 Task: Find connections with filter location Naugachhia with filter topic #Corporationwith filter profile language Potuguese with filter current company Cavista with filter school Jobs in Bangalore with filter industry Public Assistance Programs with filter service category Commercial Insurance with filter keywords title Iron Worker
Action: Mouse moved to (565, 95)
Screenshot: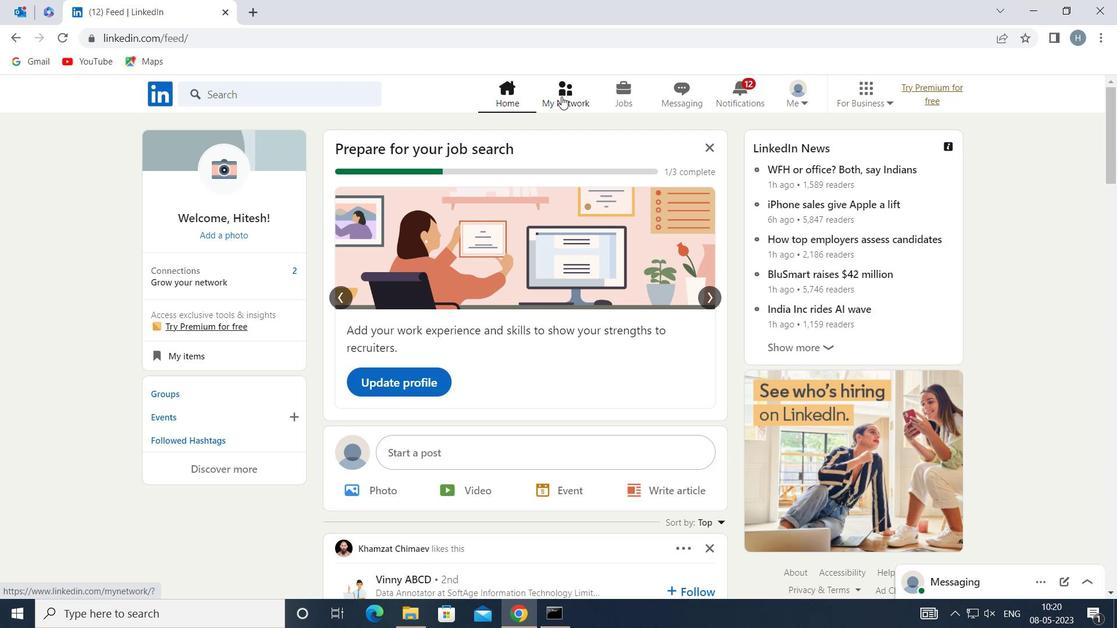 
Action: Mouse pressed left at (565, 95)
Screenshot: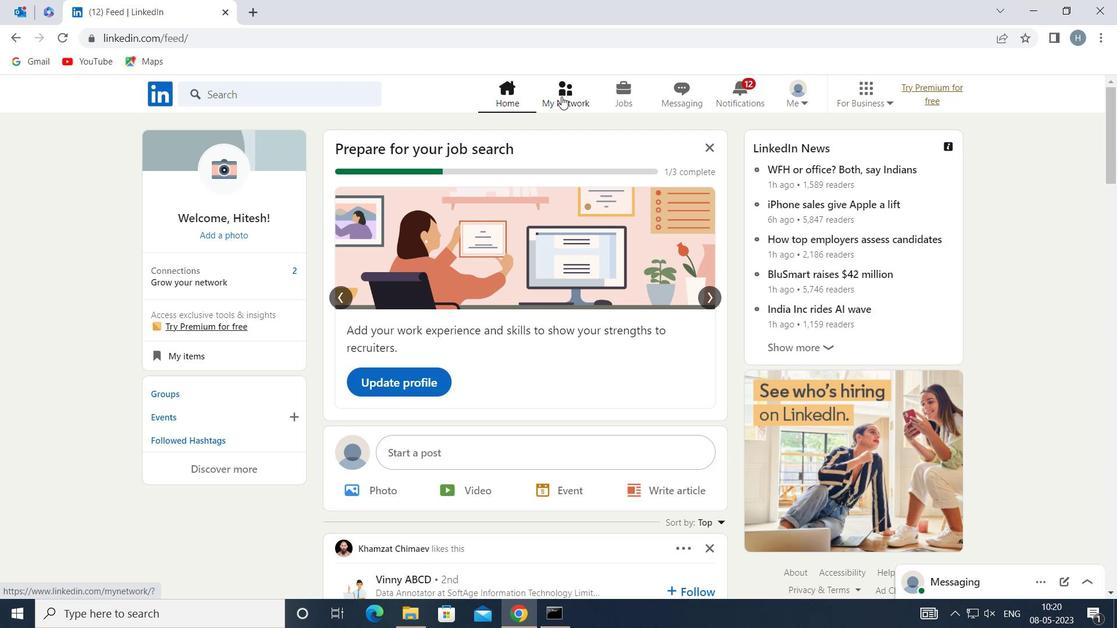 
Action: Mouse moved to (316, 172)
Screenshot: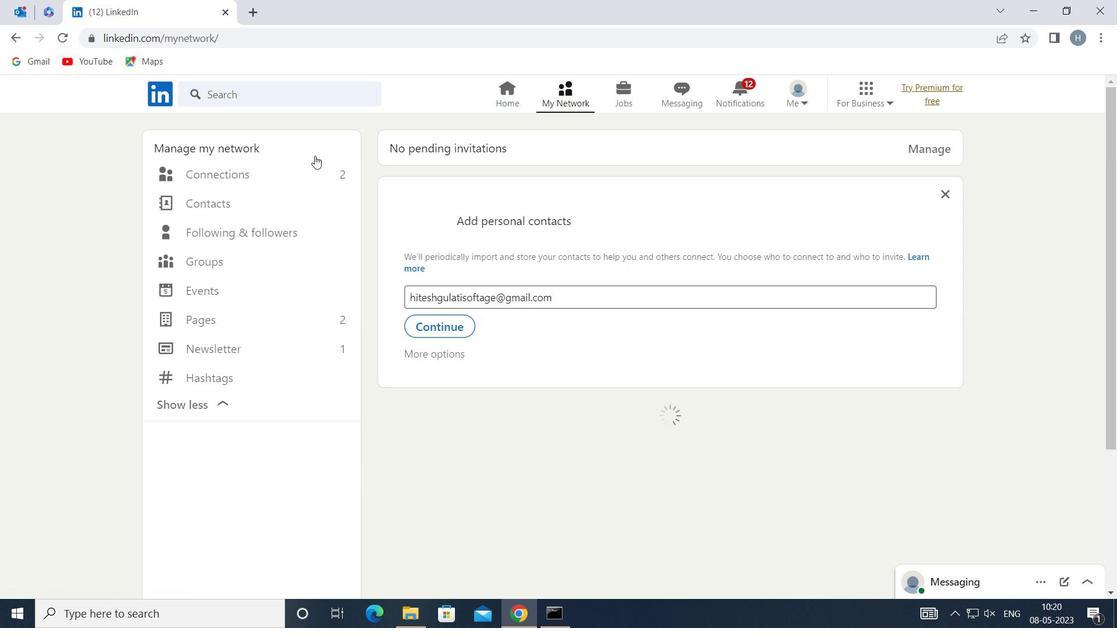 
Action: Mouse pressed left at (316, 172)
Screenshot: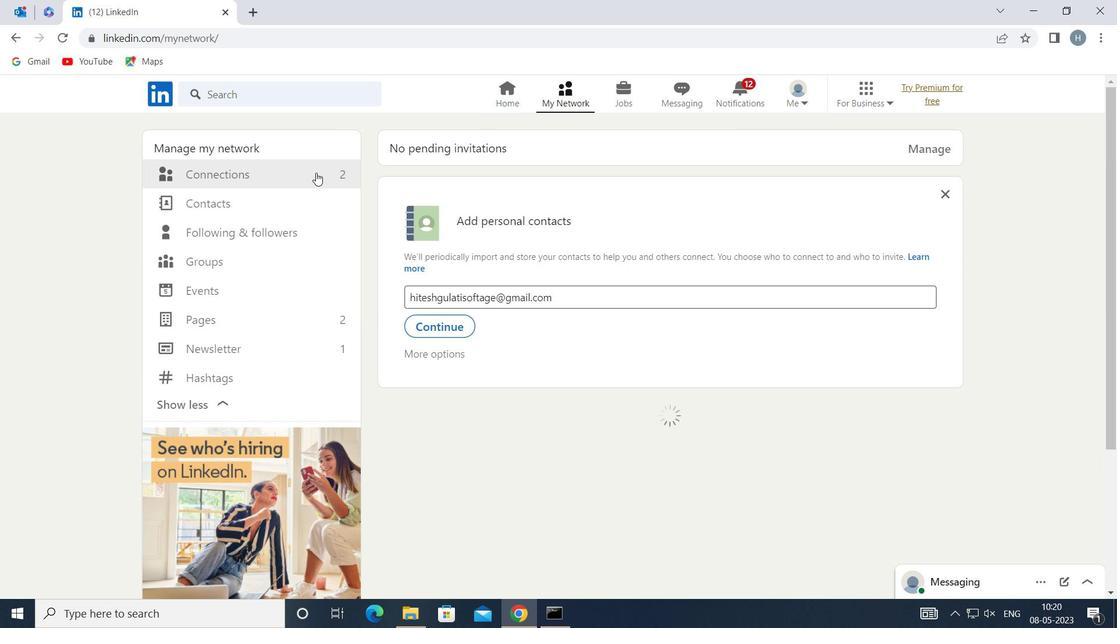 
Action: Mouse moved to (683, 177)
Screenshot: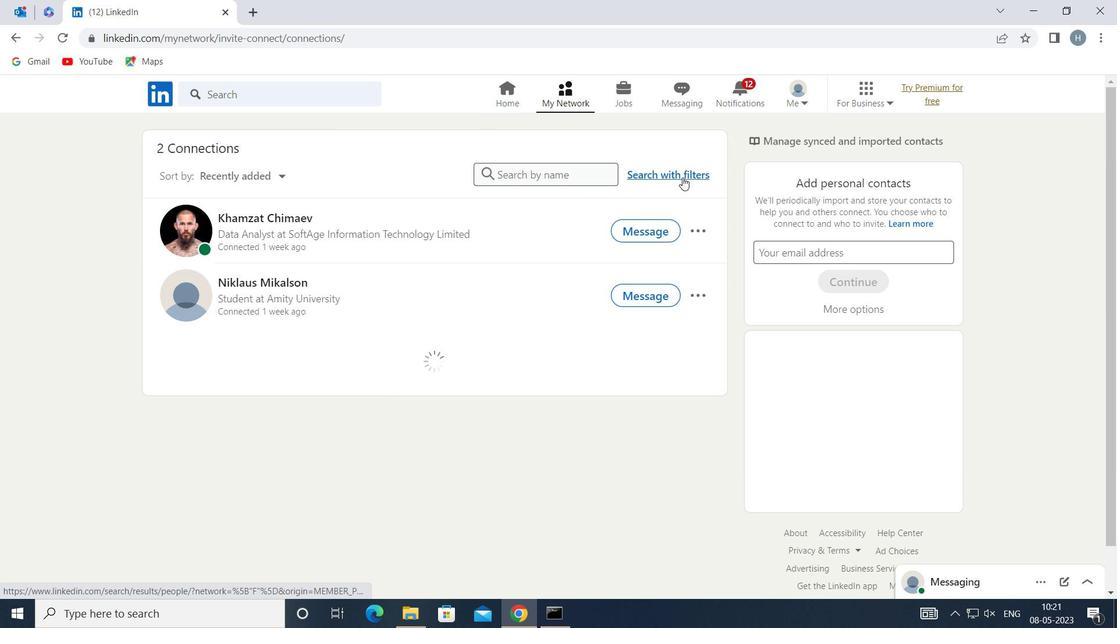 
Action: Mouse pressed left at (683, 177)
Screenshot: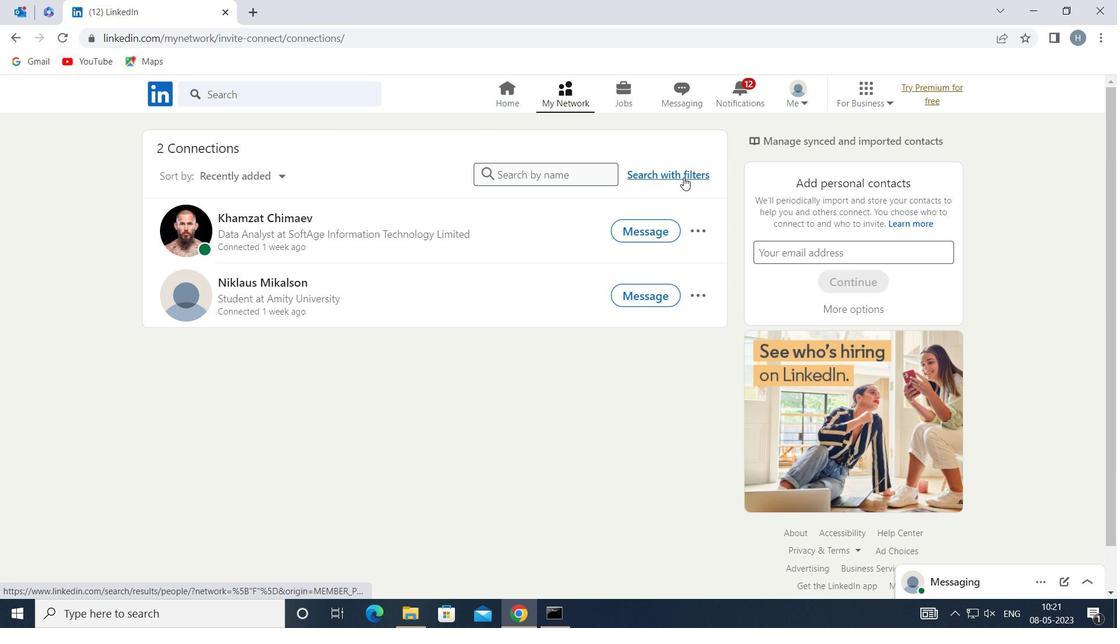 
Action: Mouse moved to (604, 133)
Screenshot: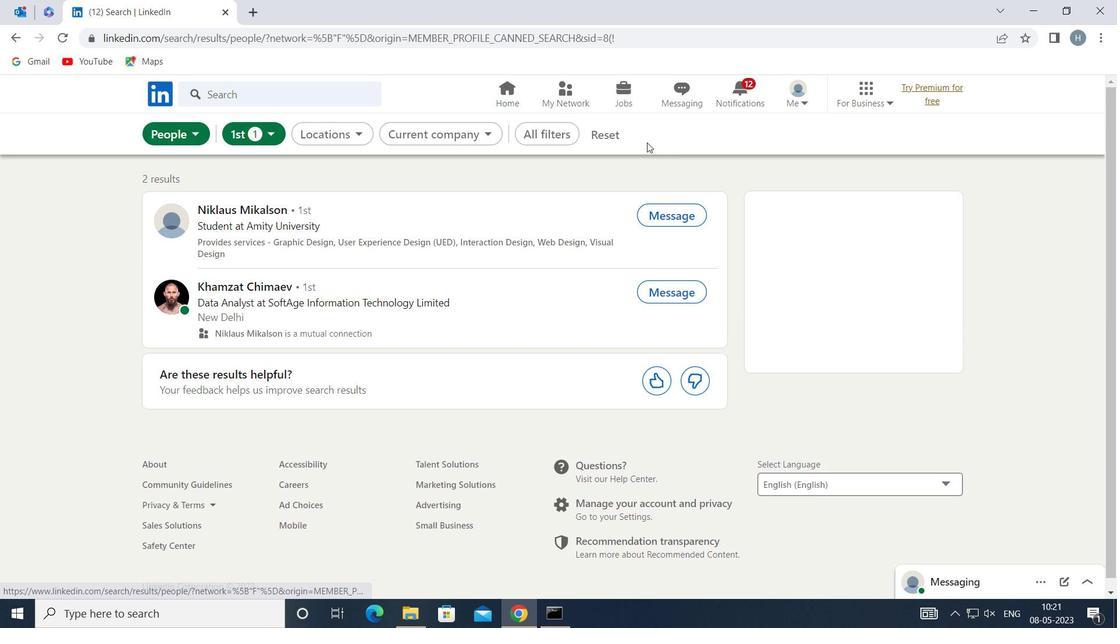 
Action: Mouse pressed left at (604, 133)
Screenshot: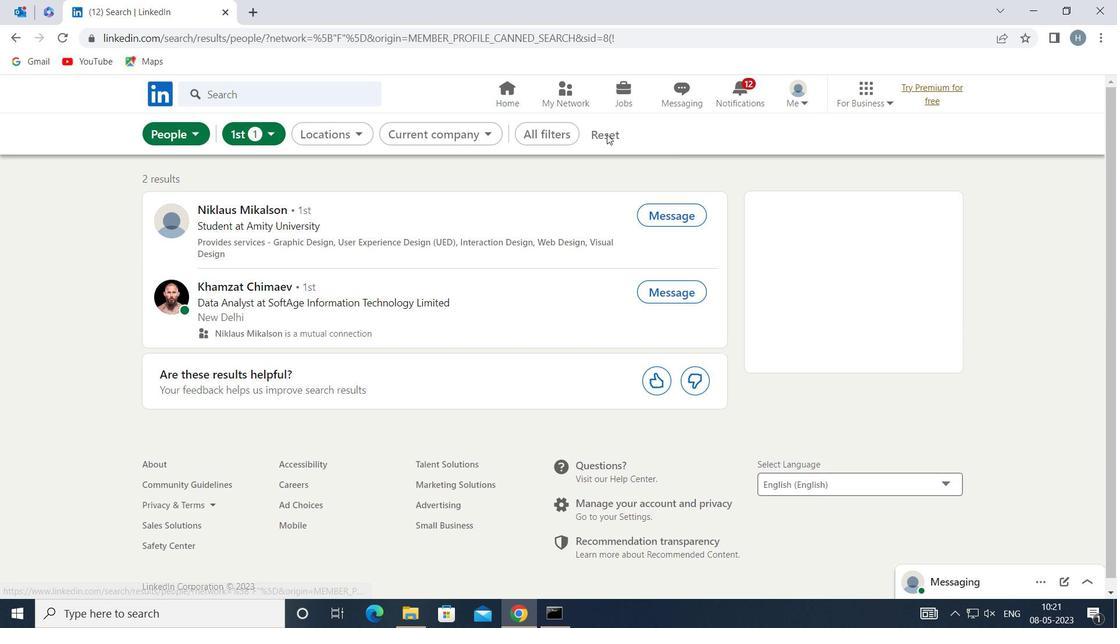 
Action: Mouse moved to (560, 132)
Screenshot: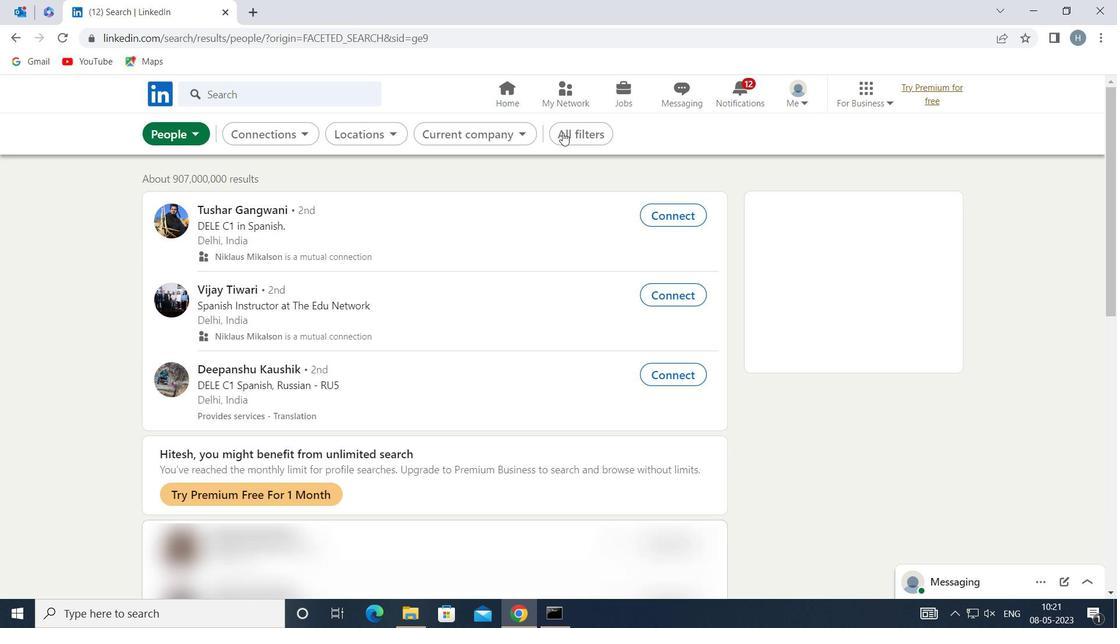 
Action: Mouse pressed left at (560, 132)
Screenshot: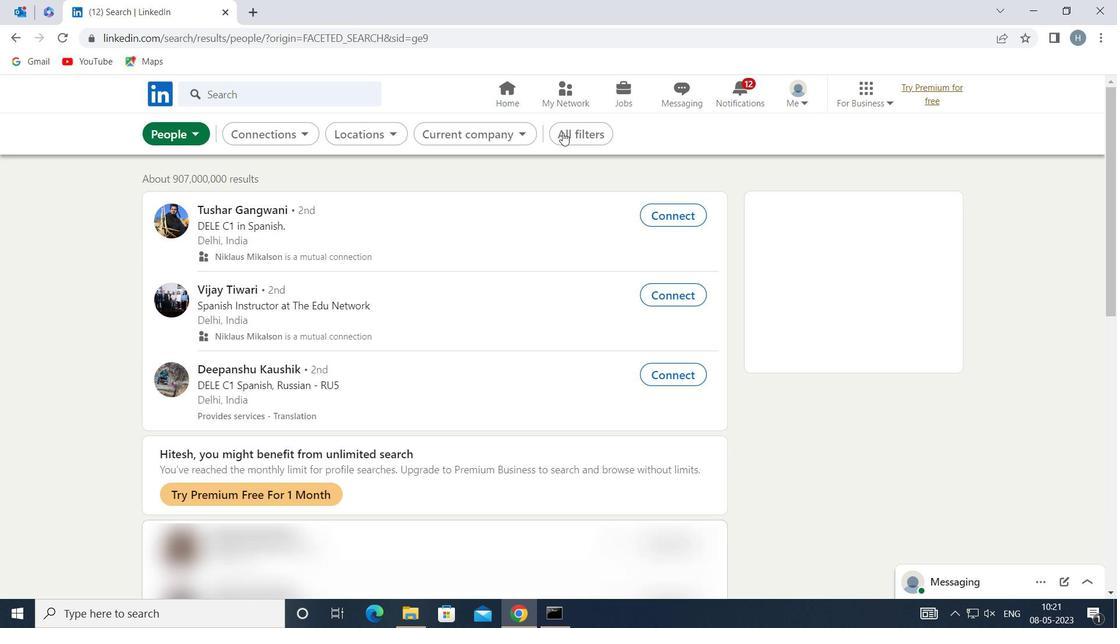 
Action: Mouse moved to (904, 272)
Screenshot: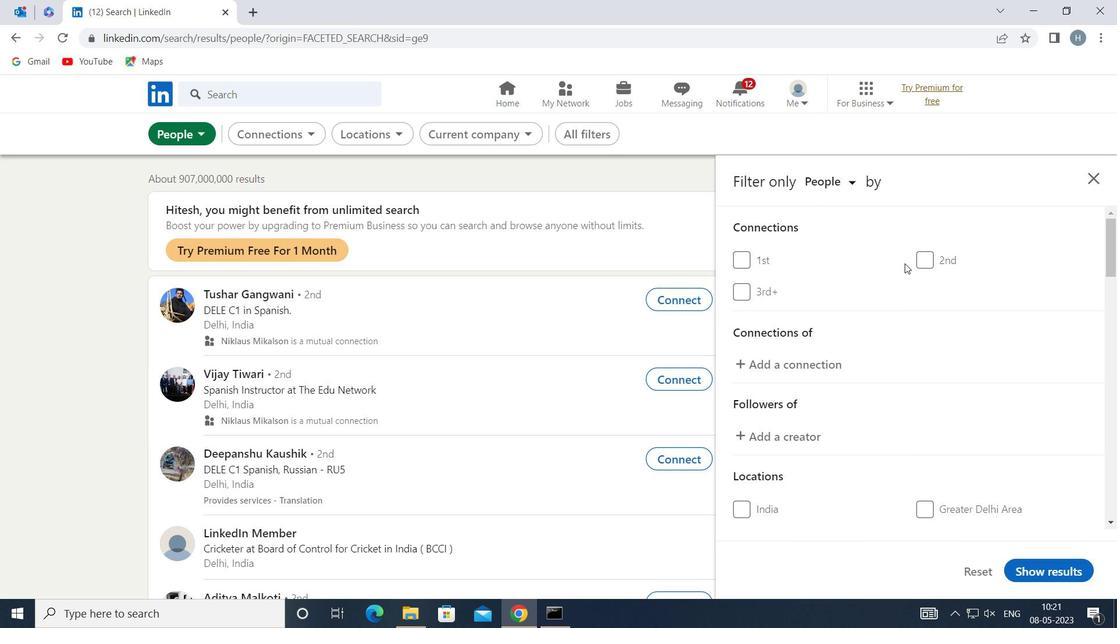 
Action: Mouse scrolled (904, 272) with delta (0, 0)
Screenshot: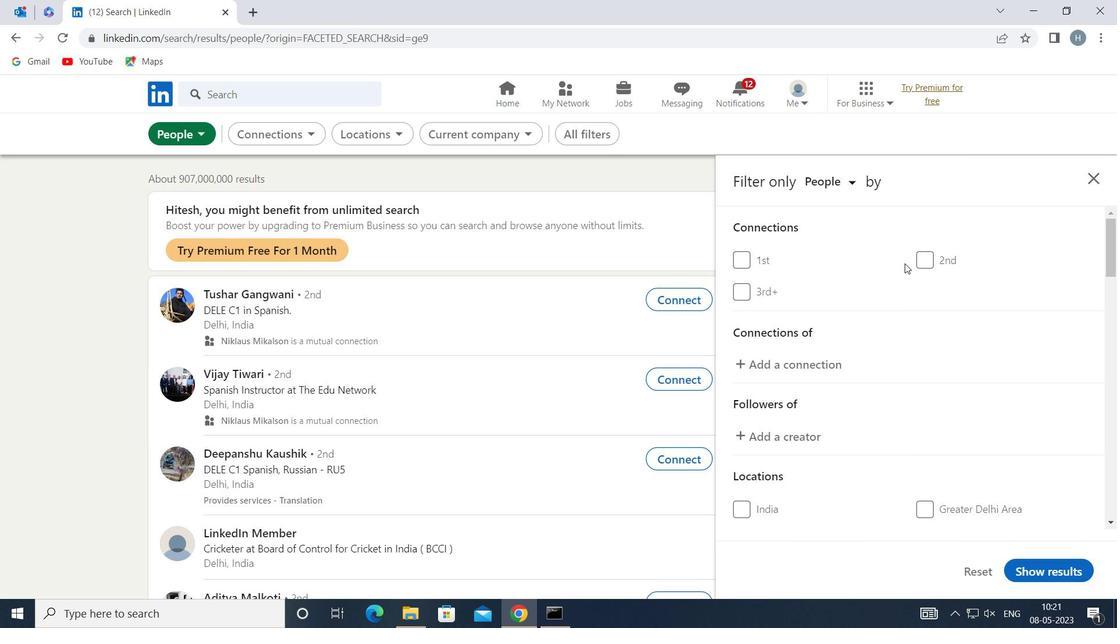 
Action: Mouse scrolled (904, 272) with delta (0, 0)
Screenshot: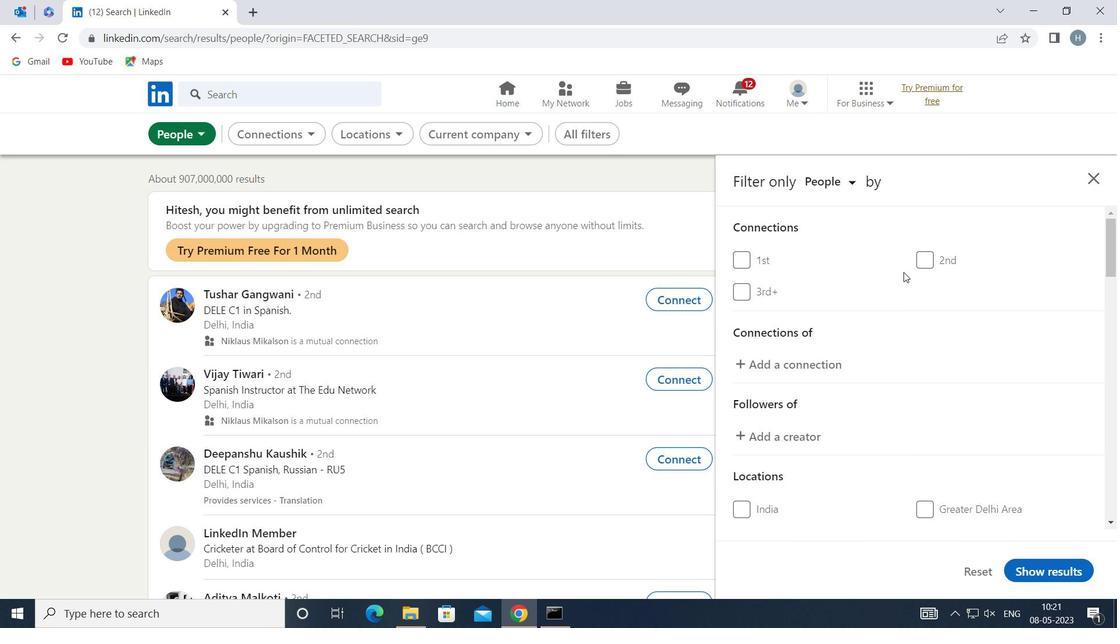 
Action: Mouse scrolled (904, 272) with delta (0, 0)
Screenshot: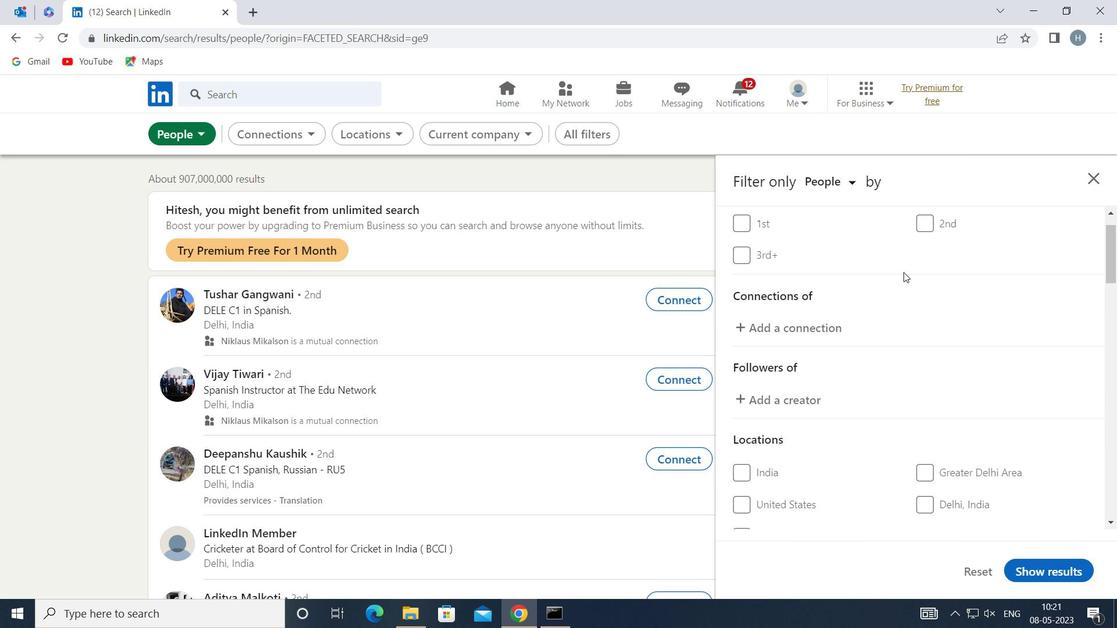 
Action: Mouse scrolled (904, 272) with delta (0, 0)
Screenshot: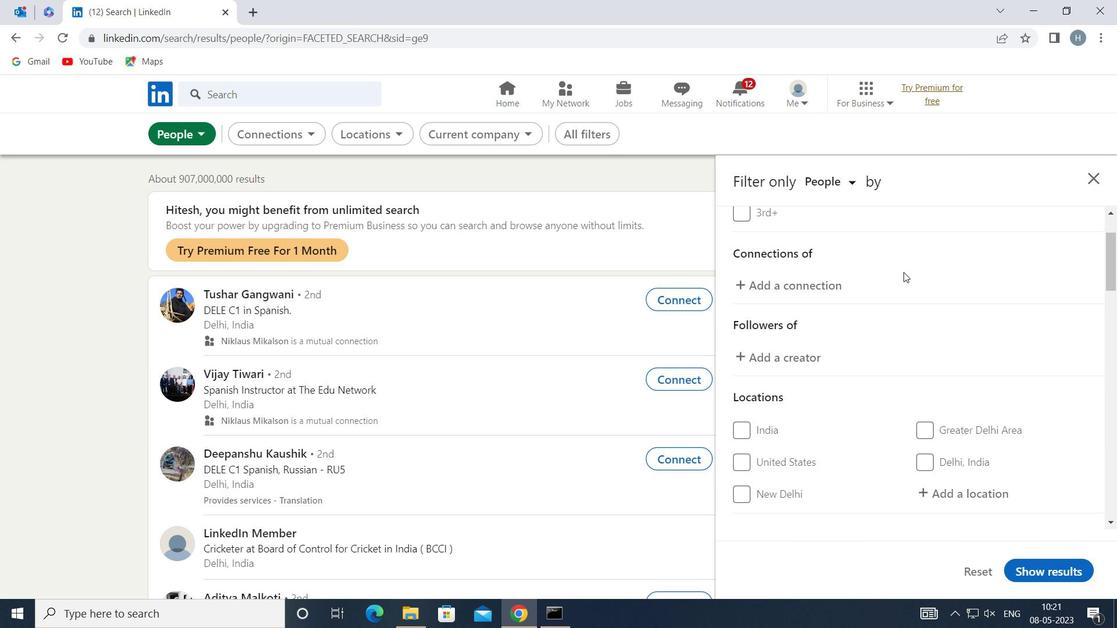 
Action: Mouse moved to (982, 281)
Screenshot: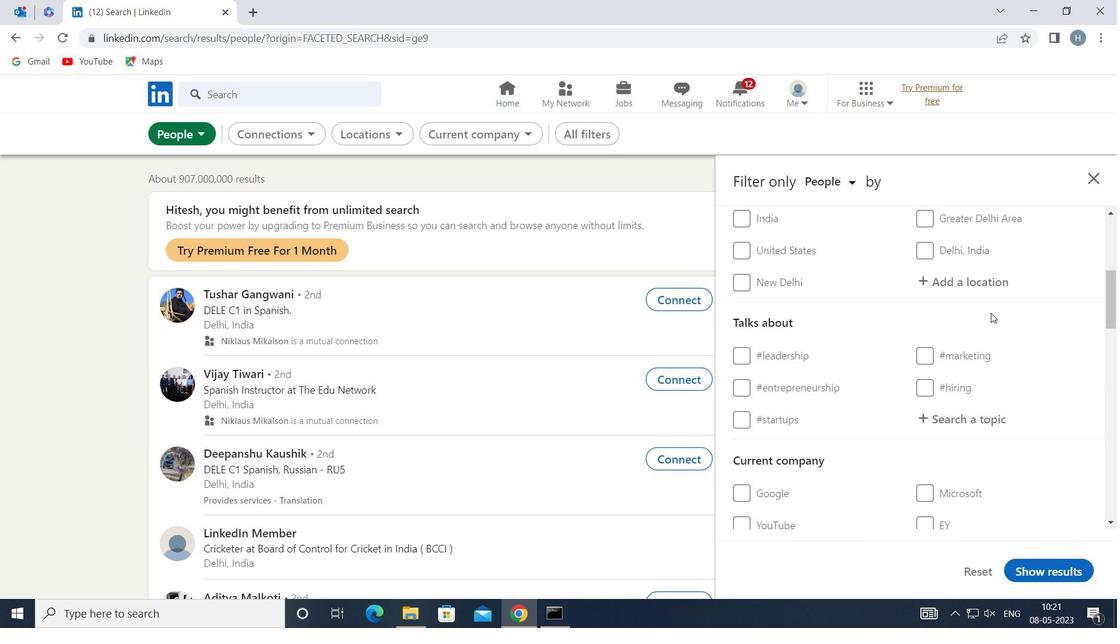
Action: Mouse pressed left at (982, 281)
Screenshot: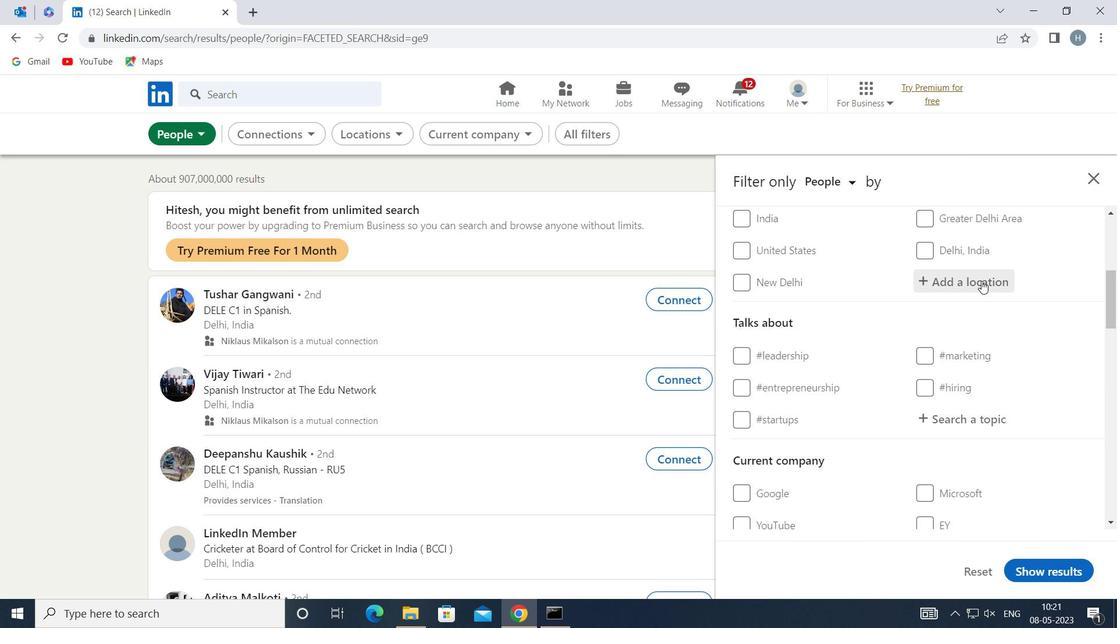 
Action: Mouse moved to (981, 281)
Screenshot: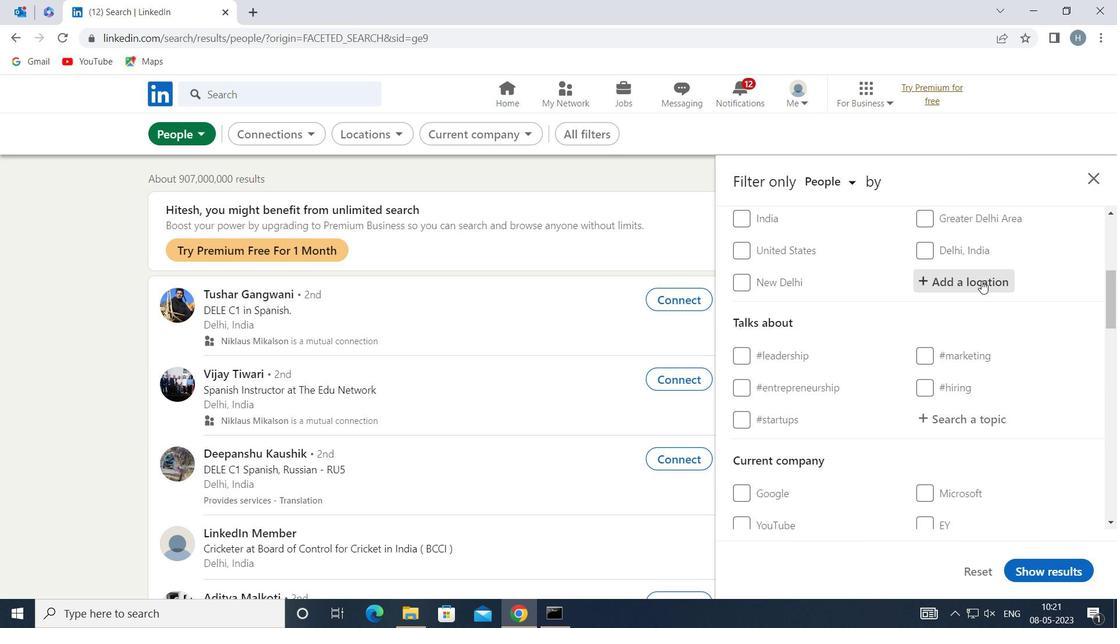 
Action: Key pressed <Key.shift>NAUGACHI<Key.backspace>HIA
Screenshot: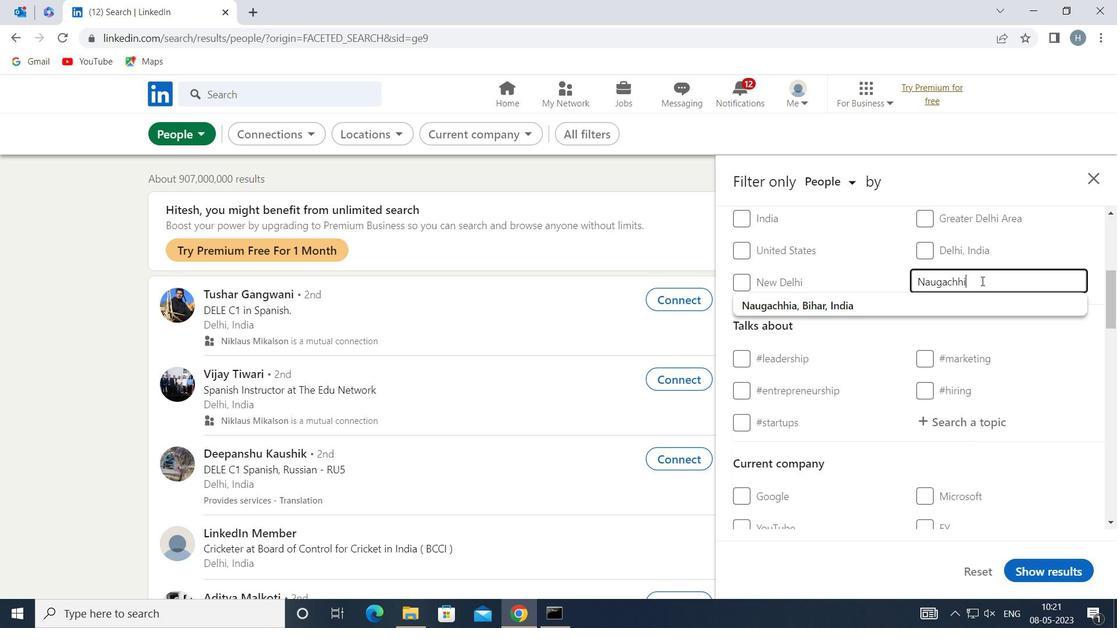 
Action: Mouse moved to (961, 300)
Screenshot: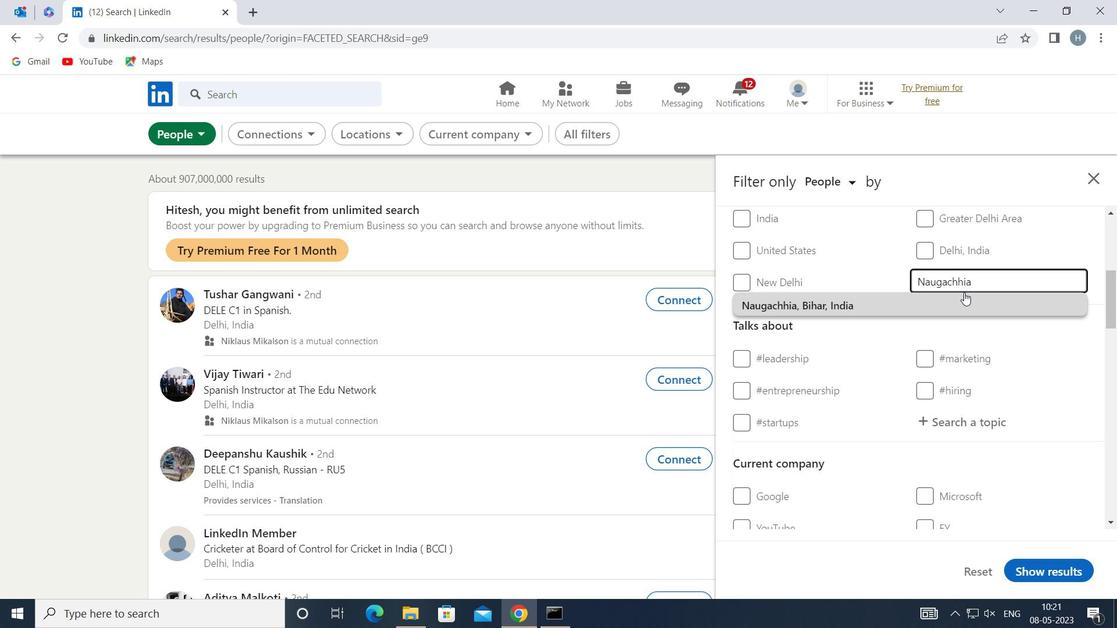 
Action: Mouse pressed left at (961, 300)
Screenshot: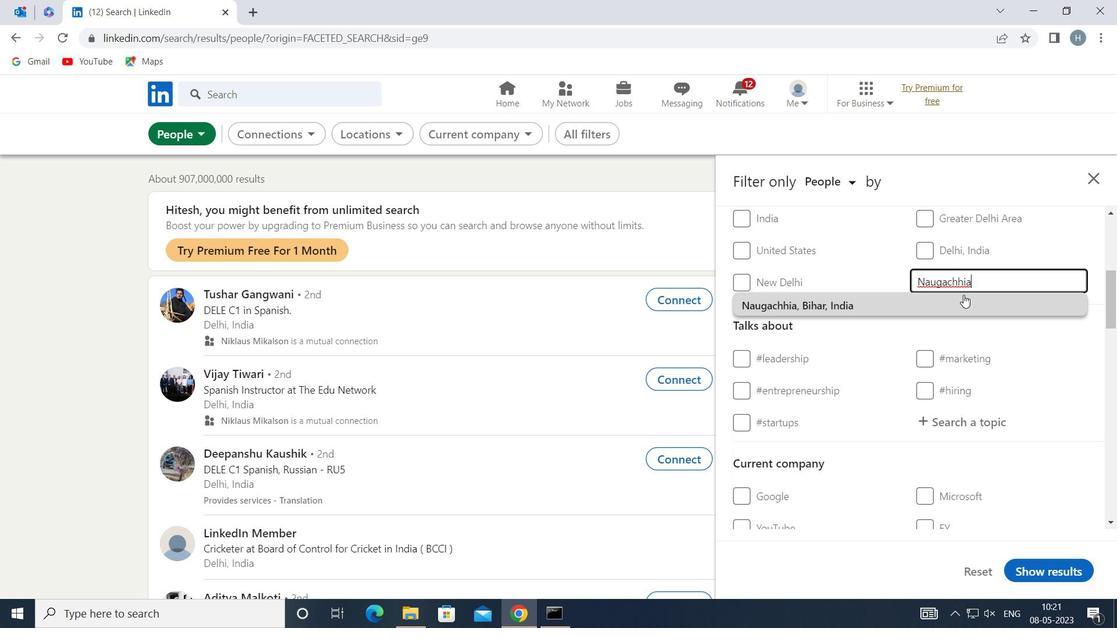 
Action: Mouse moved to (959, 302)
Screenshot: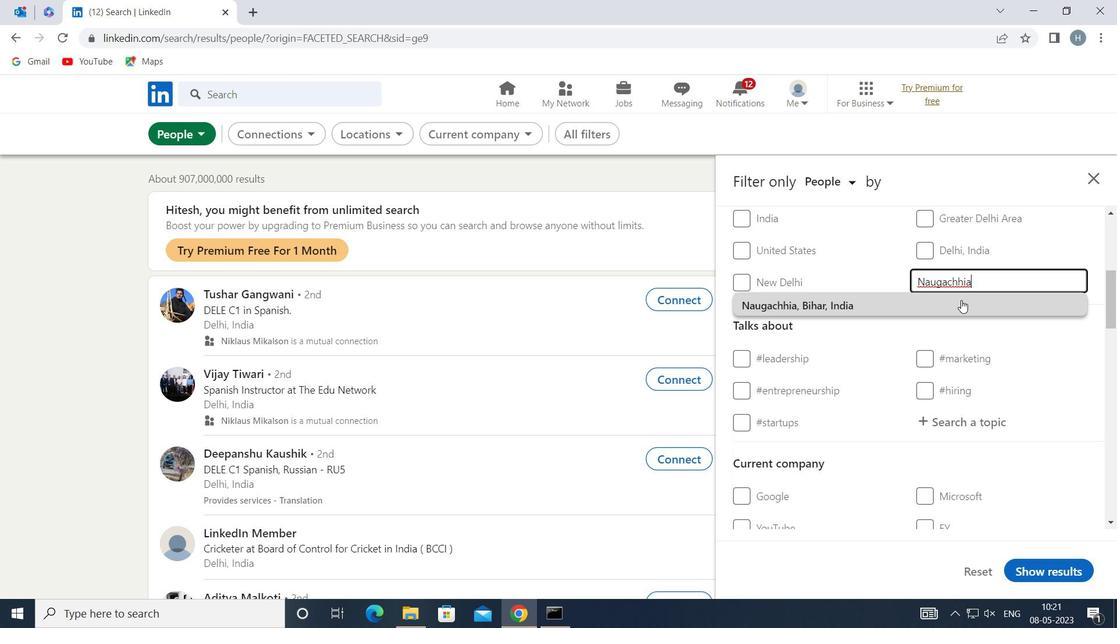 
Action: Mouse scrolled (959, 301) with delta (0, 0)
Screenshot: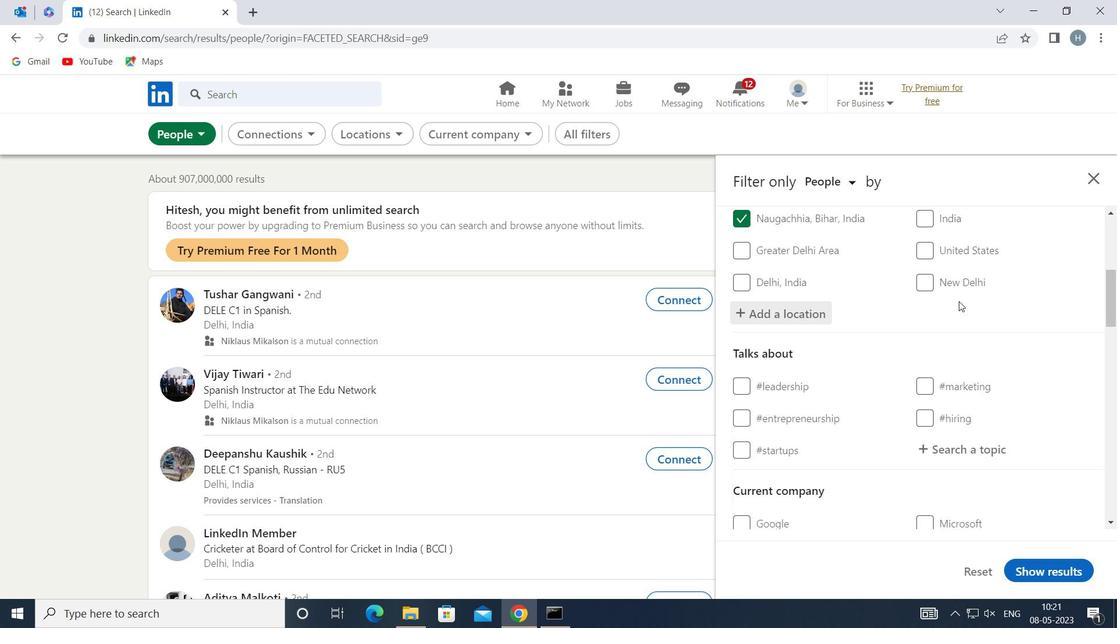
Action: Mouse scrolled (959, 301) with delta (0, 0)
Screenshot: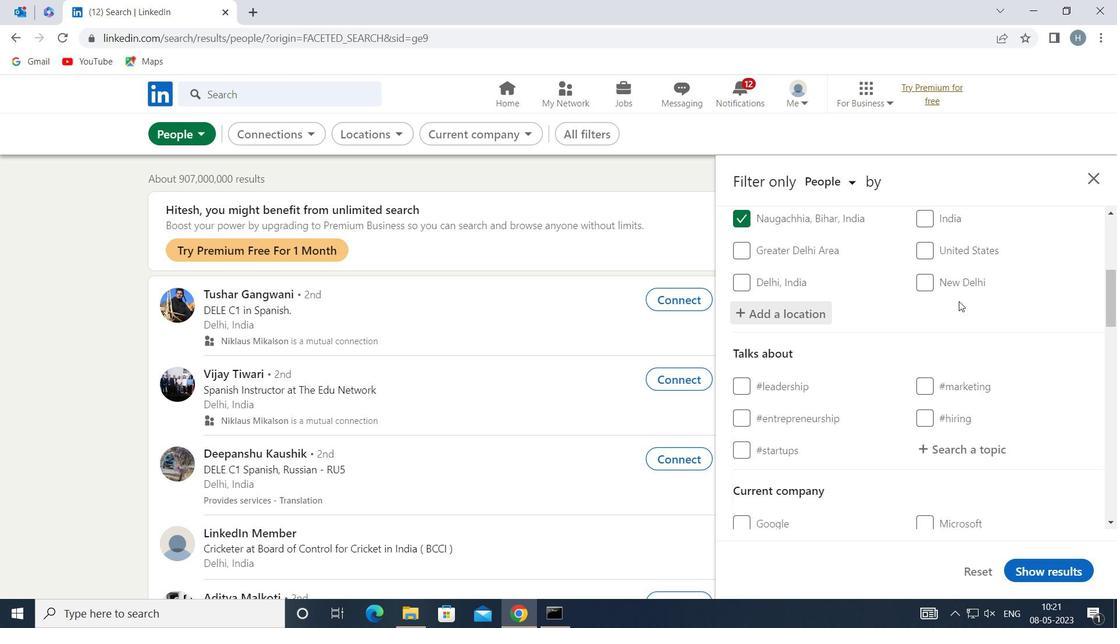 
Action: Mouse moved to (976, 303)
Screenshot: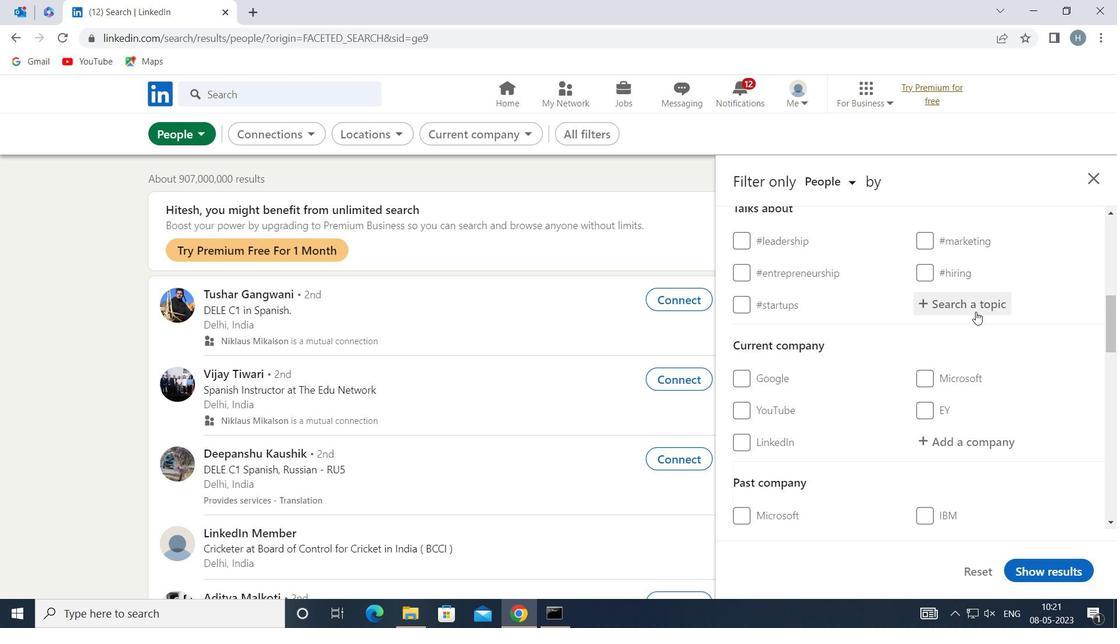 
Action: Mouse pressed left at (976, 303)
Screenshot: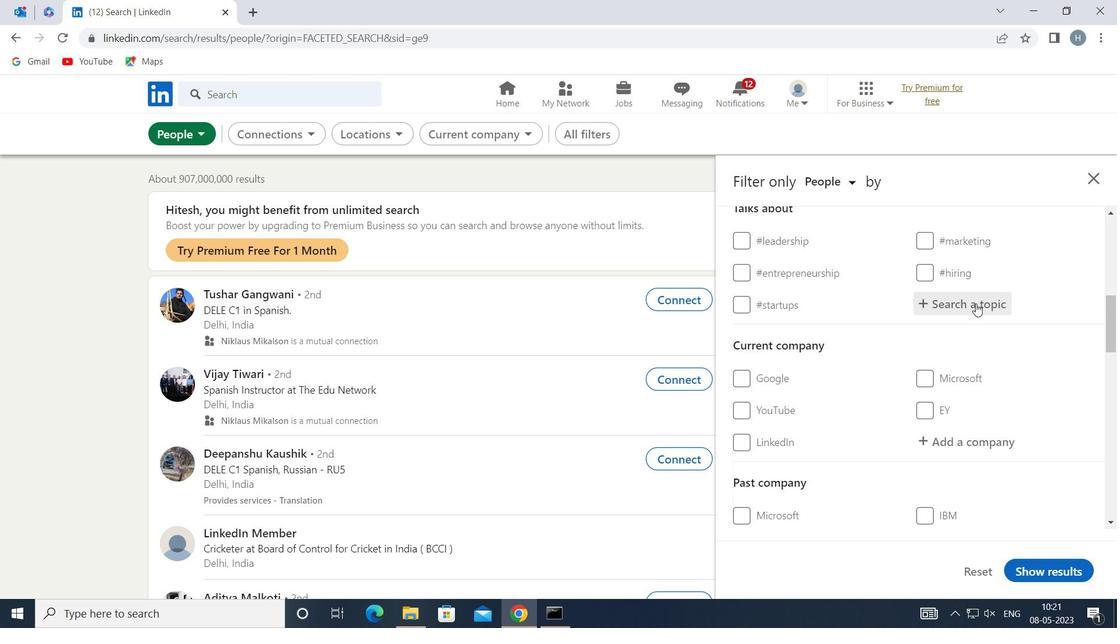 
Action: Key pressed <Key.shift>CORPORATION
Screenshot: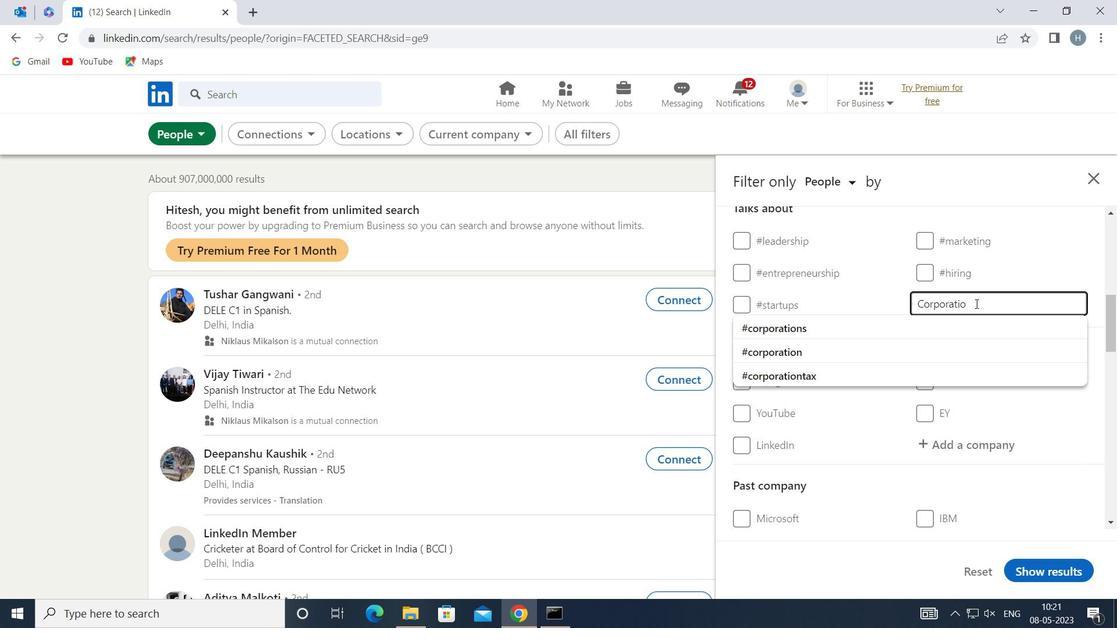 
Action: Mouse moved to (890, 347)
Screenshot: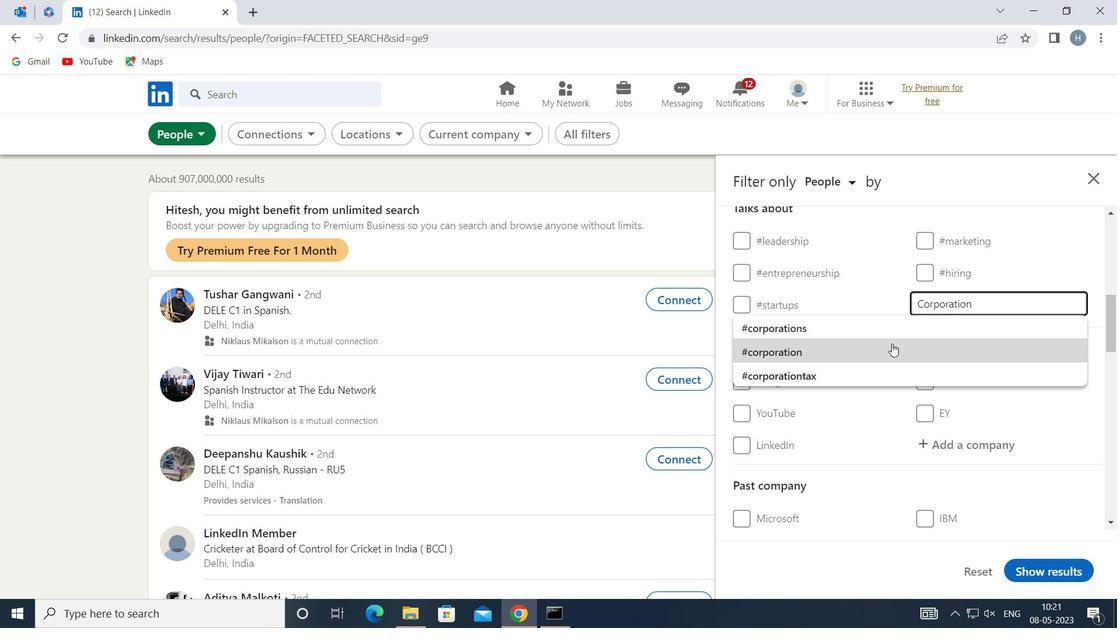 
Action: Mouse pressed left at (890, 347)
Screenshot: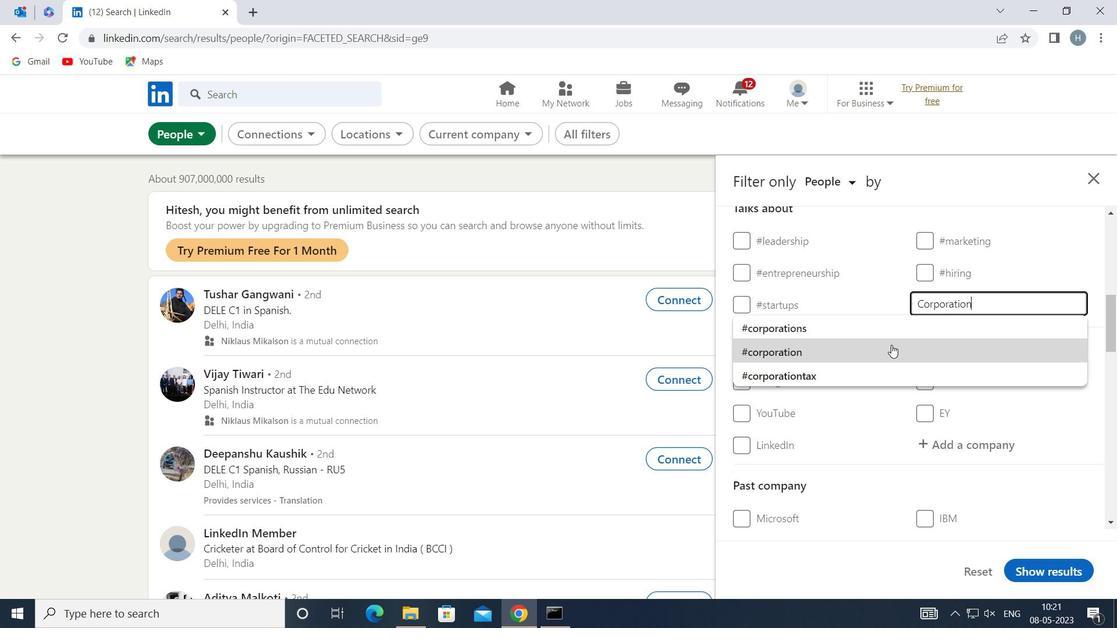 
Action: Mouse moved to (881, 332)
Screenshot: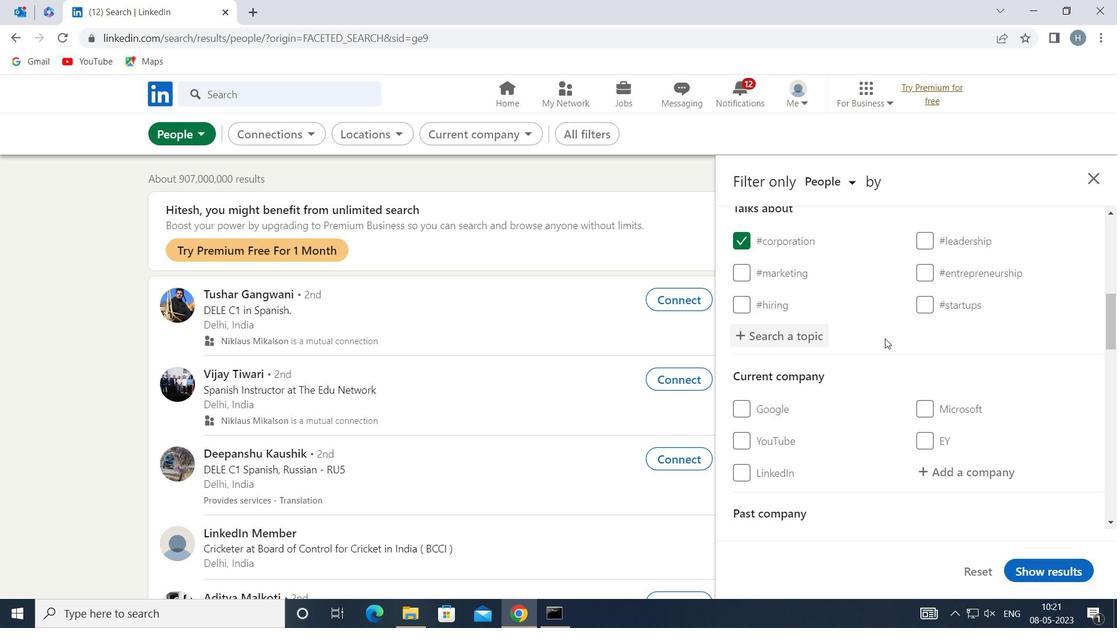 
Action: Mouse scrolled (881, 331) with delta (0, 0)
Screenshot: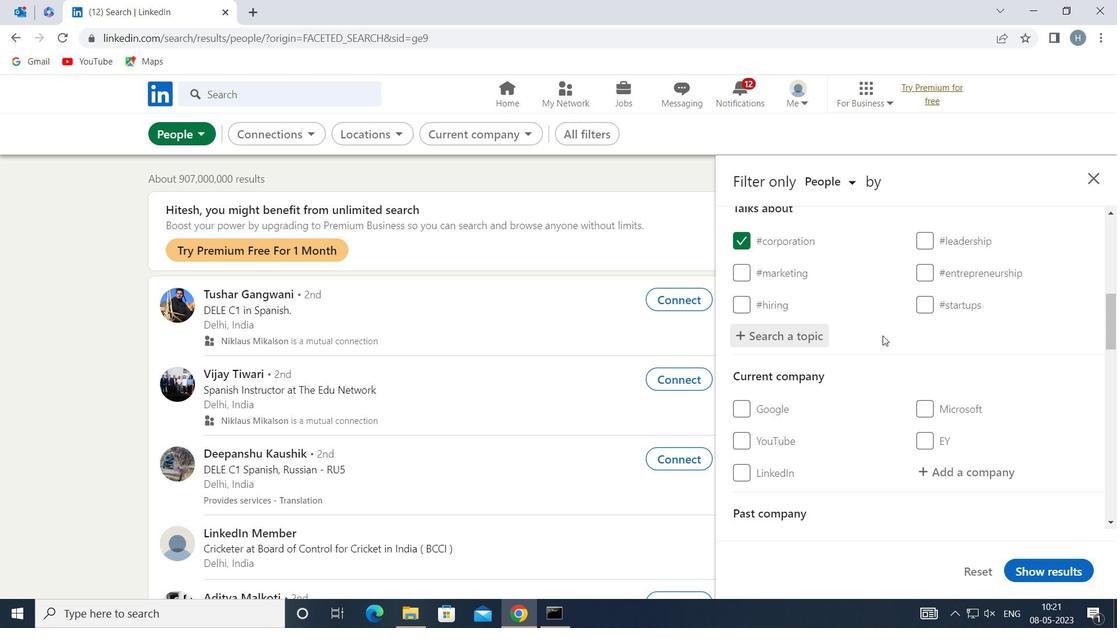 
Action: Mouse scrolled (881, 331) with delta (0, 0)
Screenshot: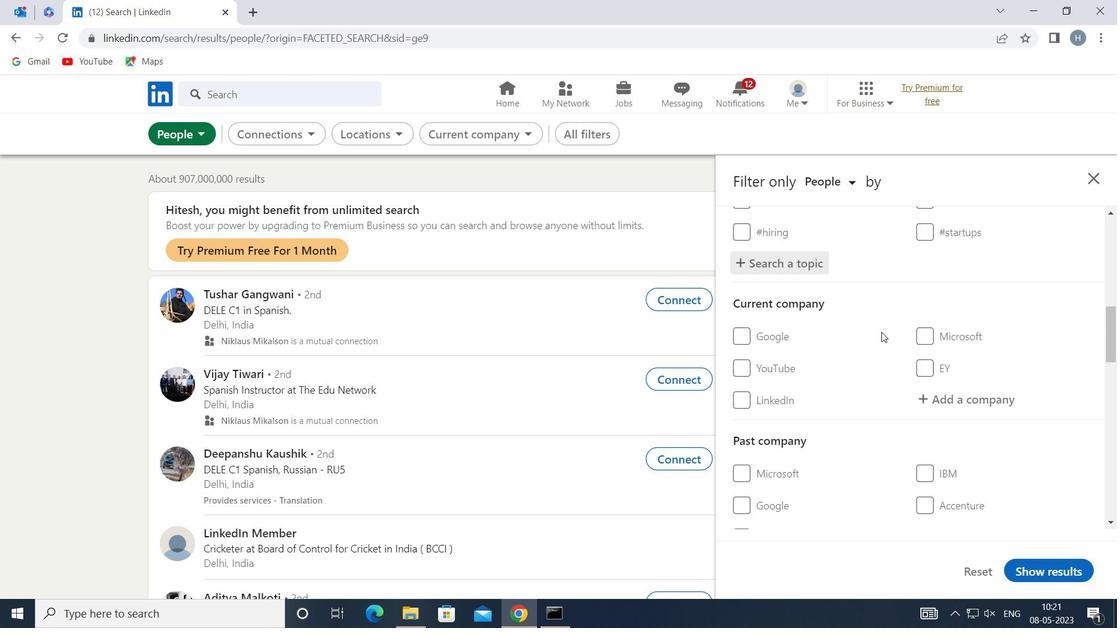
Action: Mouse scrolled (881, 331) with delta (0, 0)
Screenshot: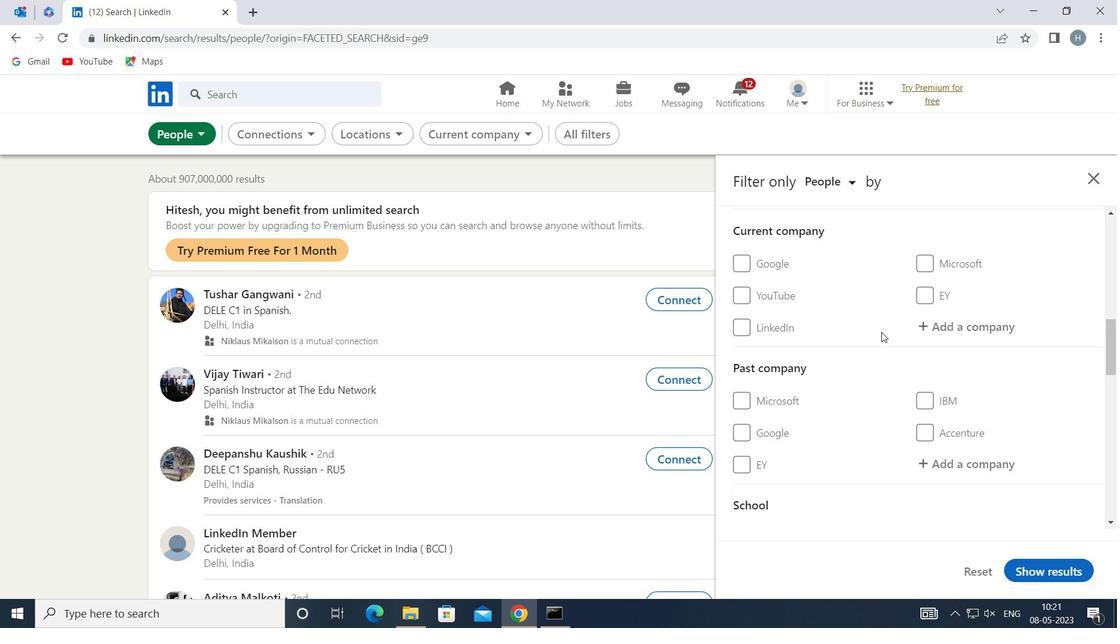 
Action: Mouse scrolled (881, 331) with delta (0, 0)
Screenshot: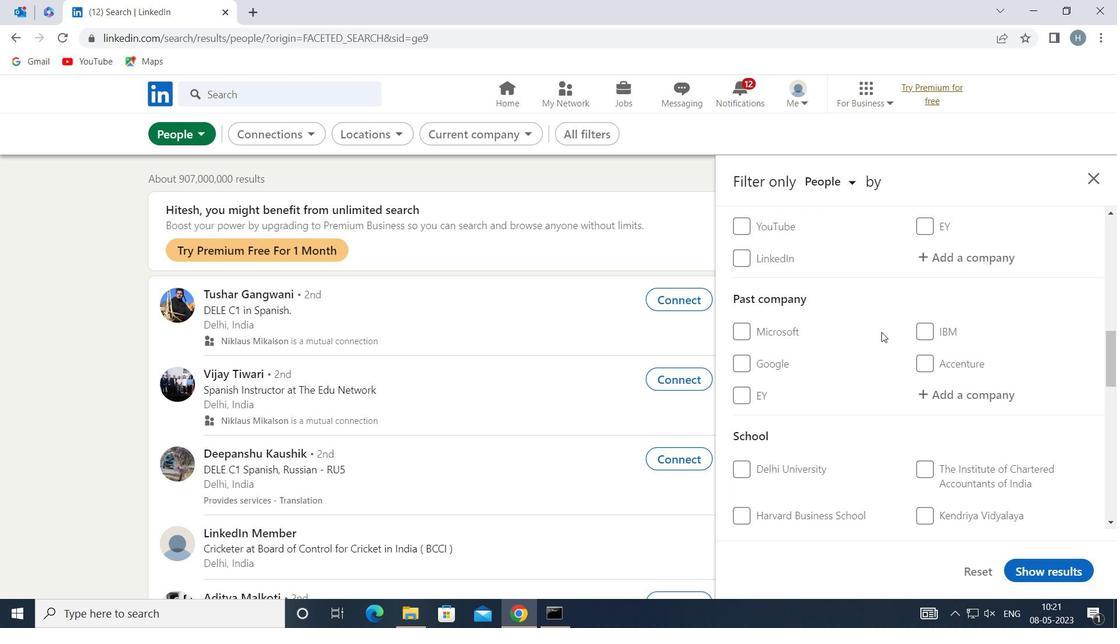 
Action: Mouse scrolled (881, 331) with delta (0, 0)
Screenshot: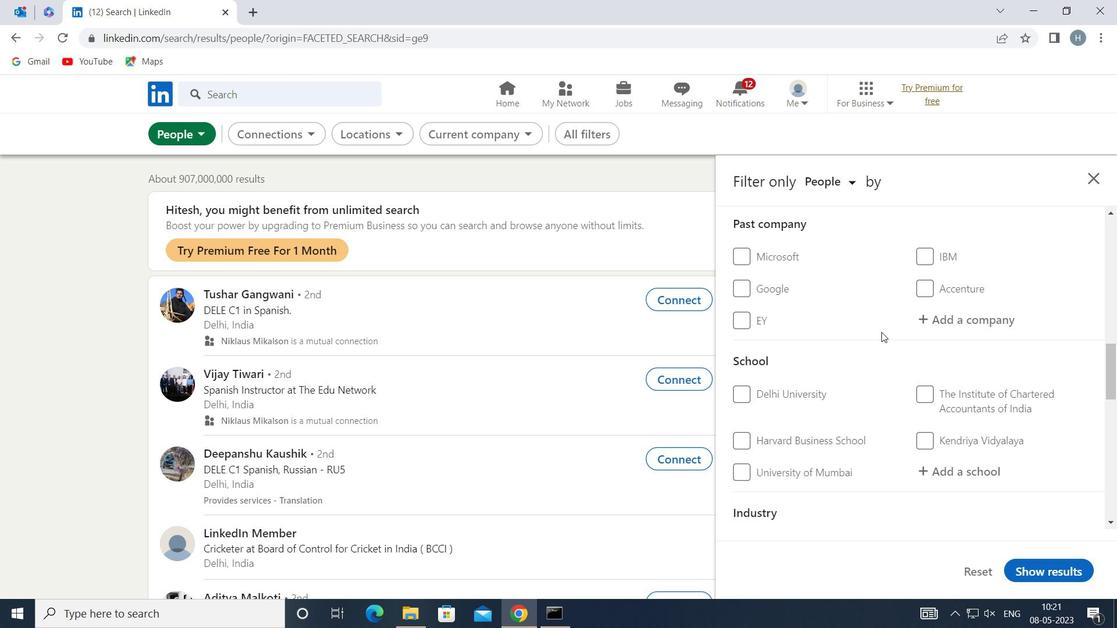 
Action: Mouse scrolled (881, 331) with delta (0, 0)
Screenshot: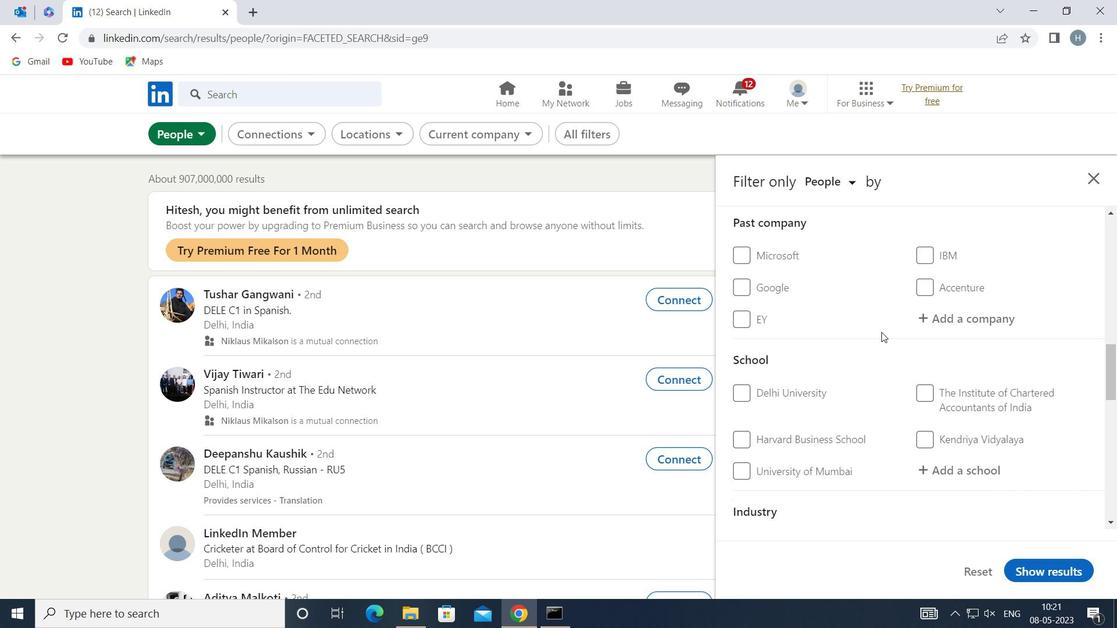 
Action: Mouse scrolled (881, 331) with delta (0, 0)
Screenshot: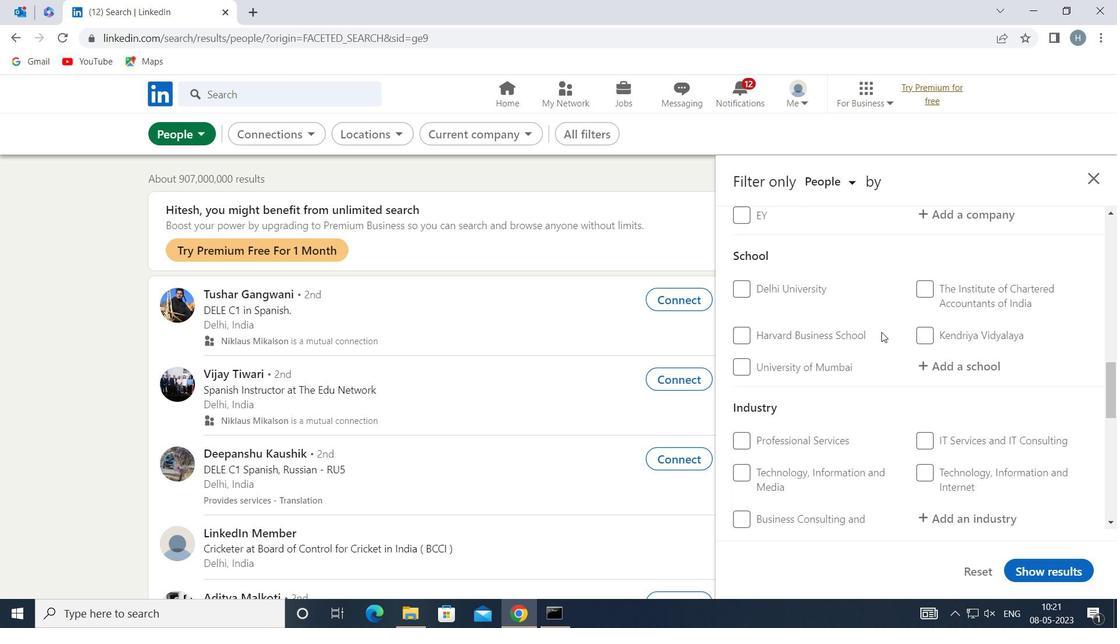 
Action: Mouse scrolled (881, 331) with delta (0, 0)
Screenshot: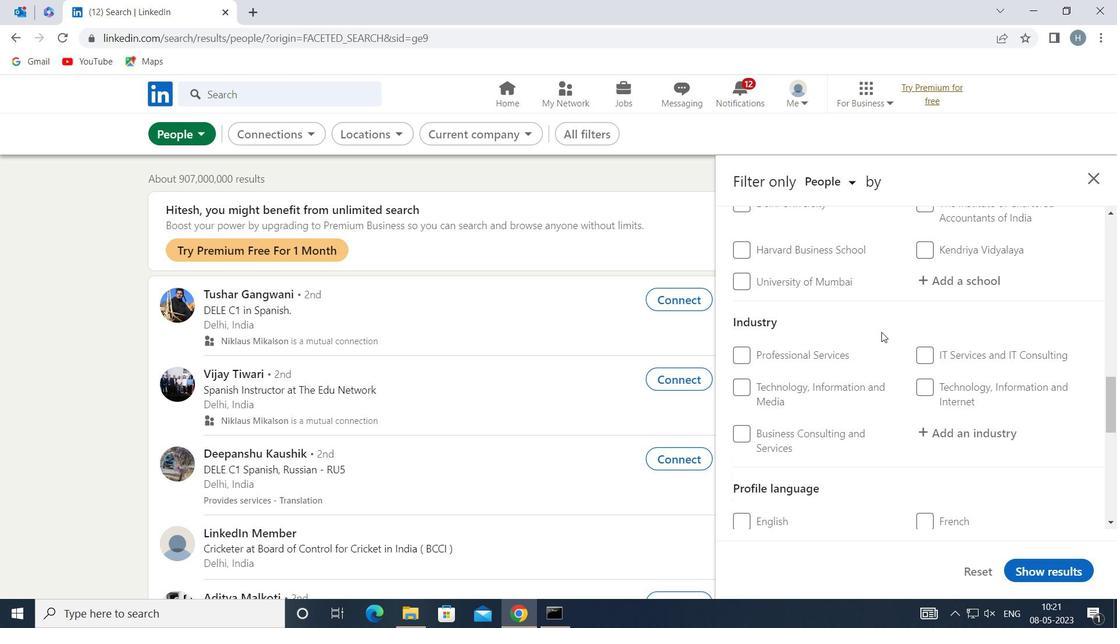 
Action: Mouse scrolled (881, 331) with delta (0, 0)
Screenshot: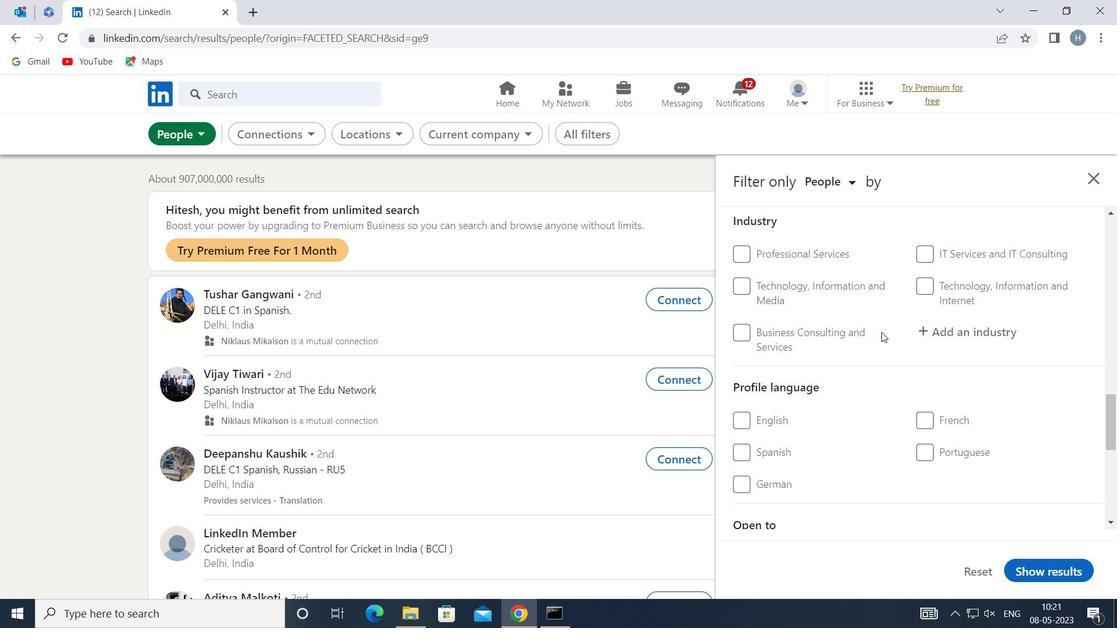 
Action: Mouse moved to (927, 386)
Screenshot: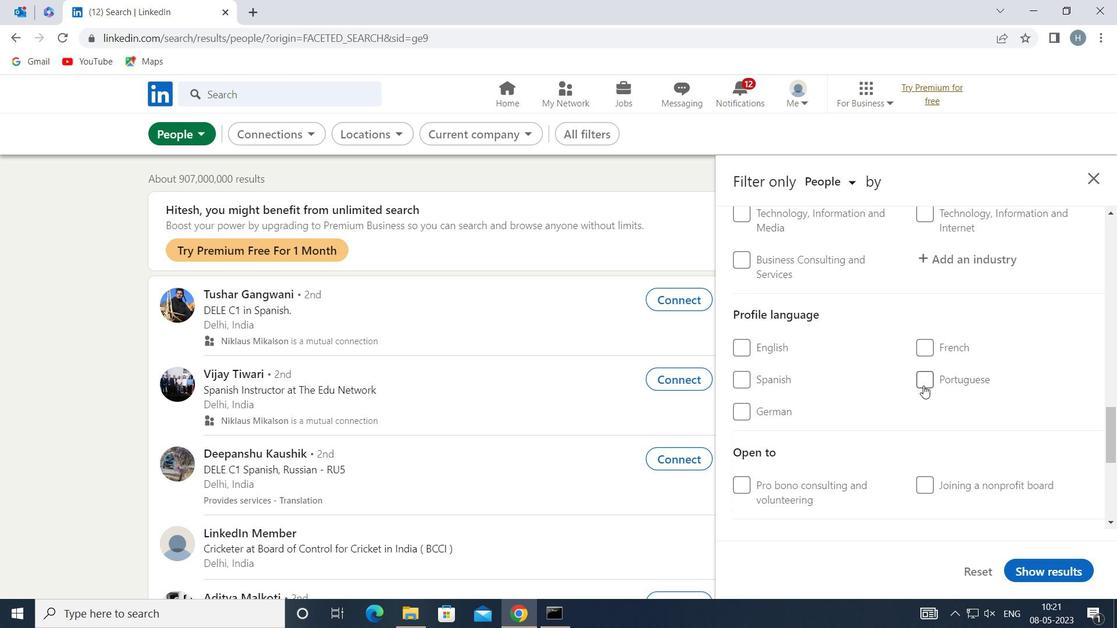 
Action: Mouse pressed left at (927, 386)
Screenshot: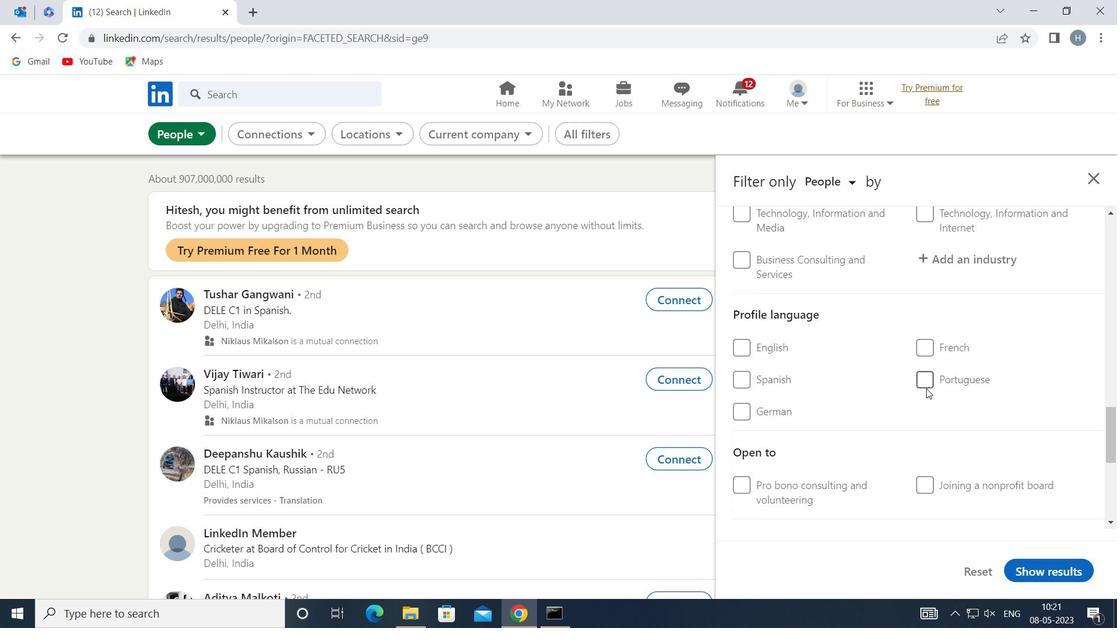 
Action: Mouse moved to (874, 368)
Screenshot: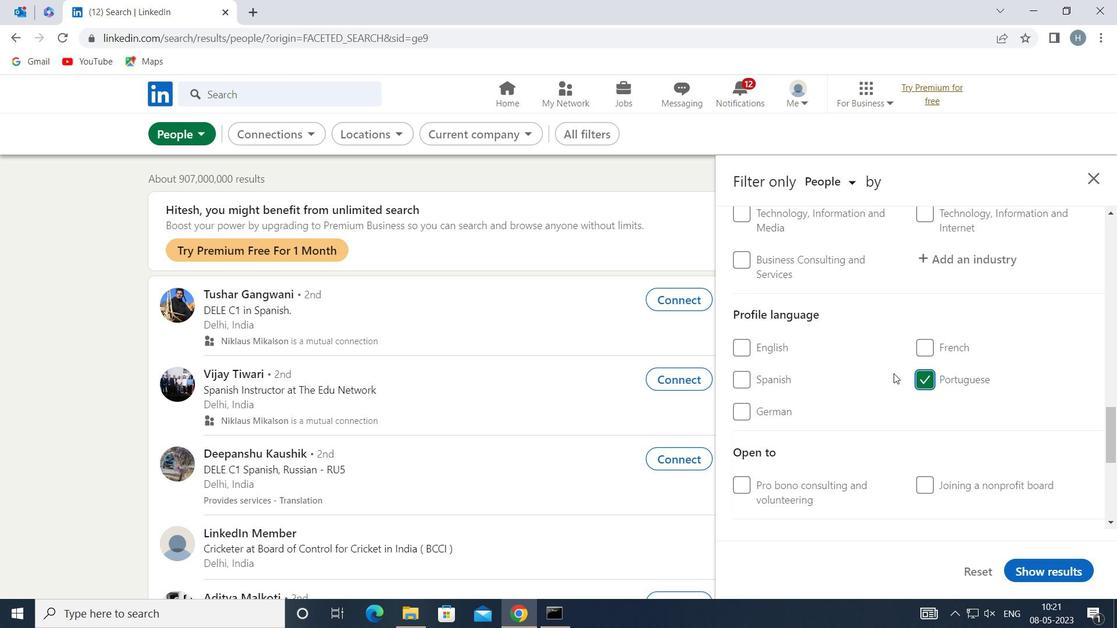 
Action: Mouse scrolled (874, 369) with delta (0, 0)
Screenshot: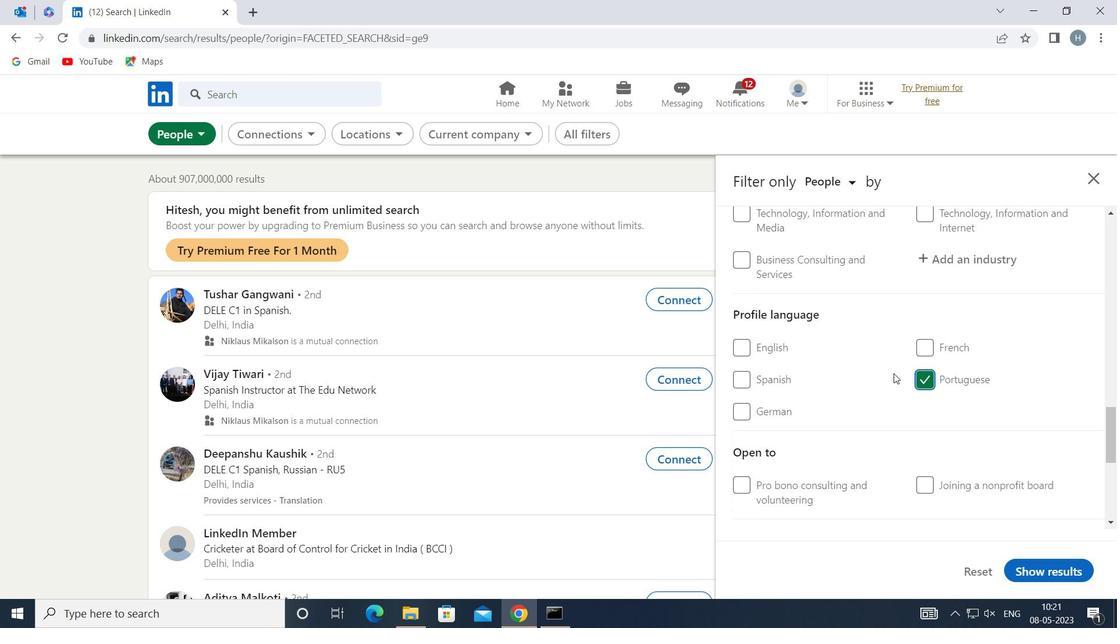 
Action: Mouse moved to (874, 367)
Screenshot: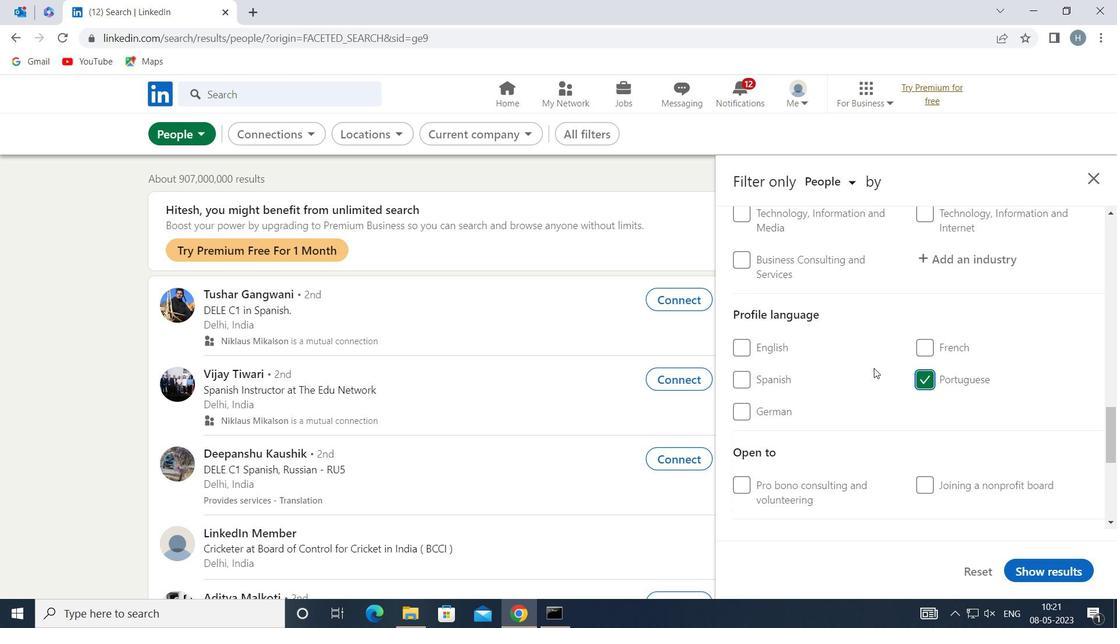 
Action: Mouse scrolled (874, 367) with delta (0, 0)
Screenshot: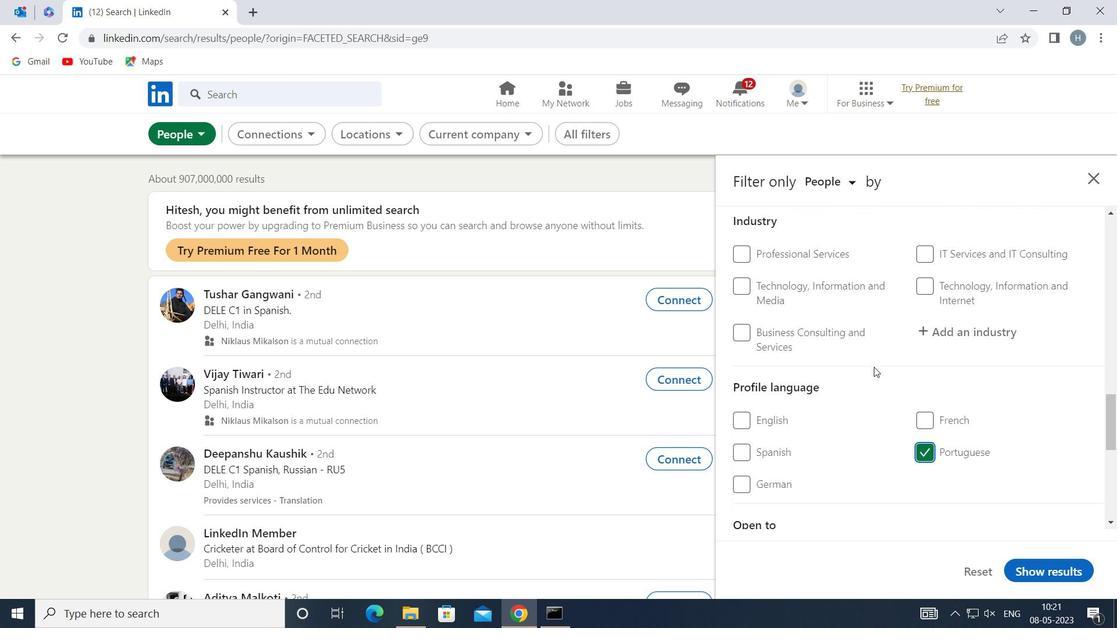 
Action: Mouse scrolled (874, 367) with delta (0, 0)
Screenshot: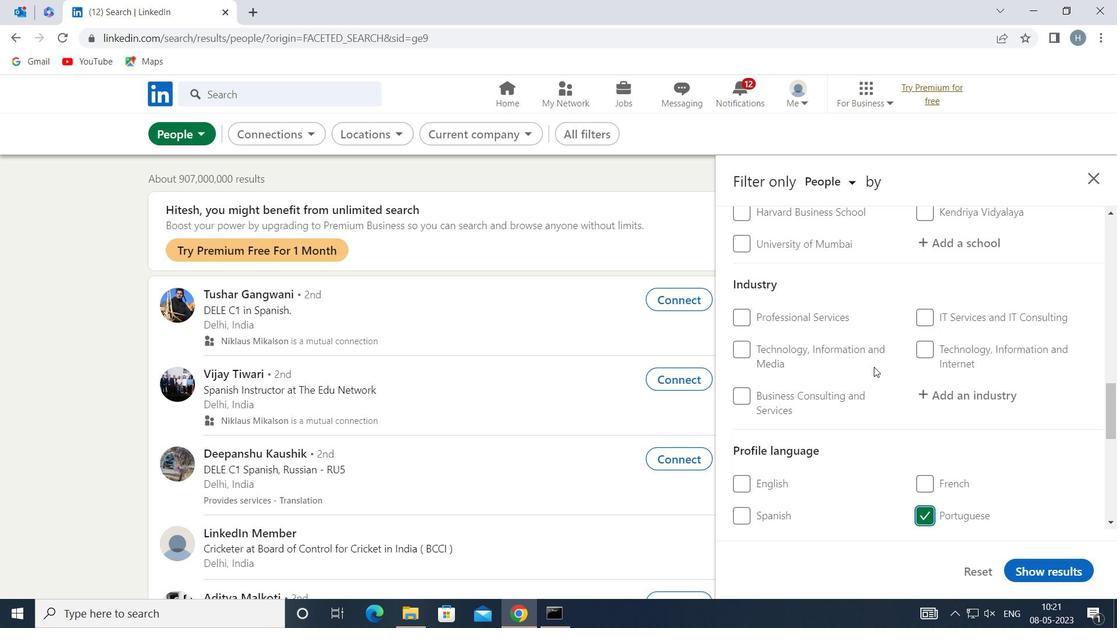 
Action: Mouse scrolled (874, 367) with delta (0, 0)
Screenshot: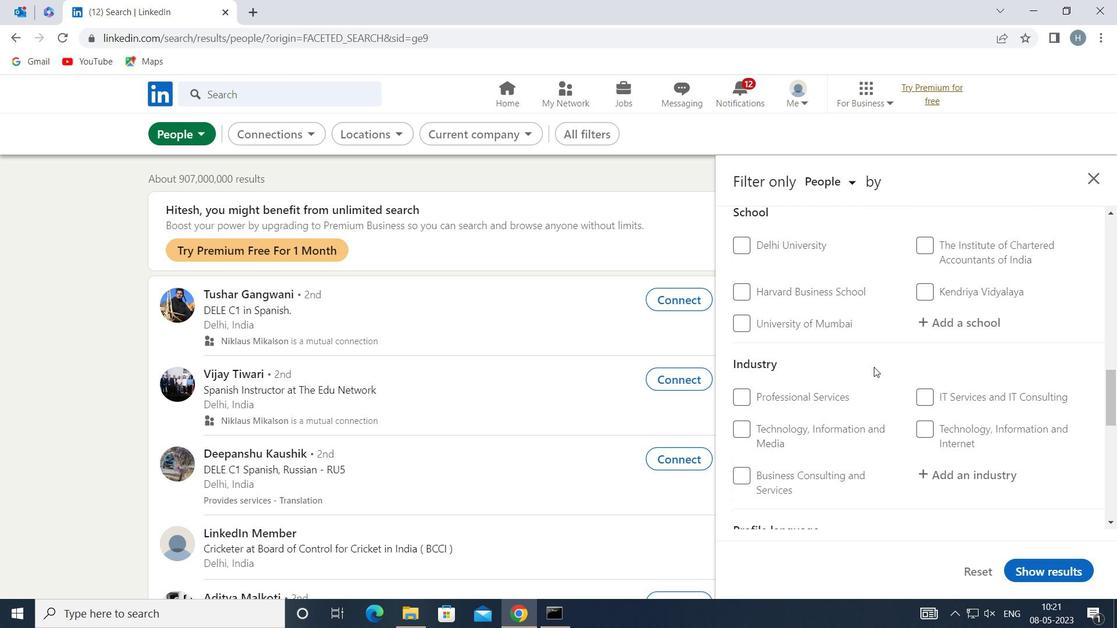 
Action: Mouse scrolled (874, 367) with delta (0, 0)
Screenshot: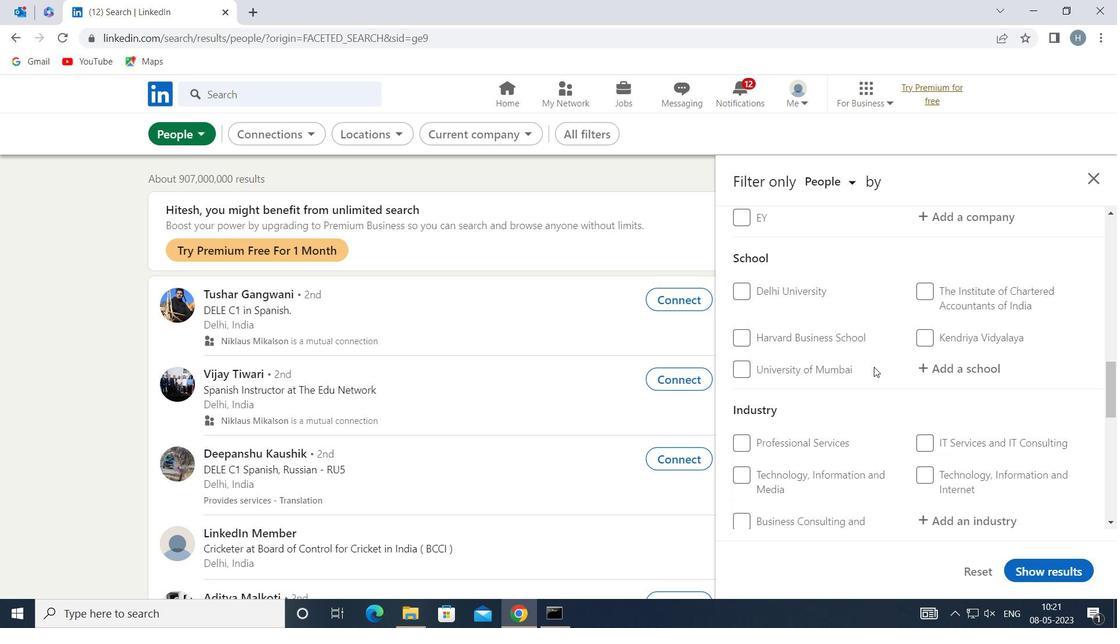 
Action: Mouse moved to (874, 367)
Screenshot: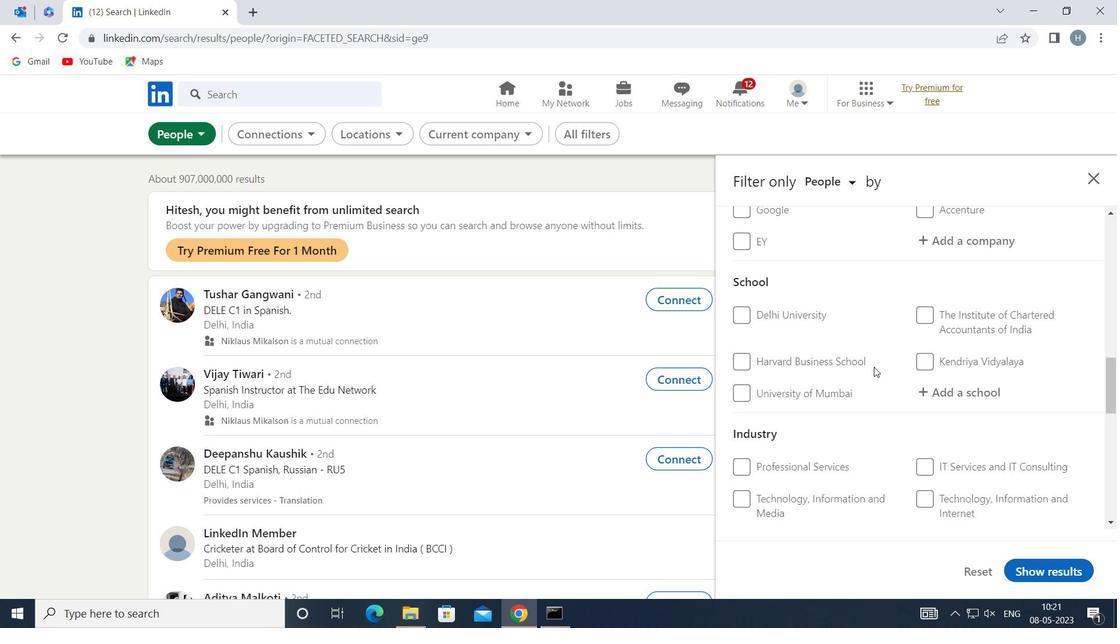 
Action: Mouse scrolled (874, 367) with delta (0, 0)
Screenshot: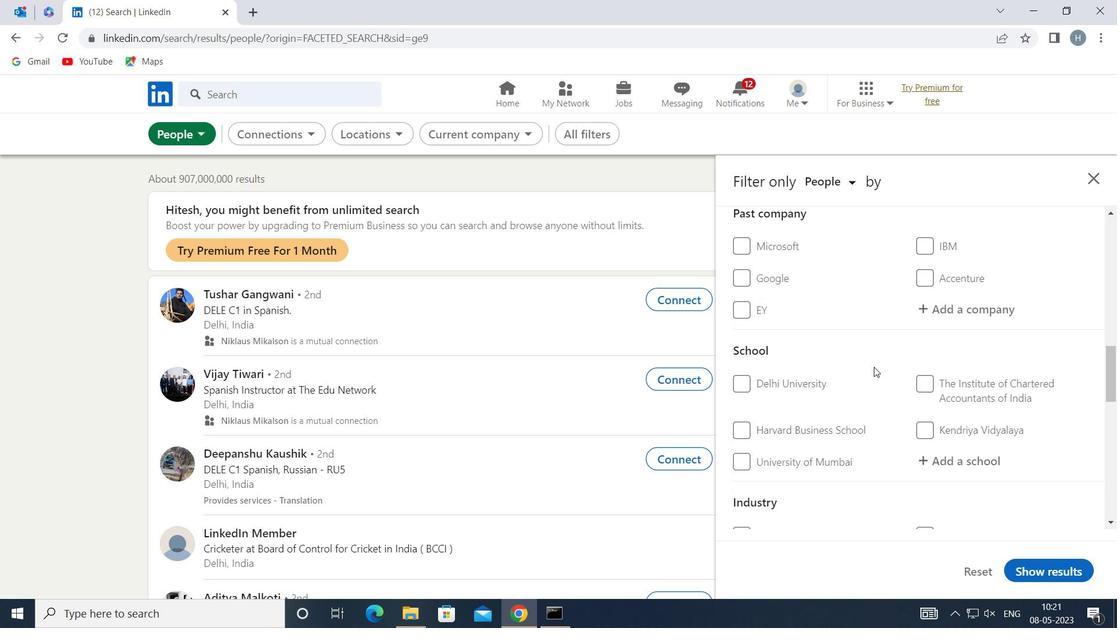 
Action: Mouse moved to (874, 367)
Screenshot: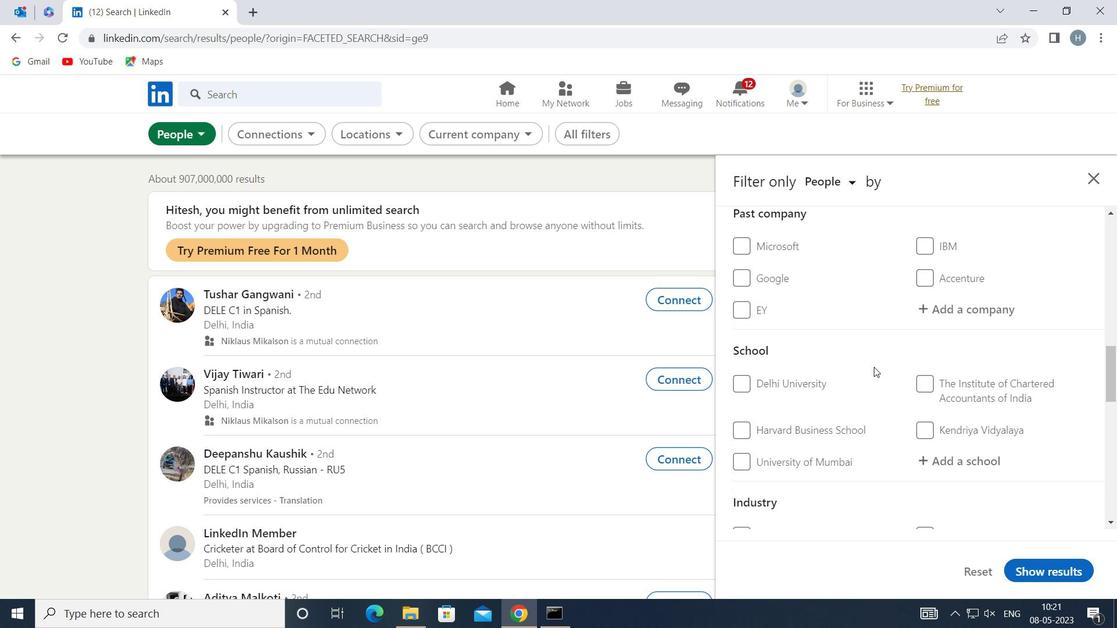 
Action: Mouse scrolled (874, 368) with delta (0, 0)
Screenshot: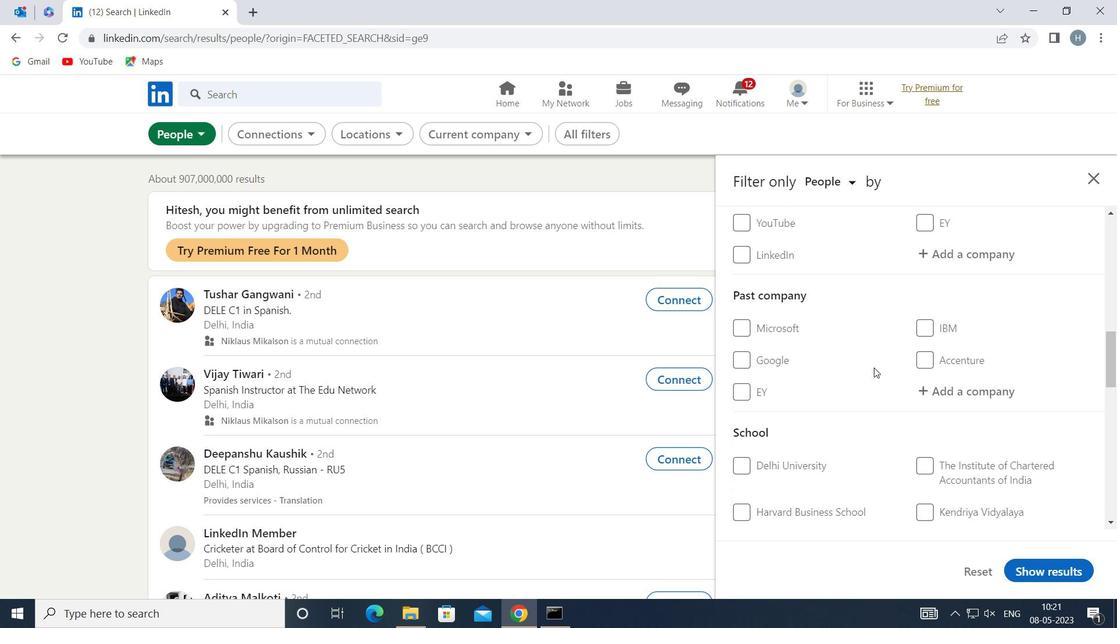 
Action: Mouse moved to (967, 327)
Screenshot: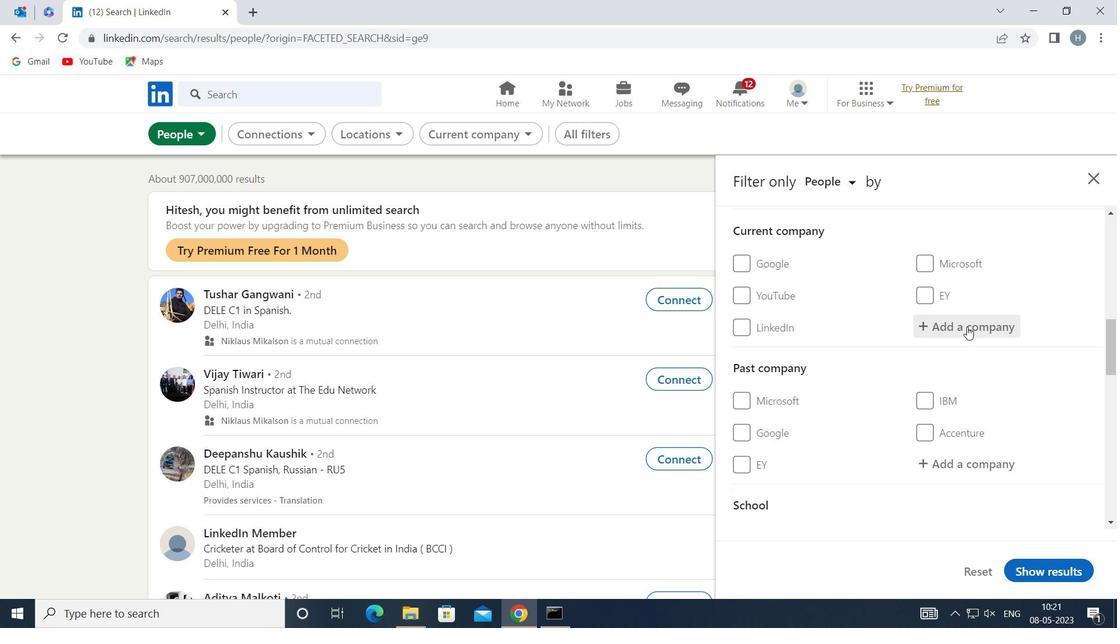 
Action: Mouse pressed left at (967, 327)
Screenshot: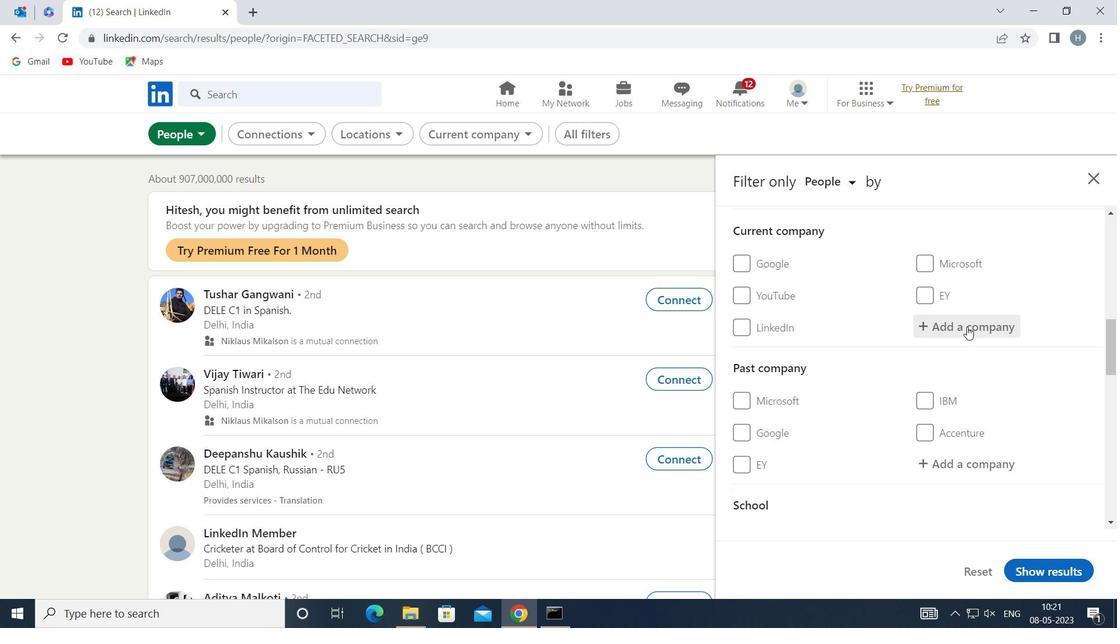 
Action: Mouse moved to (967, 326)
Screenshot: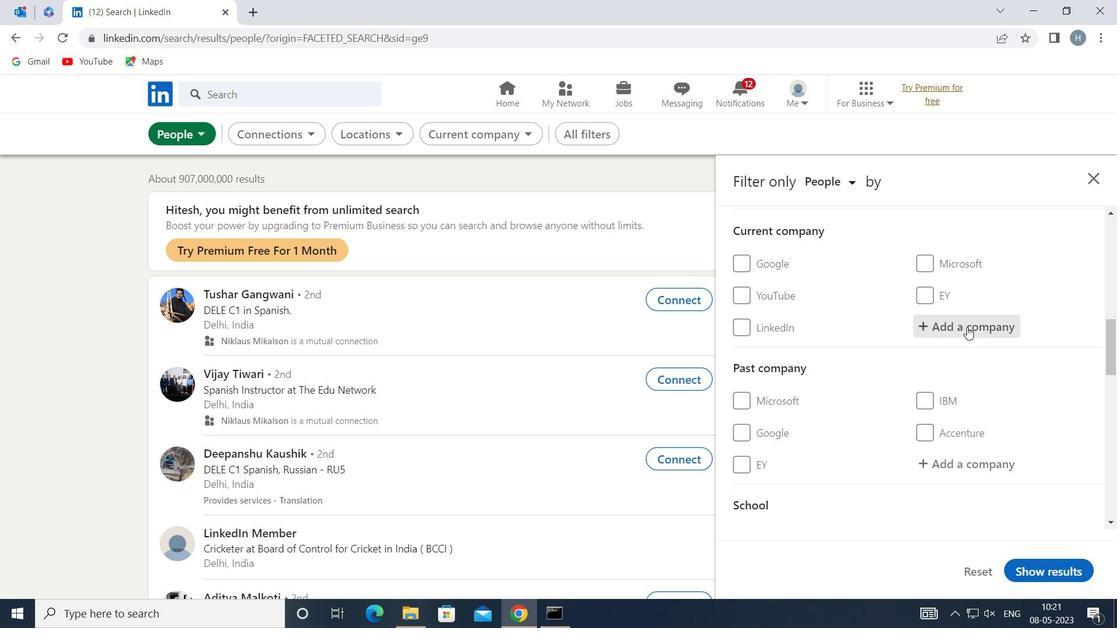 
Action: Key pressed <Key.shift>CAVISTA
Screenshot: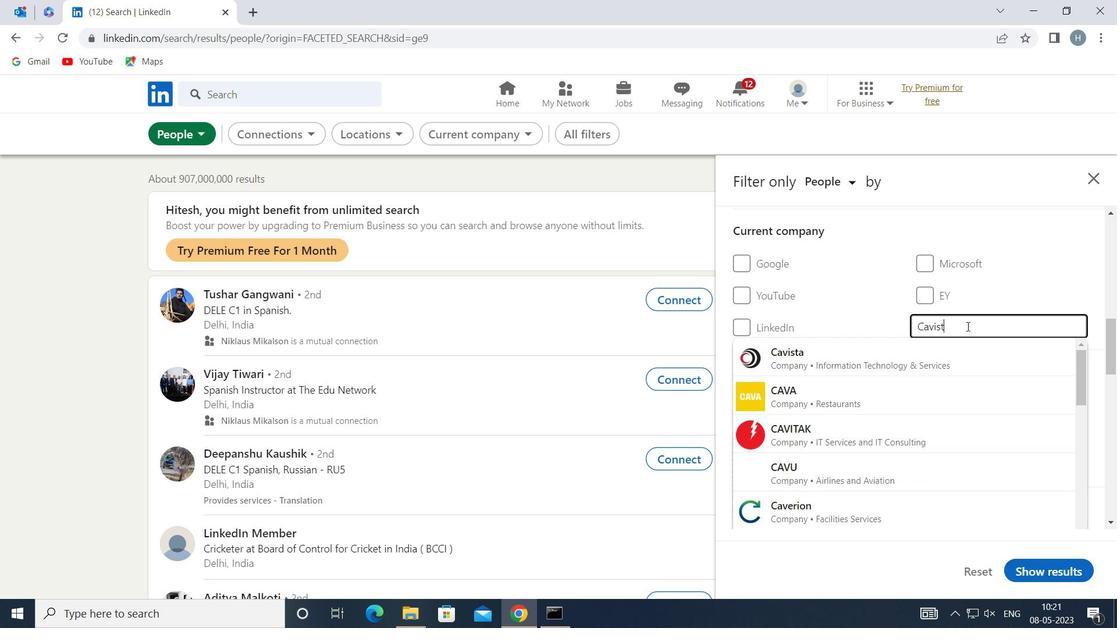 
Action: Mouse moved to (894, 360)
Screenshot: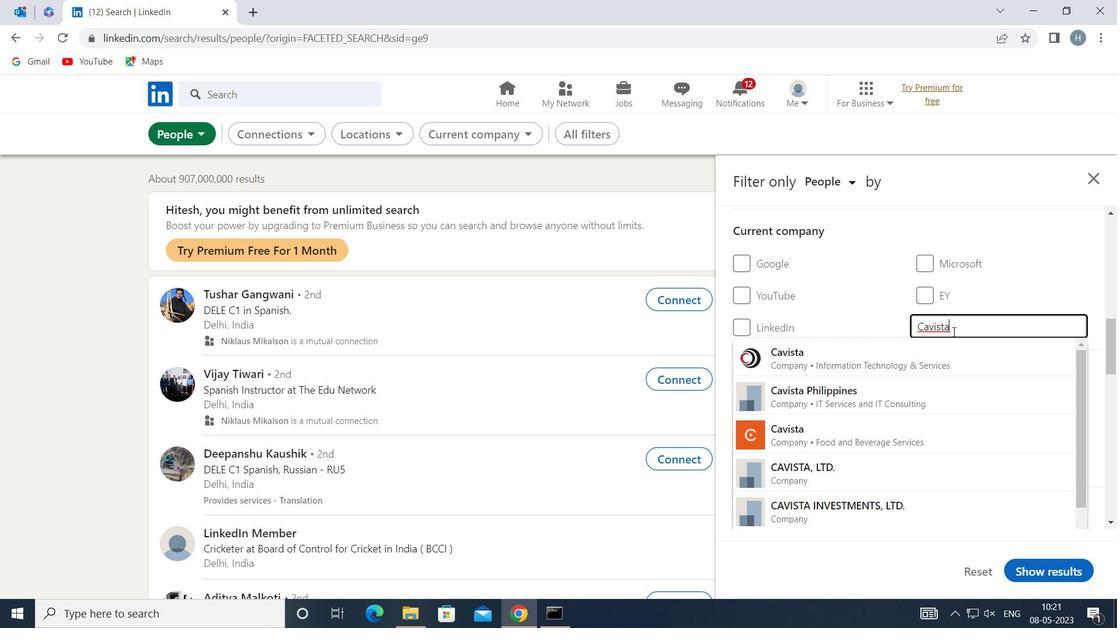 
Action: Mouse pressed left at (894, 360)
Screenshot: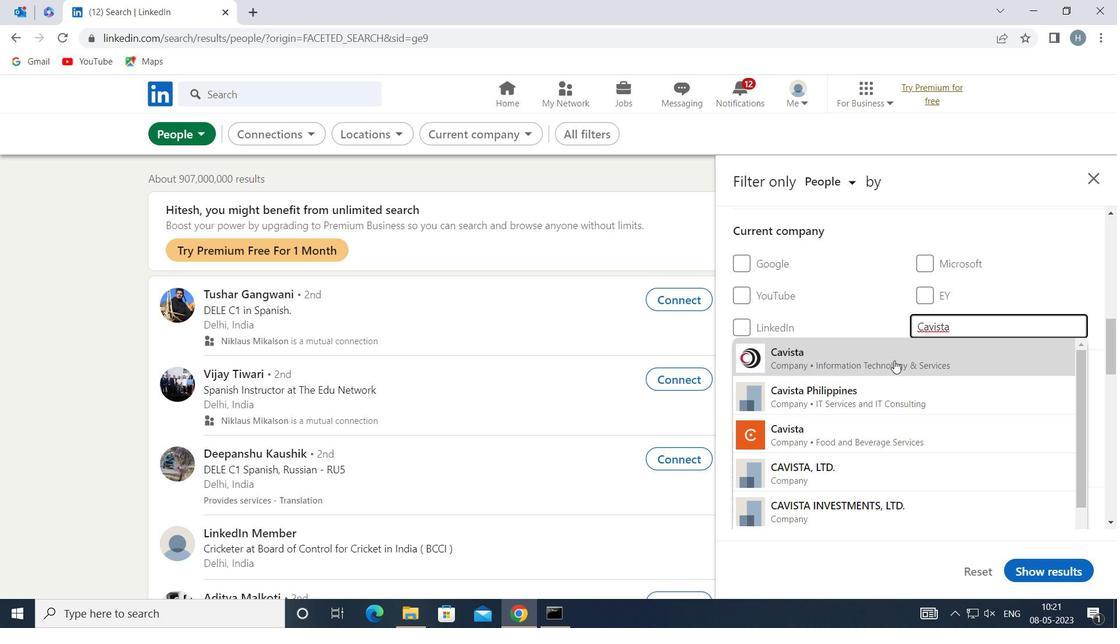 
Action: Mouse moved to (903, 338)
Screenshot: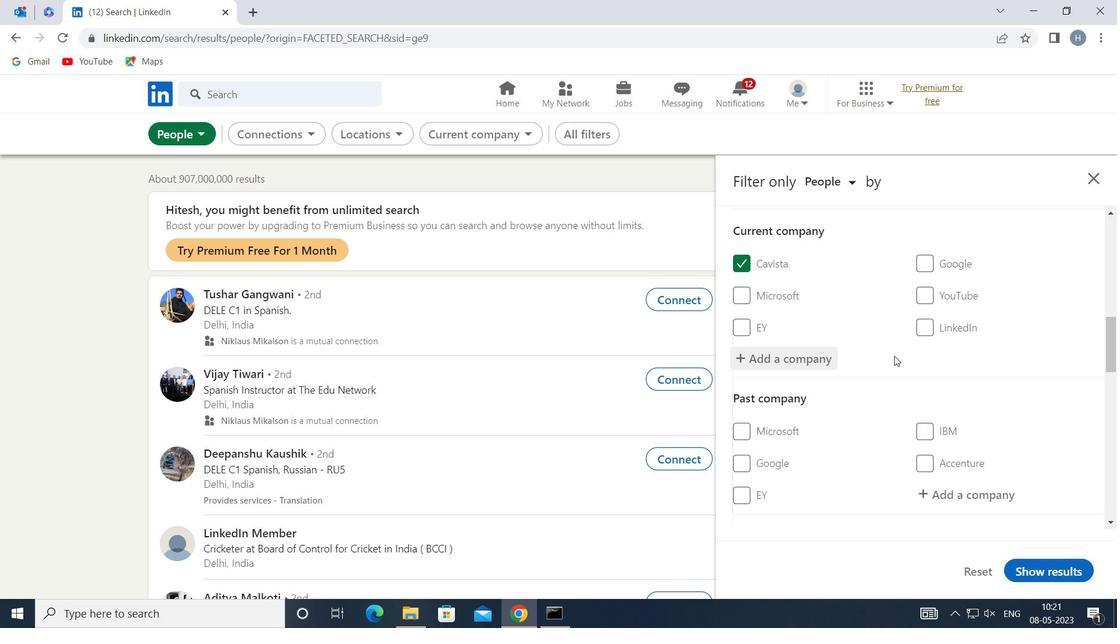 
Action: Mouse scrolled (903, 337) with delta (0, 0)
Screenshot: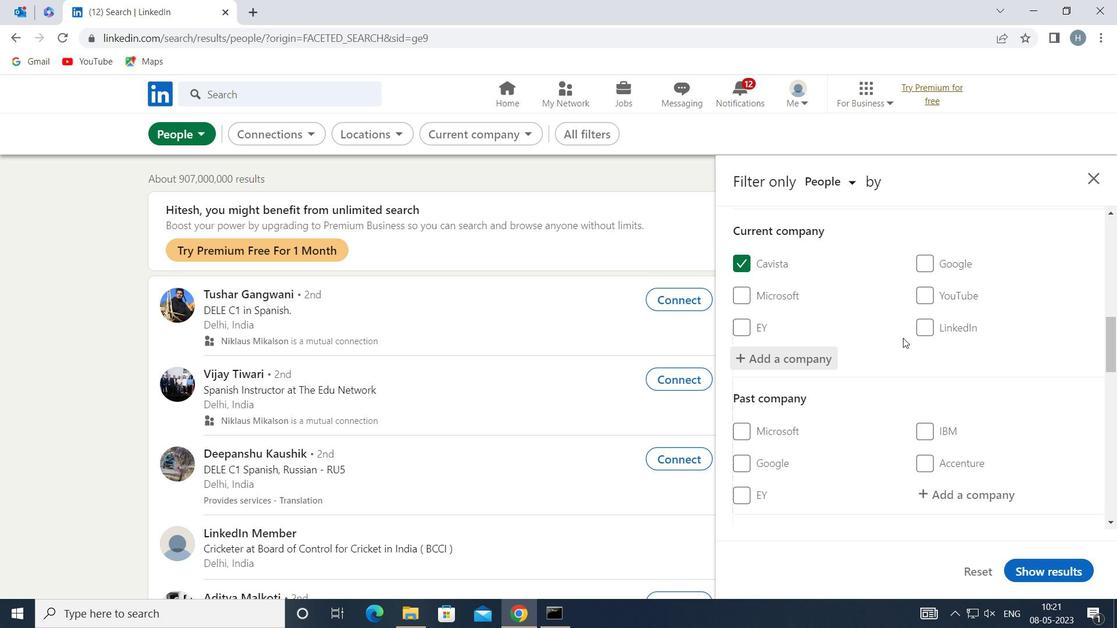 
Action: Mouse scrolled (903, 337) with delta (0, 0)
Screenshot: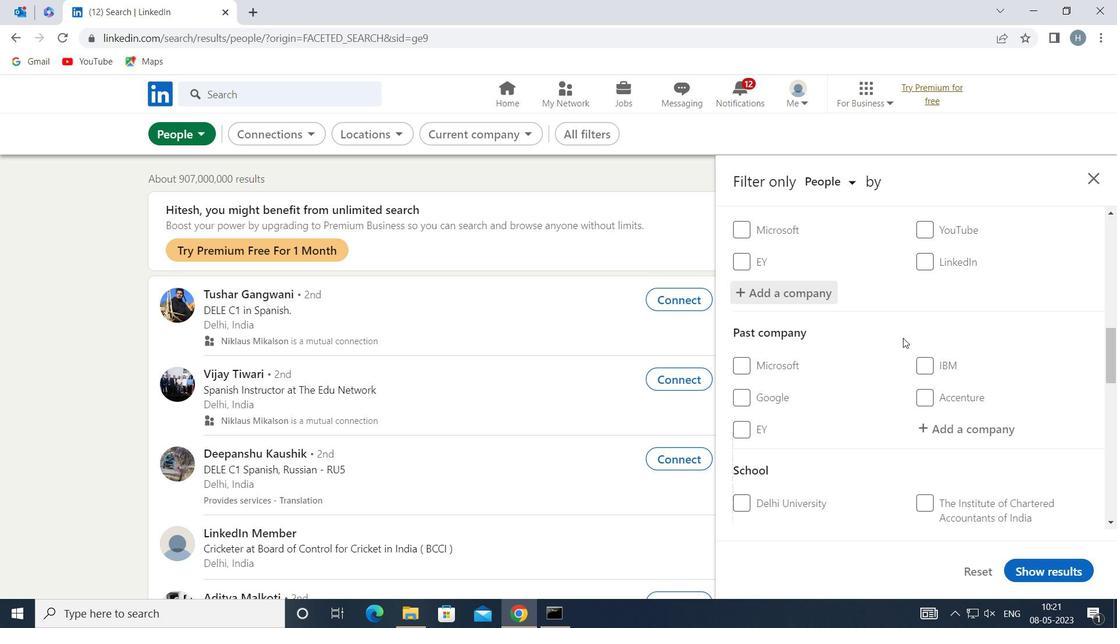 
Action: Mouse scrolled (903, 337) with delta (0, 0)
Screenshot: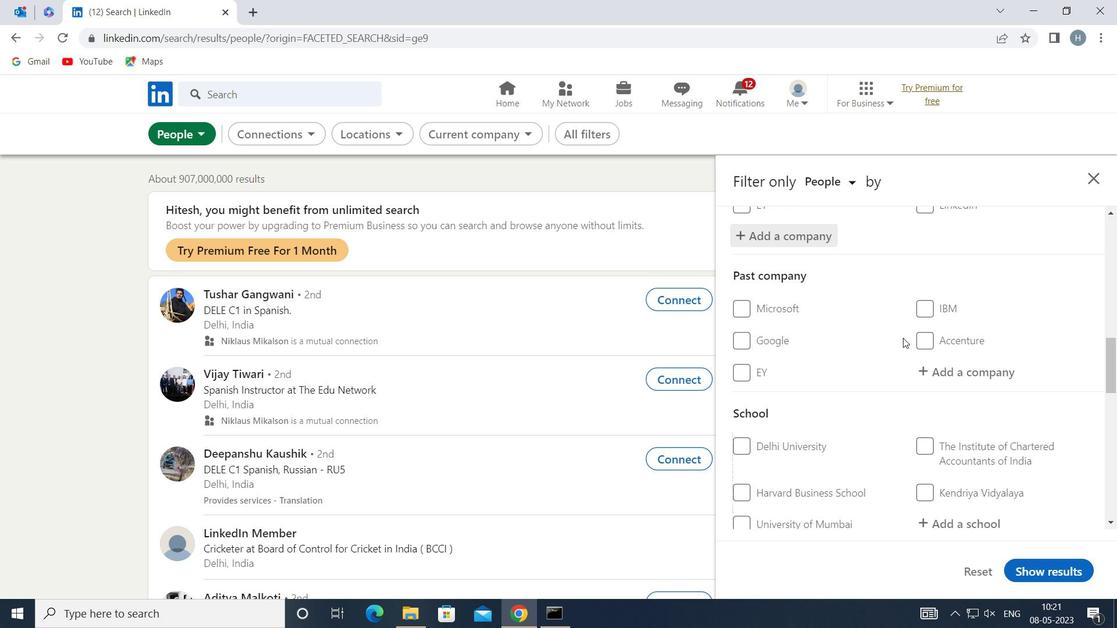 
Action: Mouse moved to (965, 419)
Screenshot: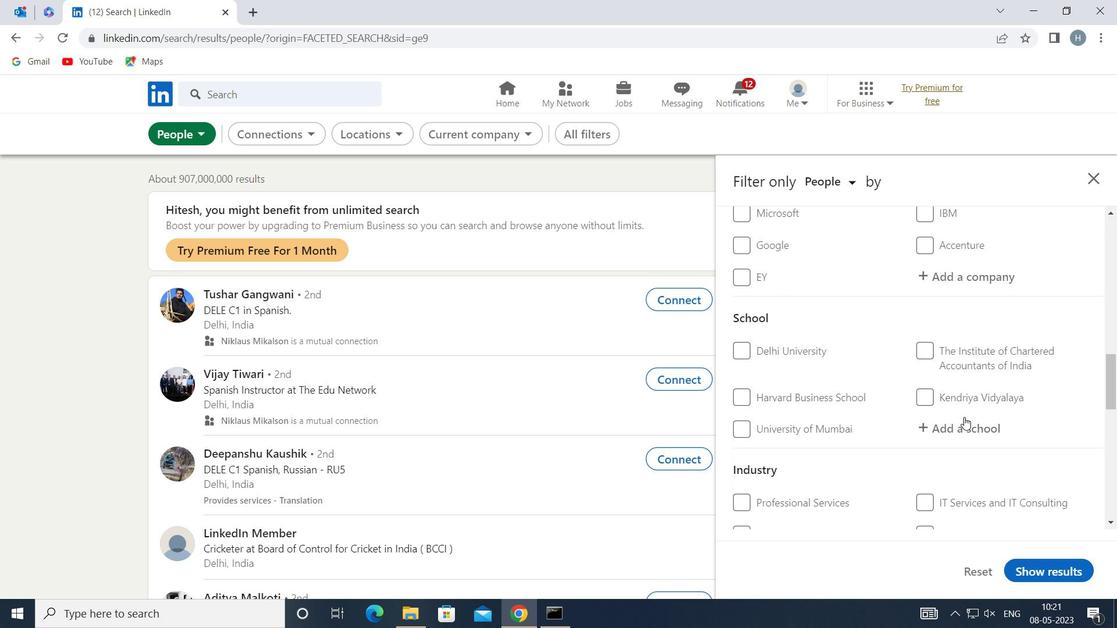 
Action: Mouse pressed left at (965, 419)
Screenshot: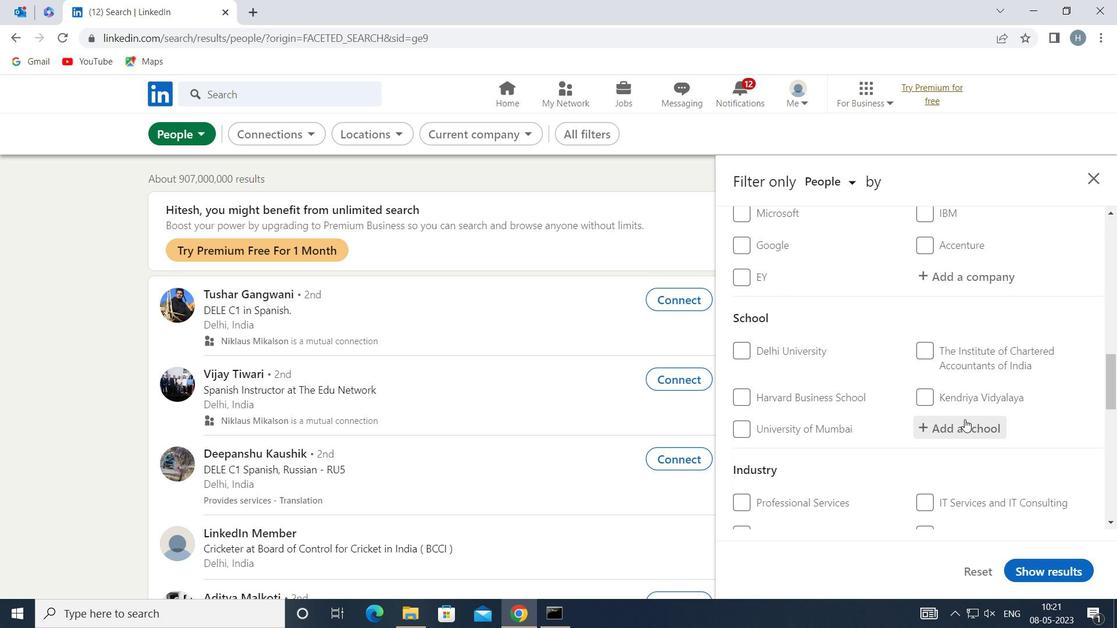 
Action: Mouse moved to (966, 419)
Screenshot: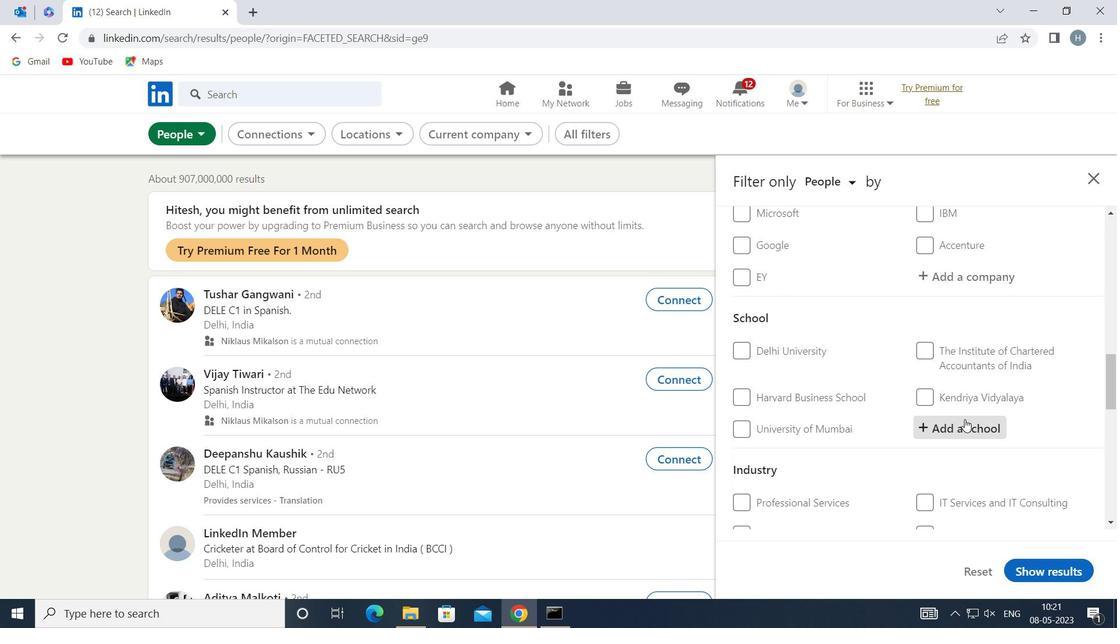 
Action: Key pressed <Key.shift><Key.shift><Key.shift><Key.shift>JOBS<Key.space><Key.shift>IN<Key.space>BA
Screenshot: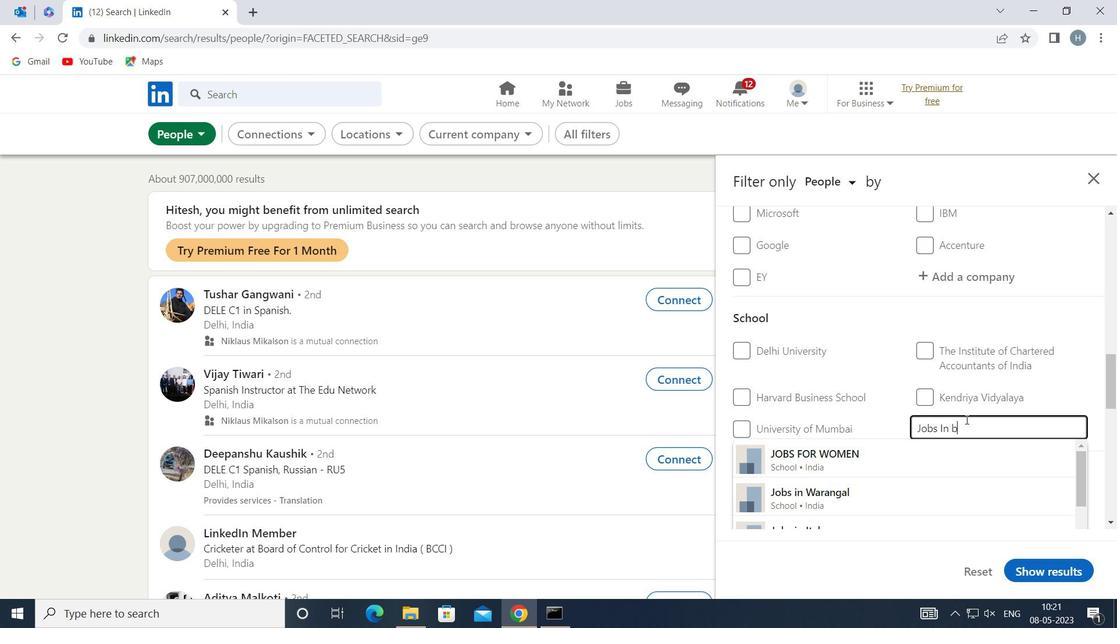 
Action: Mouse moved to (906, 448)
Screenshot: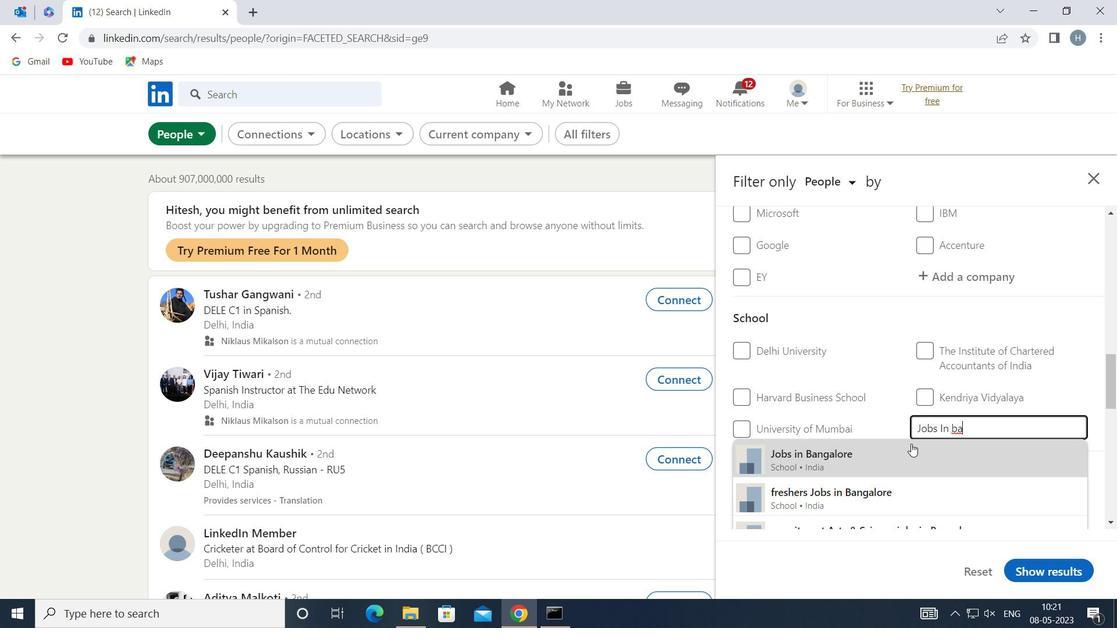 
Action: Mouse pressed left at (906, 448)
Screenshot: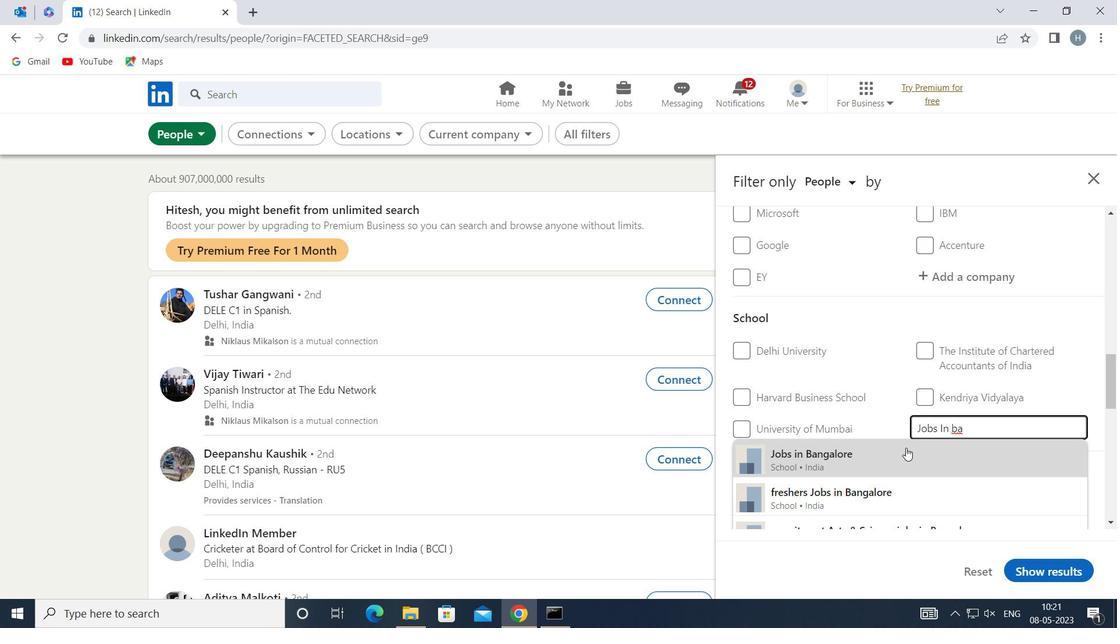 
Action: Mouse moved to (887, 386)
Screenshot: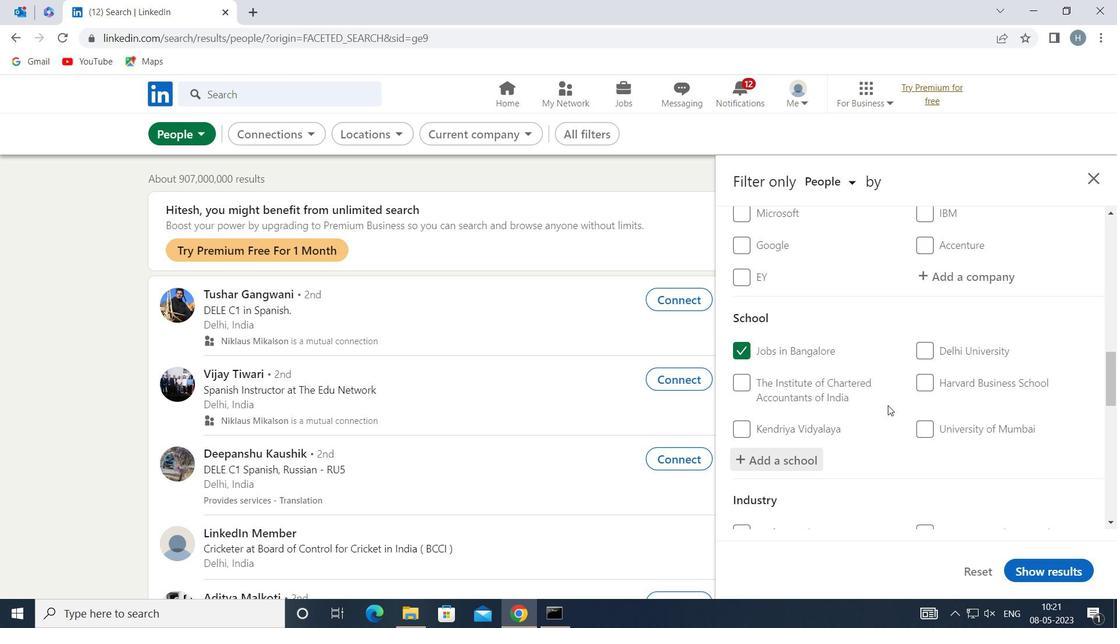 
Action: Mouse scrolled (887, 386) with delta (0, 0)
Screenshot: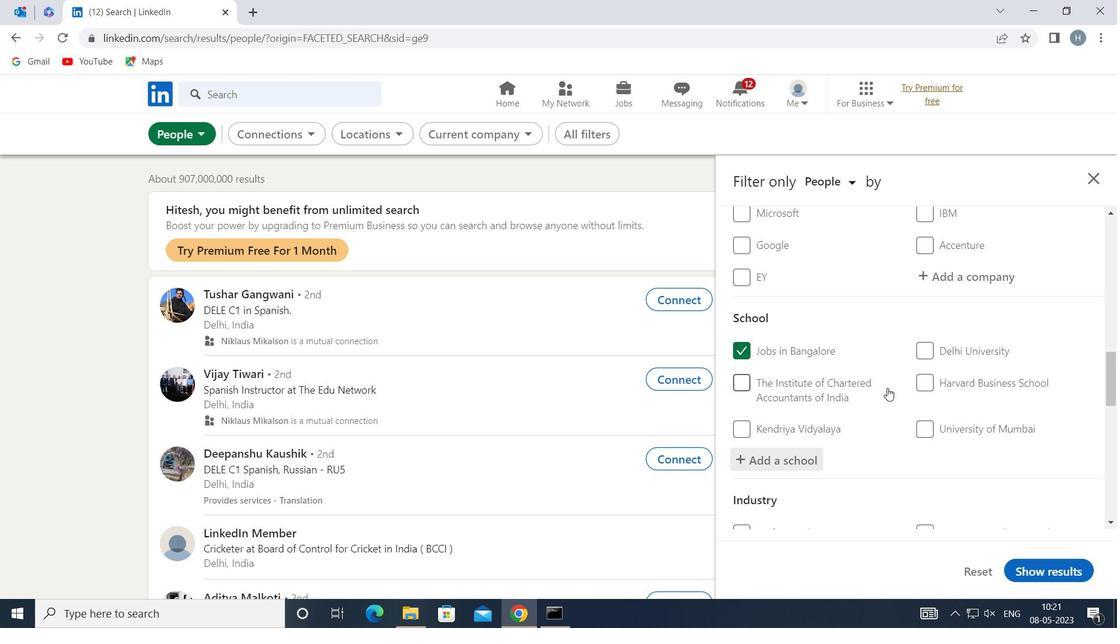 
Action: Mouse scrolled (887, 386) with delta (0, 0)
Screenshot: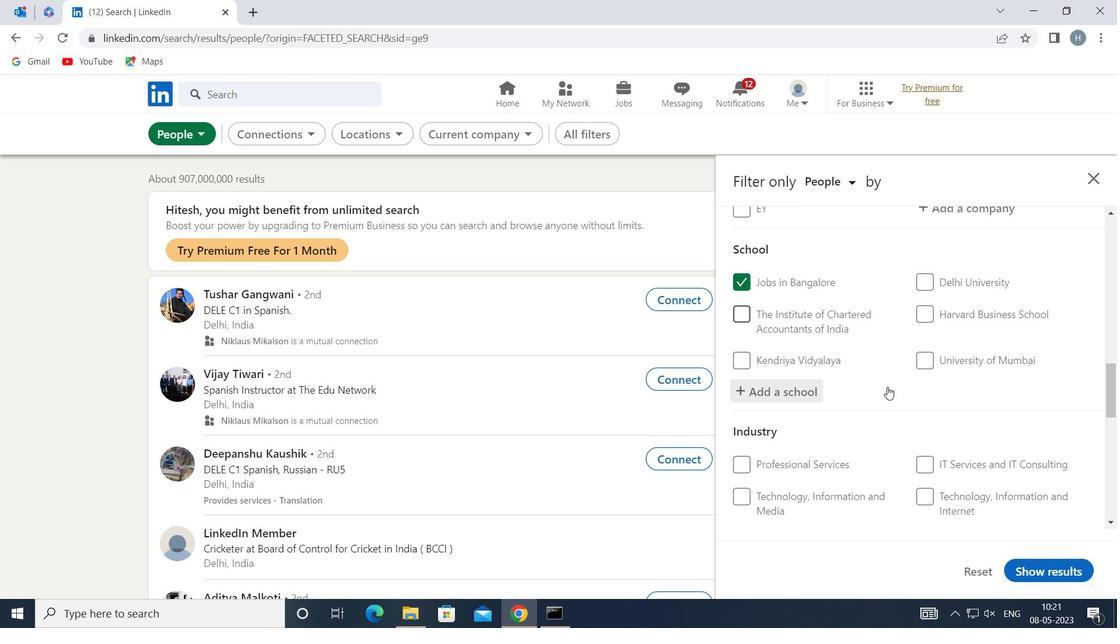 
Action: Mouse scrolled (887, 386) with delta (0, 0)
Screenshot: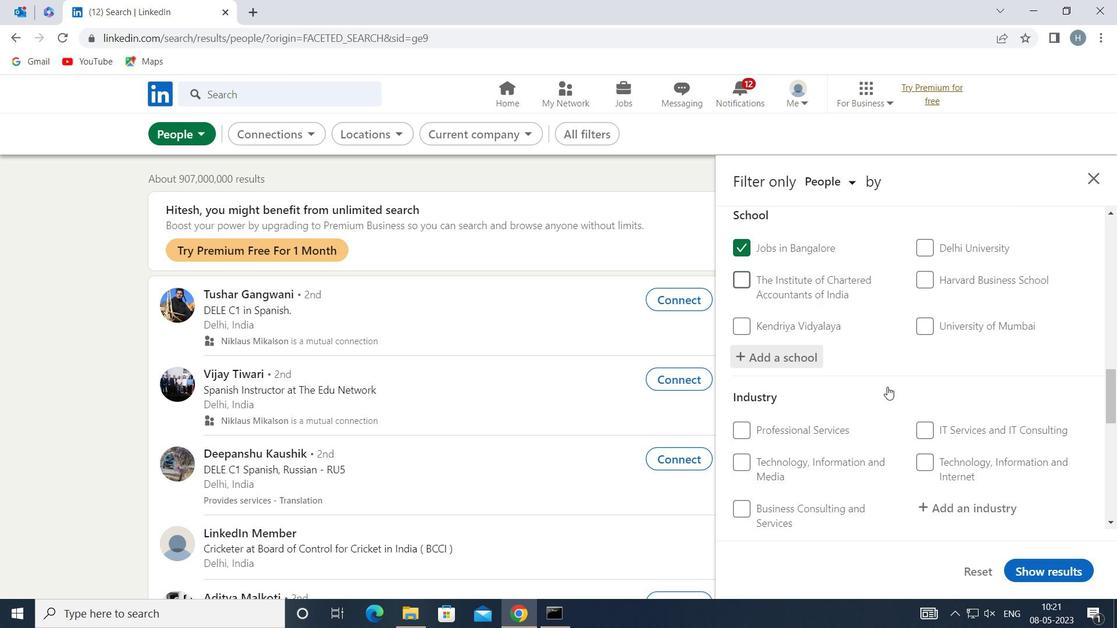 
Action: Mouse moved to (971, 395)
Screenshot: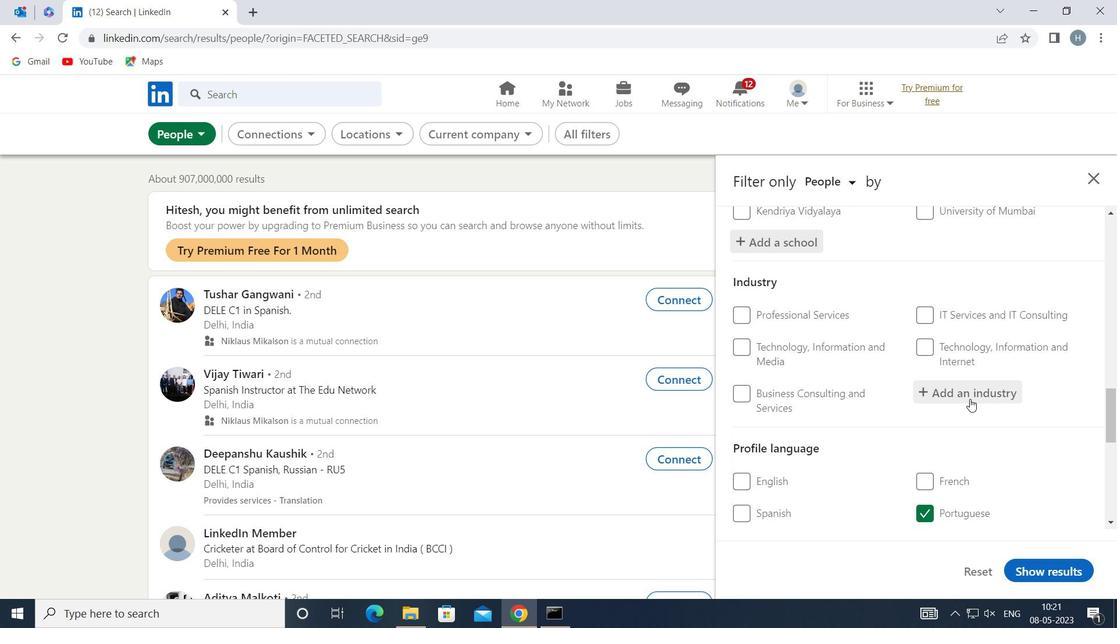 
Action: Mouse pressed left at (971, 395)
Screenshot: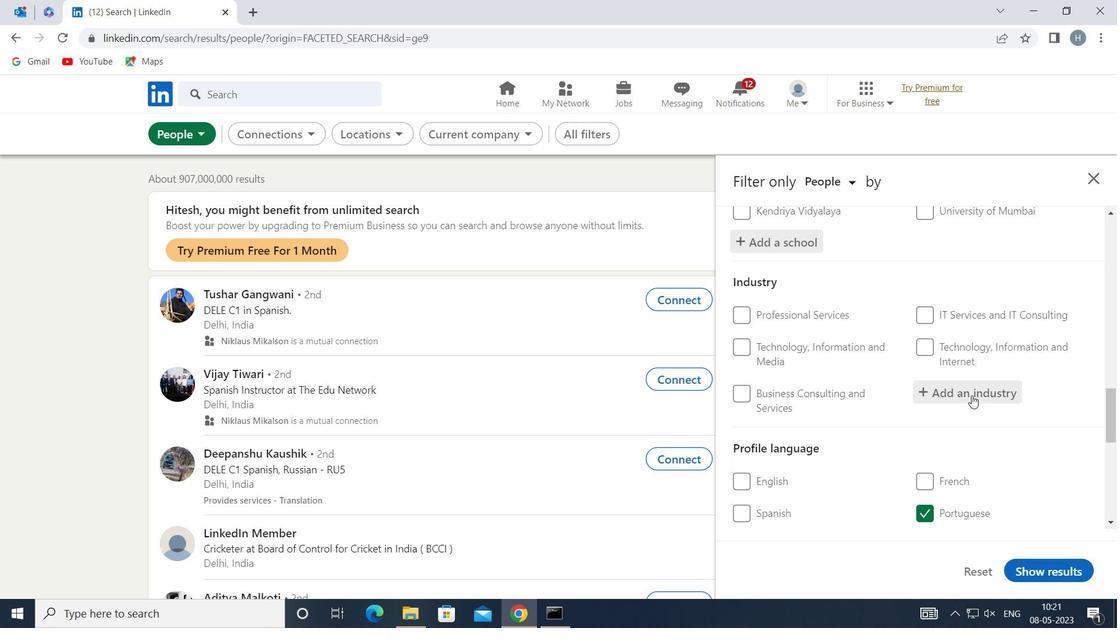 
Action: Key pressed <Key.shift>PUBLIC<Key.space><Key.shift>ASS
Screenshot: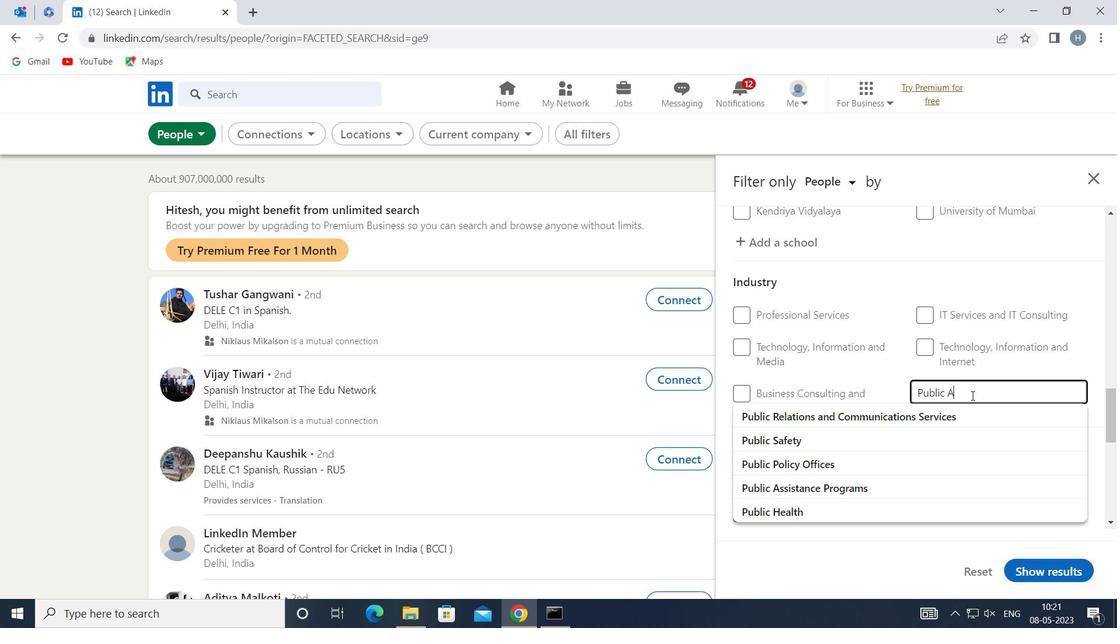 
Action: Mouse moved to (924, 411)
Screenshot: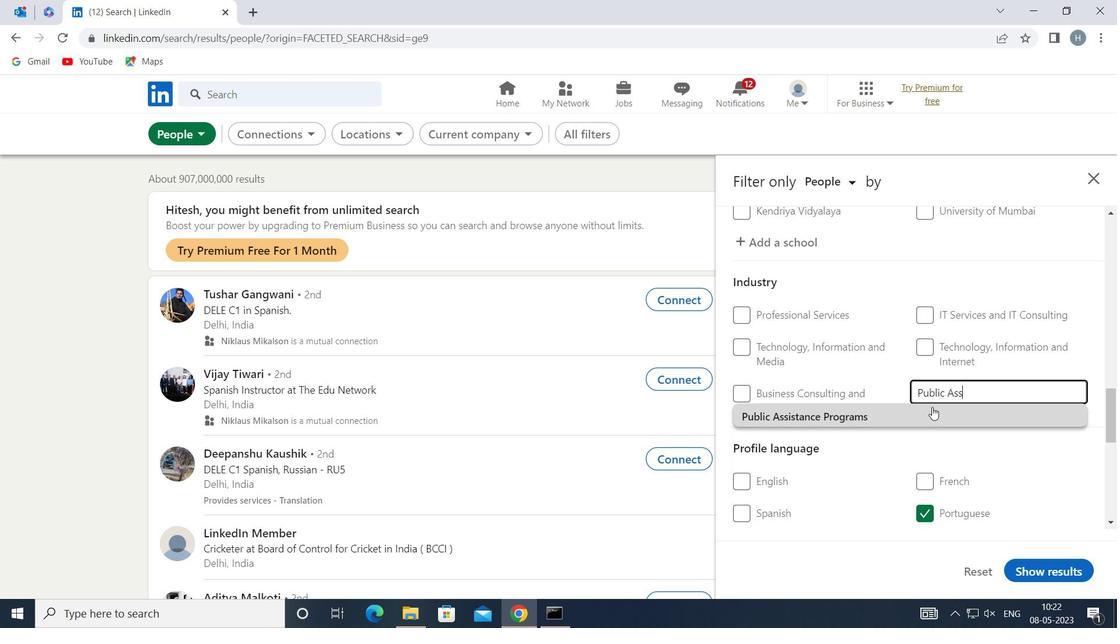
Action: Mouse pressed left at (924, 411)
Screenshot: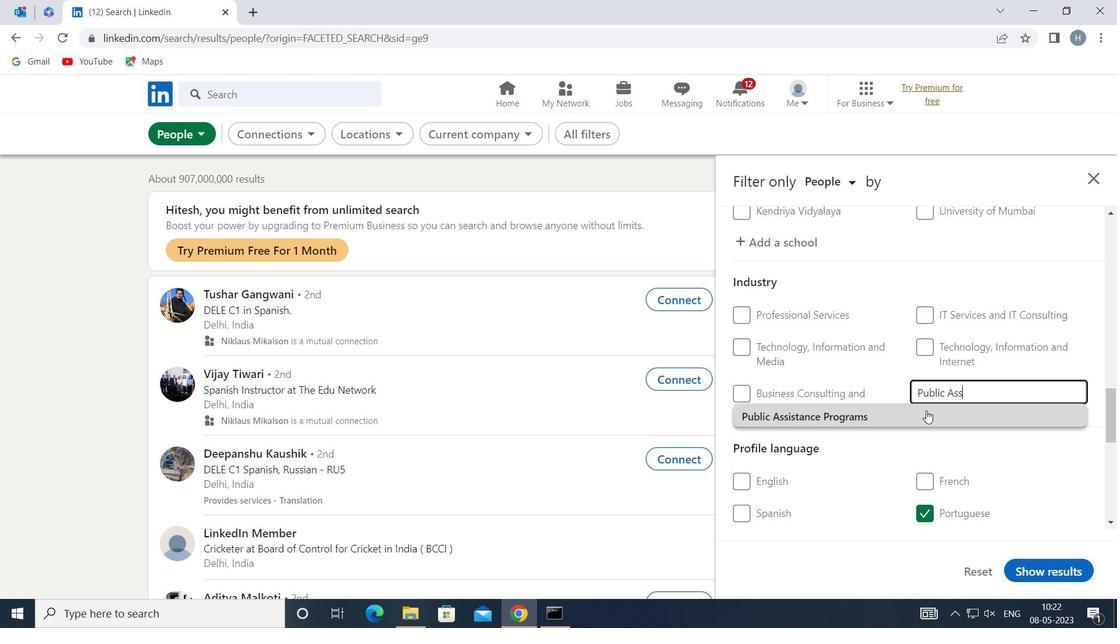 
Action: Mouse moved to (914, 408)
Screenshot: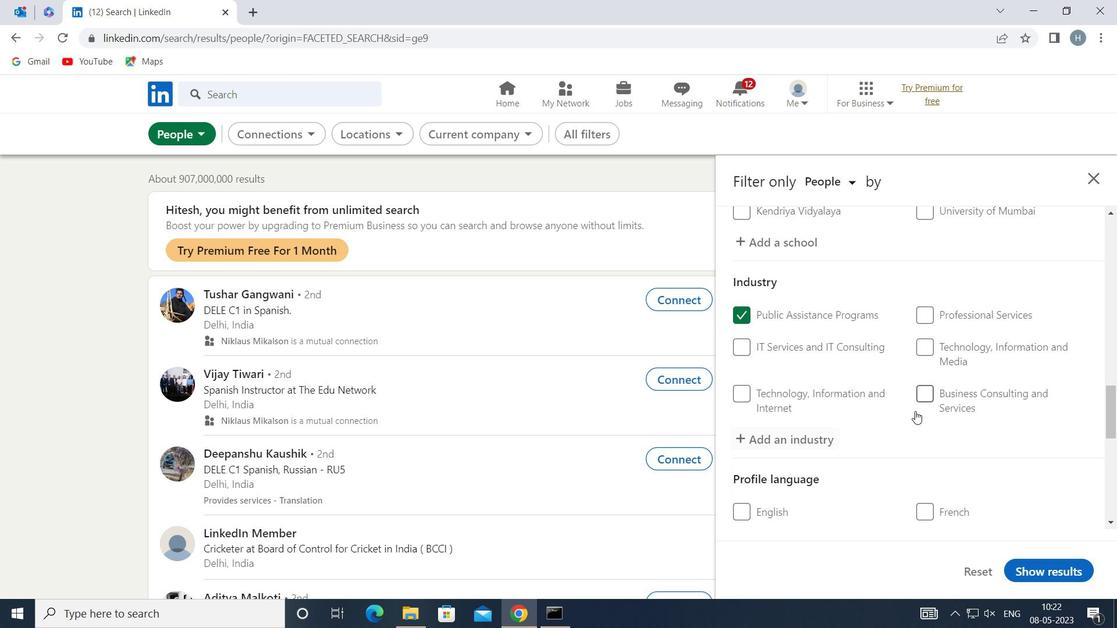 
Action: Mouse scrolled (914, 407) with delta (0, 0)
Screenshot: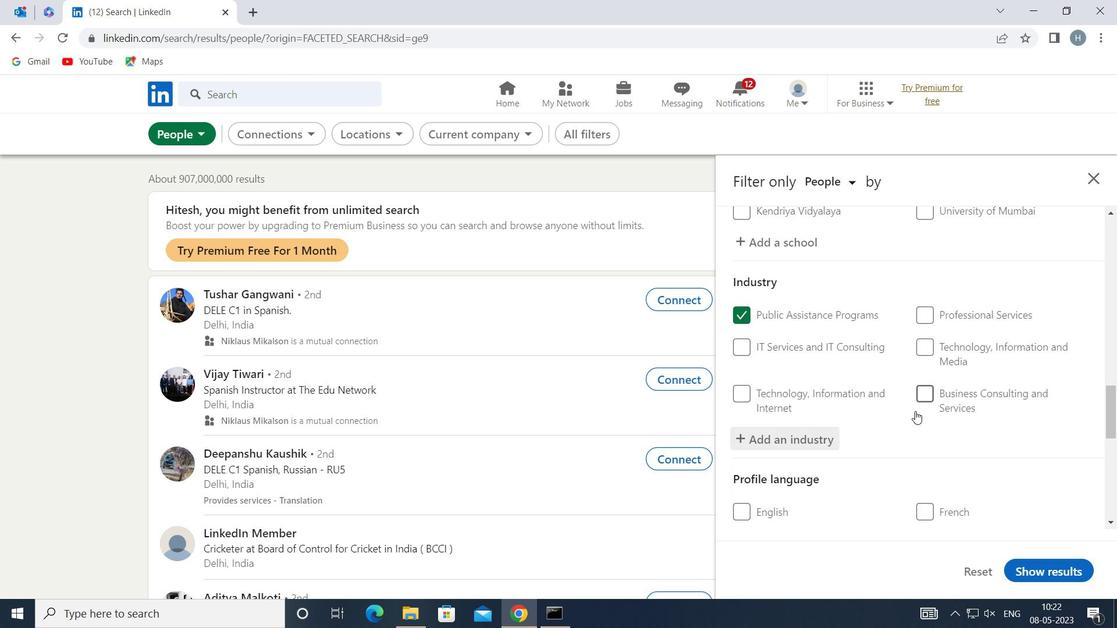 
Action: Mouse scrolled (914, 407) with delta (0, 0)
Screenshot: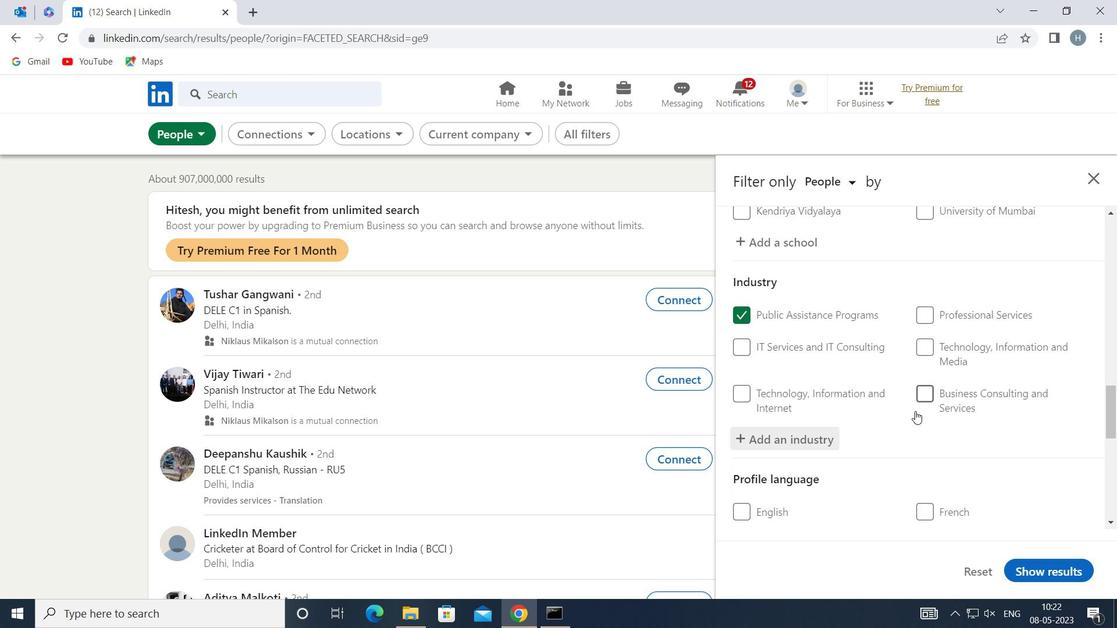 
Action: Mouse moved to (914, 406)
Screenshot: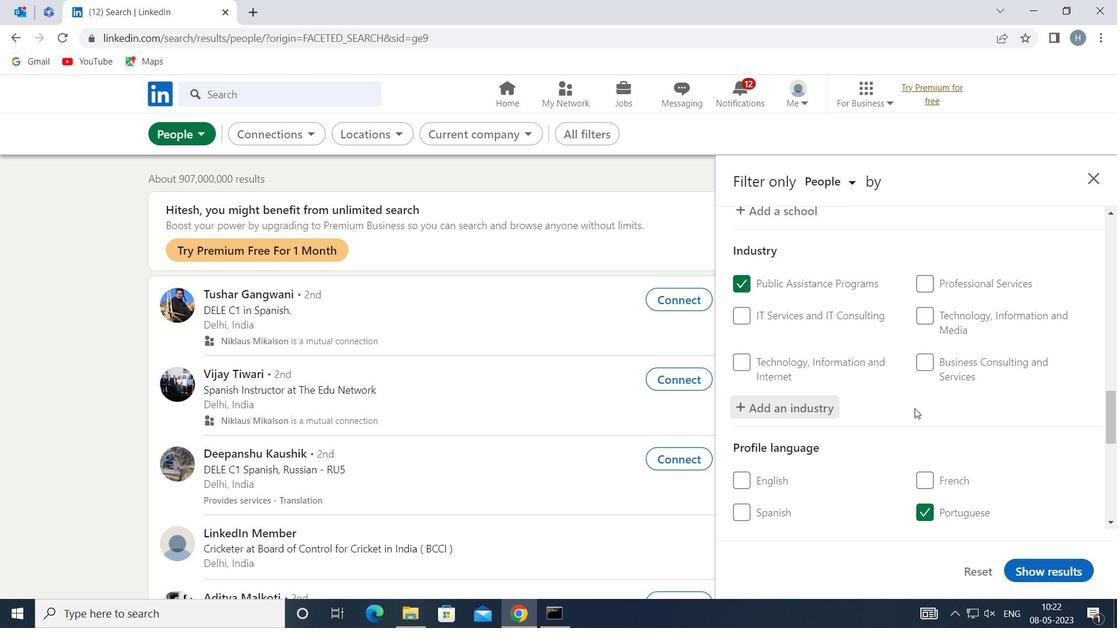 
Action: Mouse scrolled (914, 405) with delta (0, 0)
Screenshot: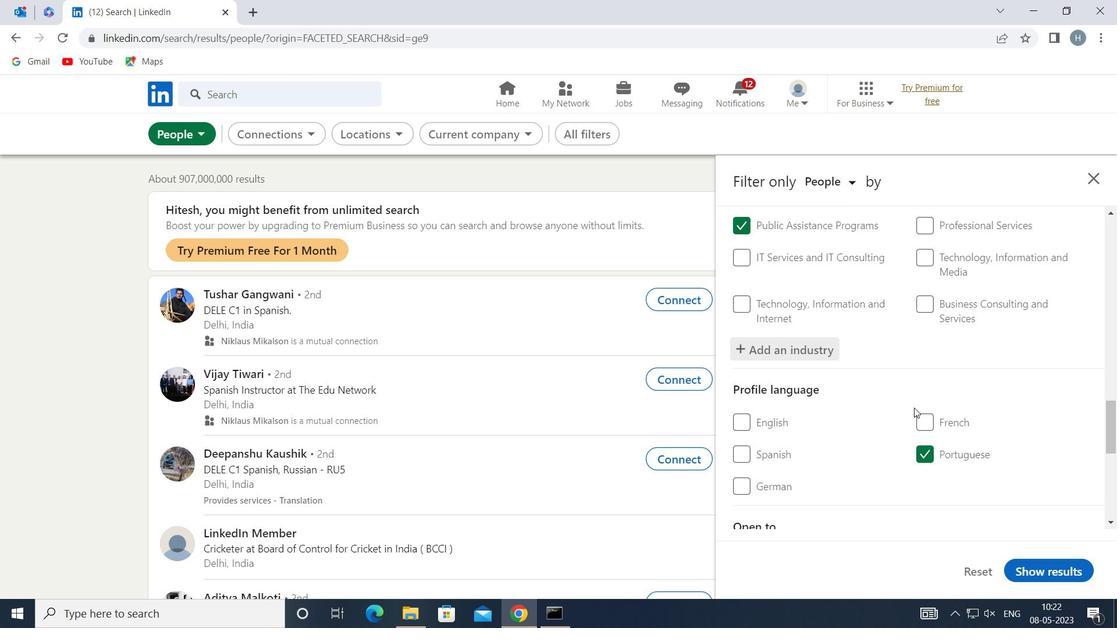 
Action: Mouse scrolled (914, 405) with delta (0, 0)
Screenshot: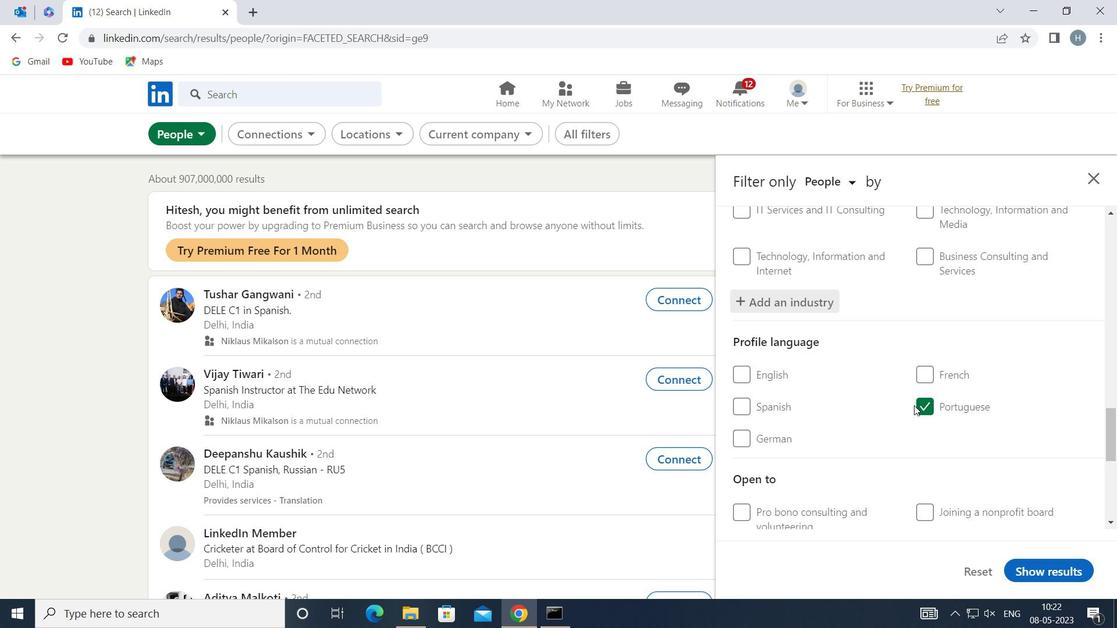 
Action: Mouse scrolled (914, 405) with delta (0, 0)
Screenshot: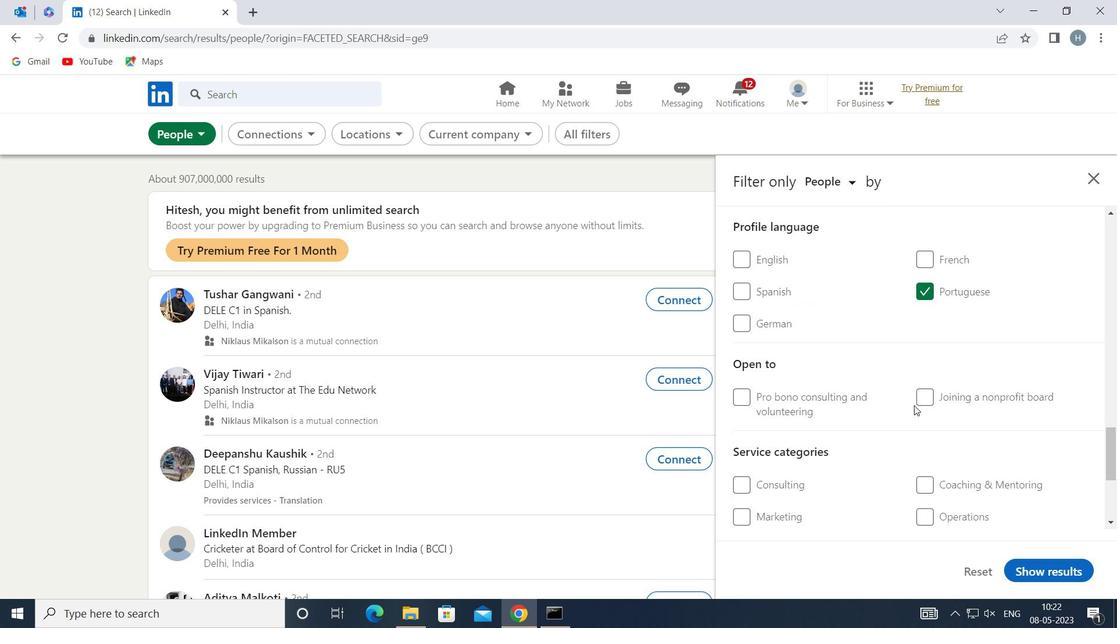 
Action: Mouse moved to (963, 431)
Screenshot: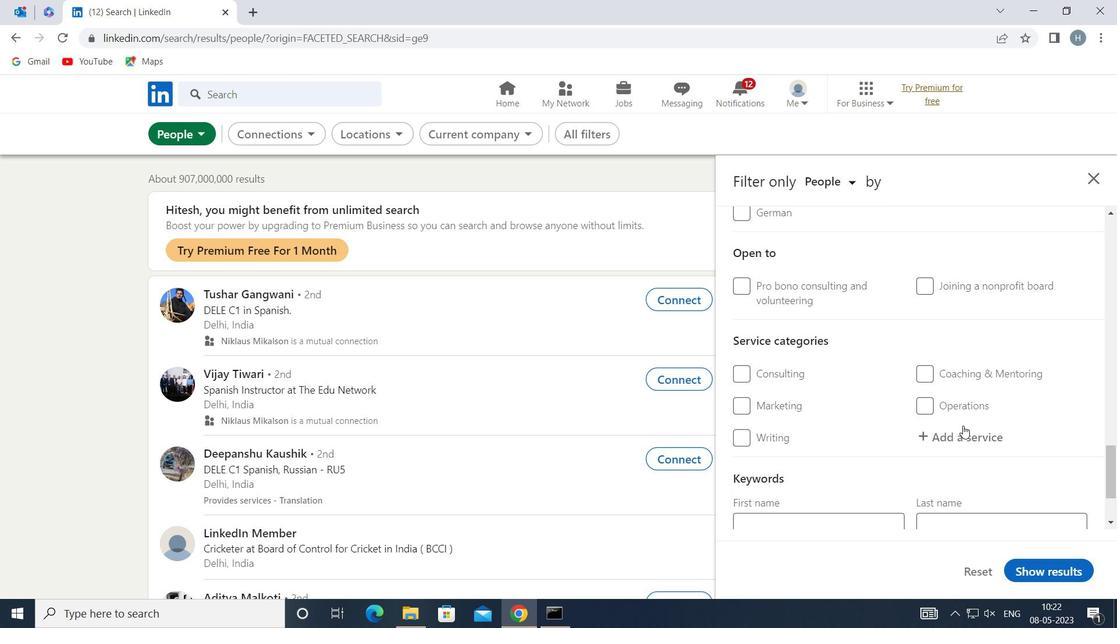 
Action: Mouse pressed left at (963, 431)
Screenshot: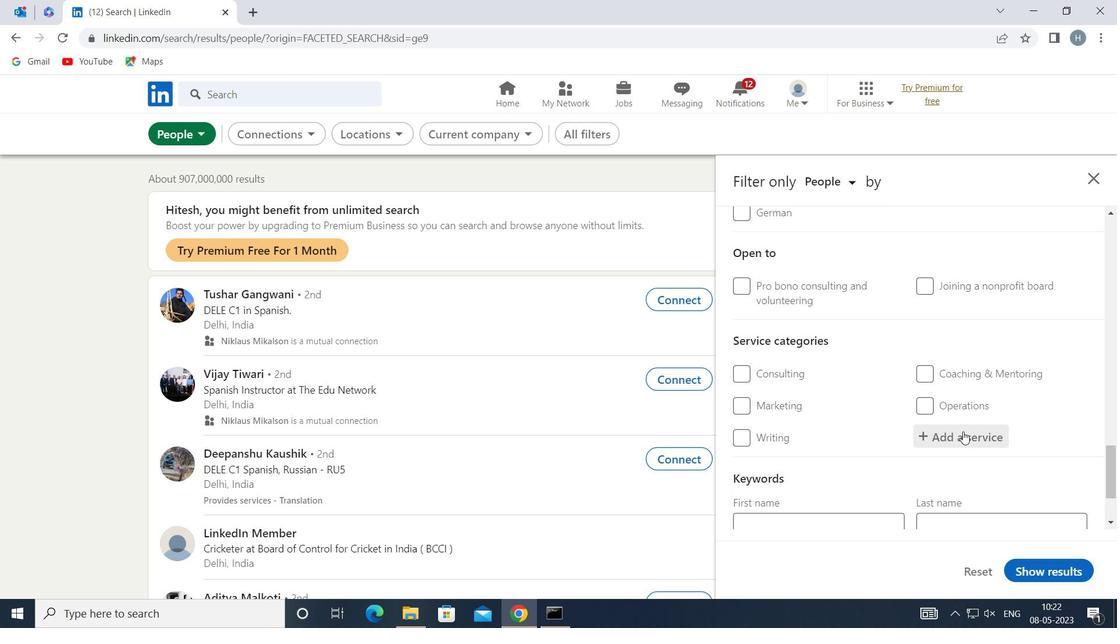 
Action: Key pressed <Key.shift>COMMERCIAL<Key.space><Key.shift>IN
Screenshot: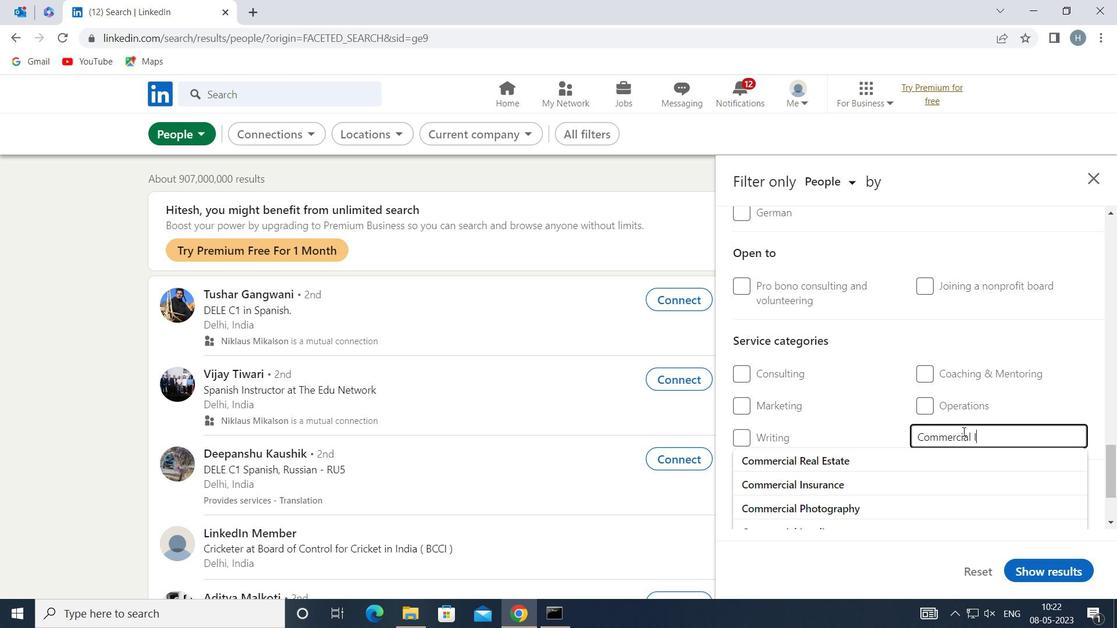 
Action: Mouse moved to (871, 459)
Screenshot: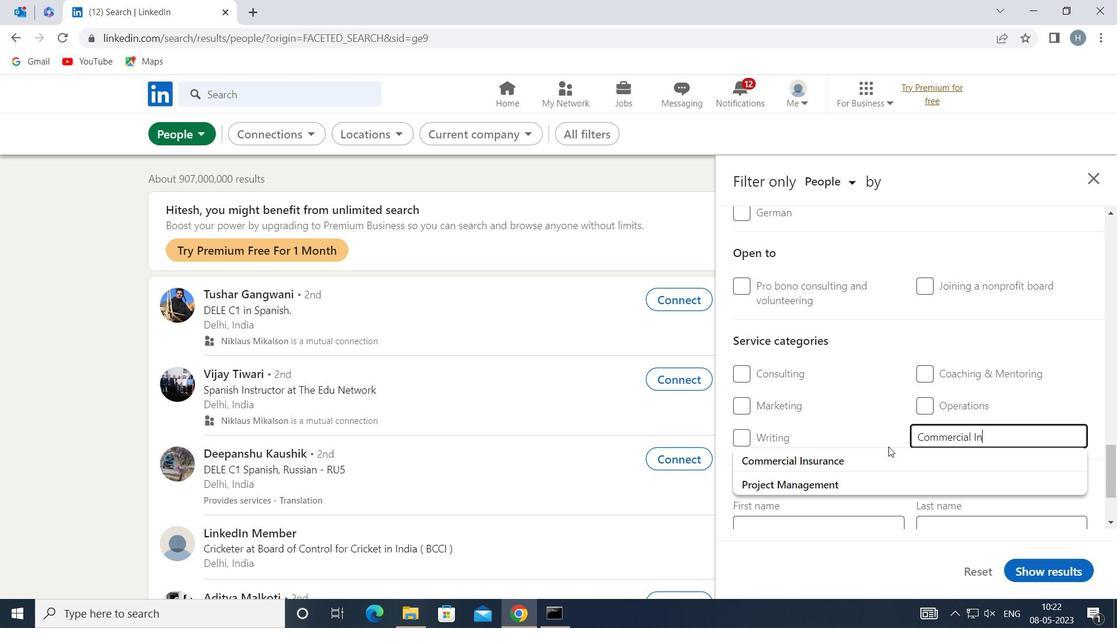 
Action: Mouse pressed left at (871, 459)
Screenshot: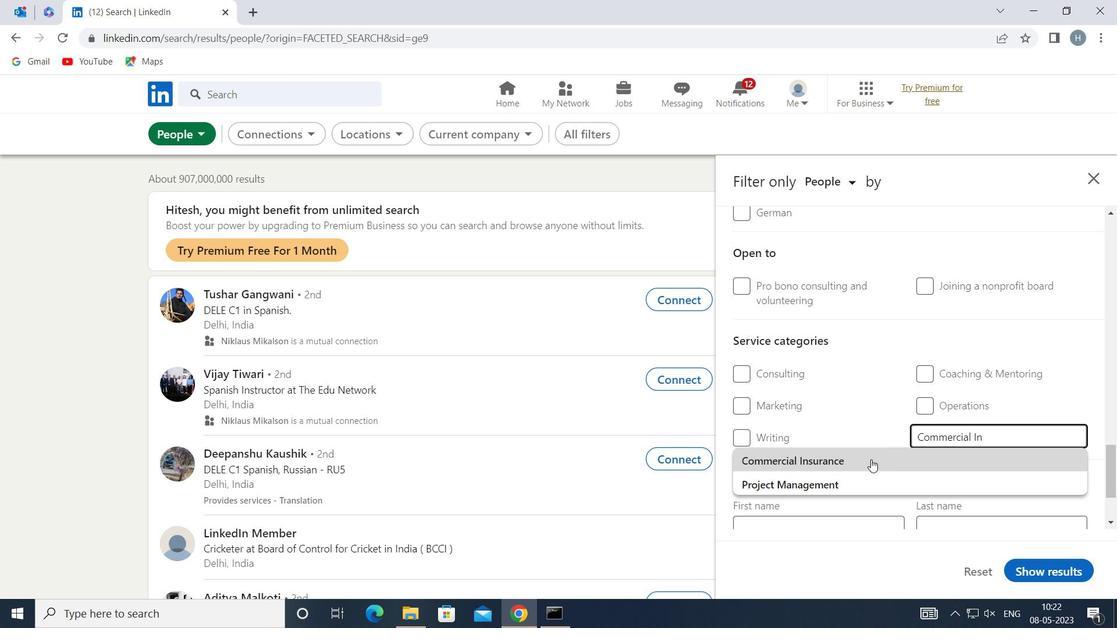 
Action: Mouse moved to (868, 434)
Screenshot: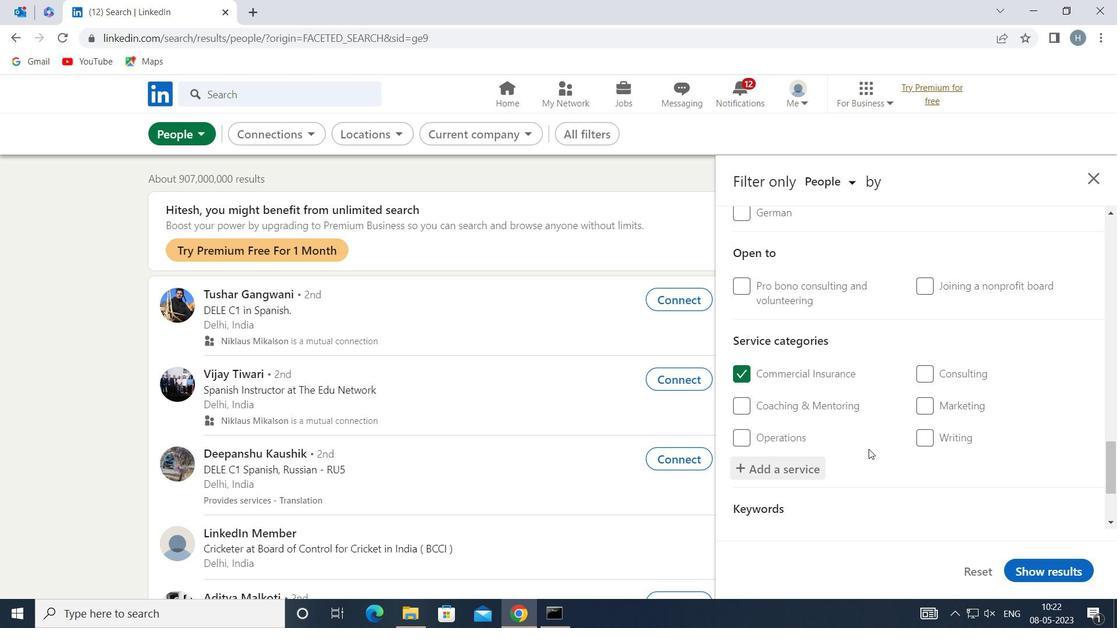 
Action: Mouse scrolled (868, 433) with delta (0, 0)
Screenshot: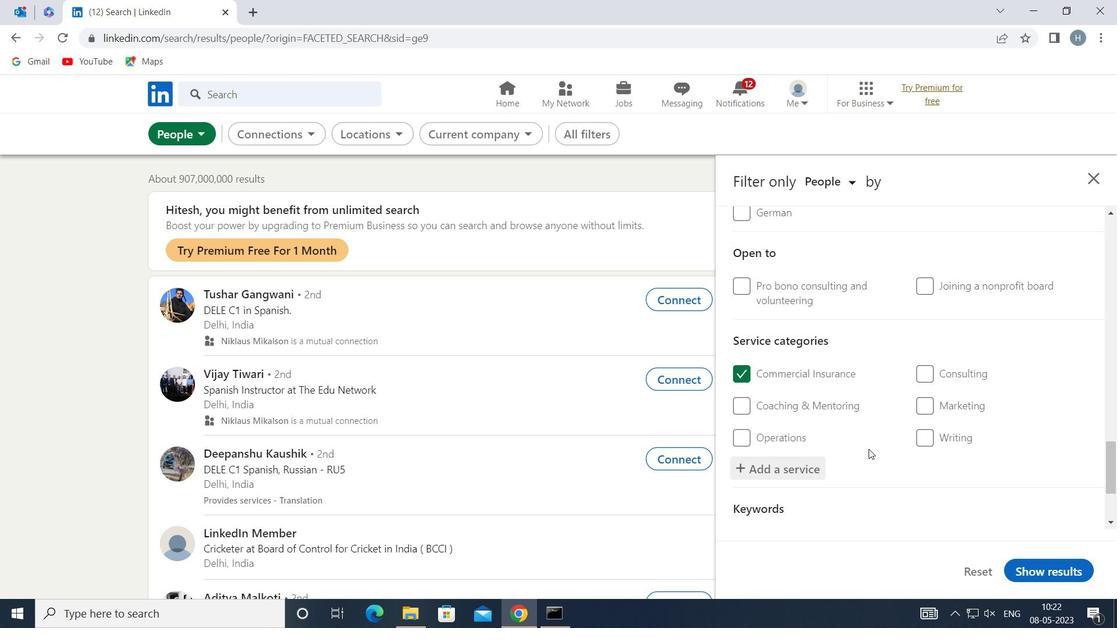 
Action: Mouse scrolled (868, 433) with delta (0, 0)
Screenshot: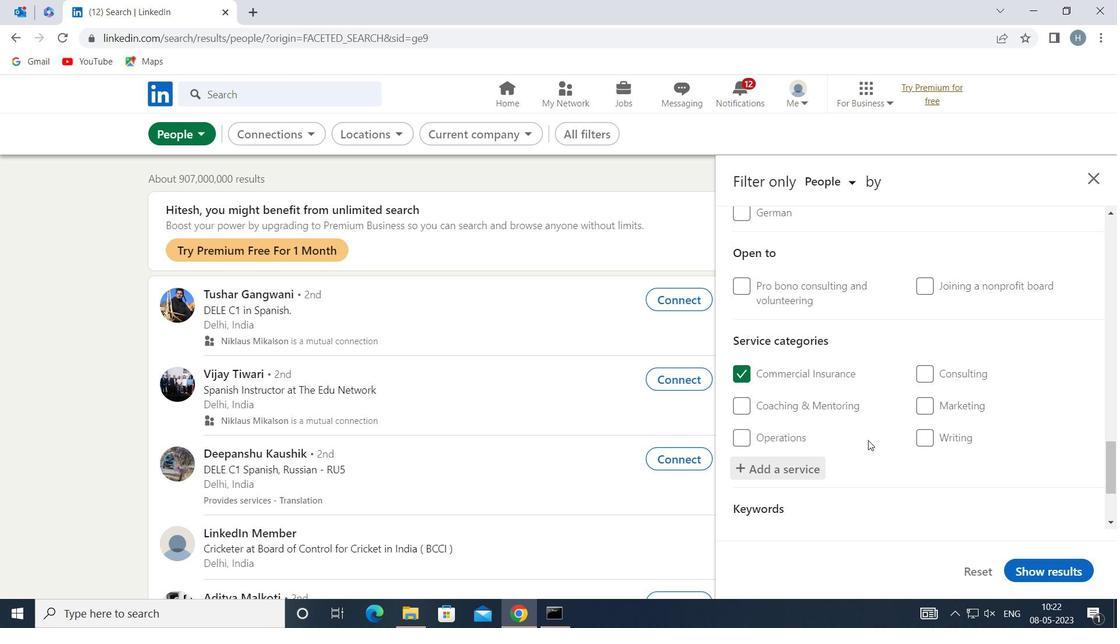 
Action: Mouse scrolled (868, 433) with delta (0, 0)
Screenshot: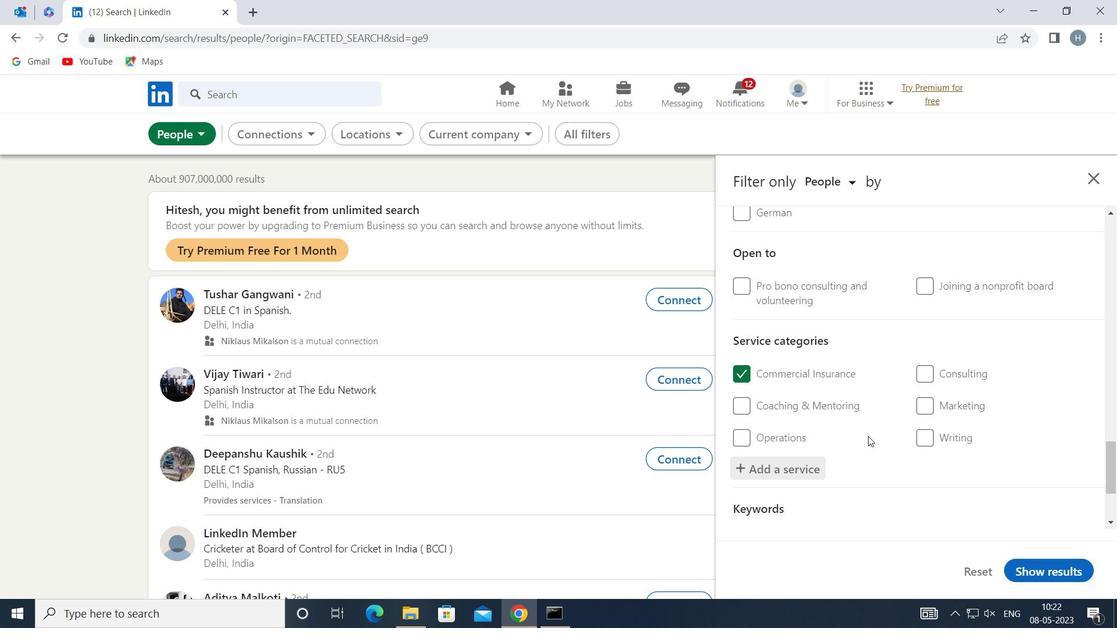 
Action: Mouse moved to (870, 432)
Screenshot: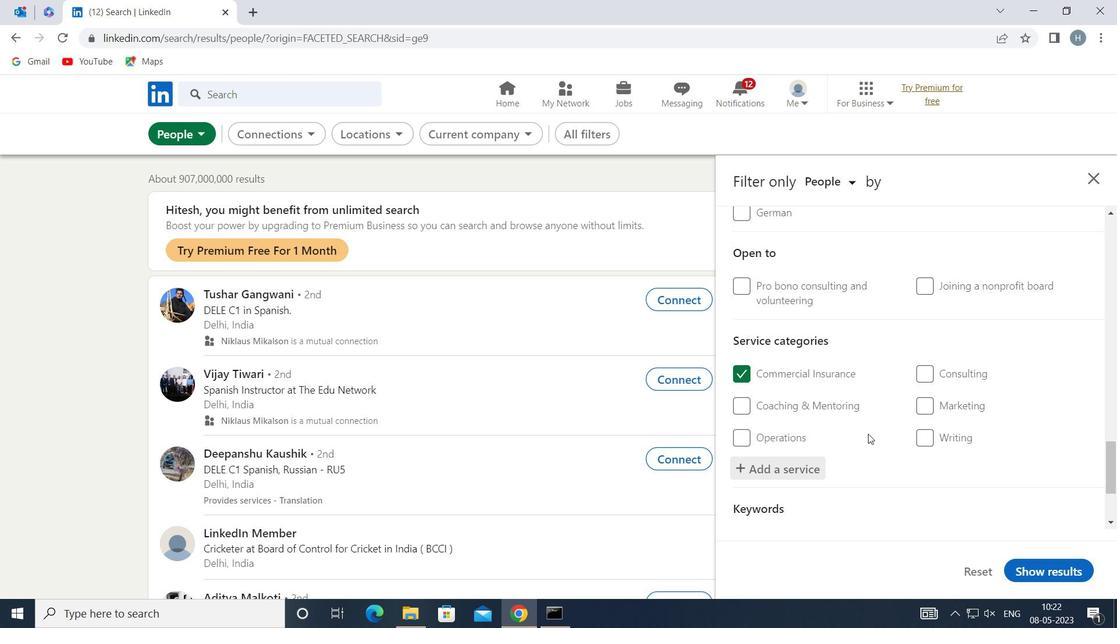 
Action: Mouse scrolled (870, 431) with delta (0, 0)
Screenshot: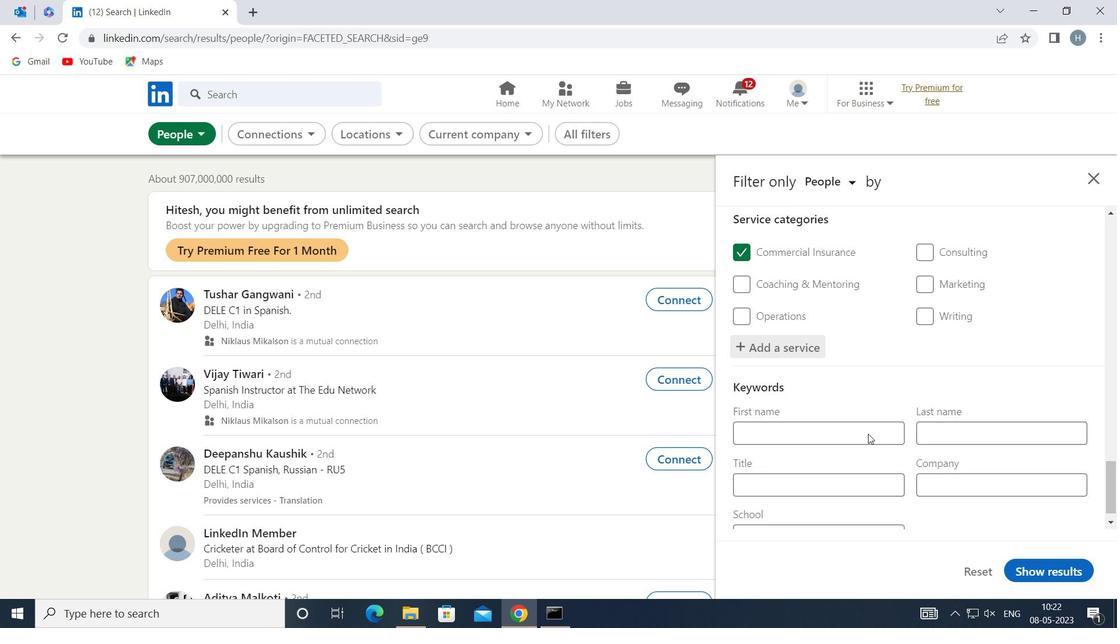 
Action: Mouse scrolled (870, 431) with delta (0, 0)
Screenshot: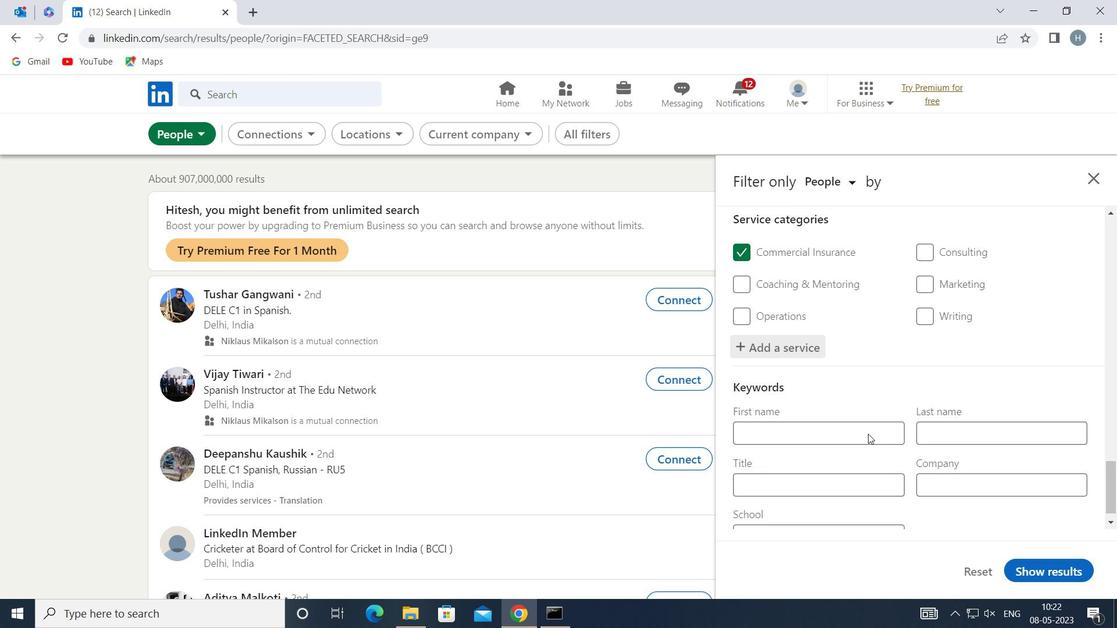 
Action: Mouse scrolled (870, 431) with delta (0, 0)
Screenshot: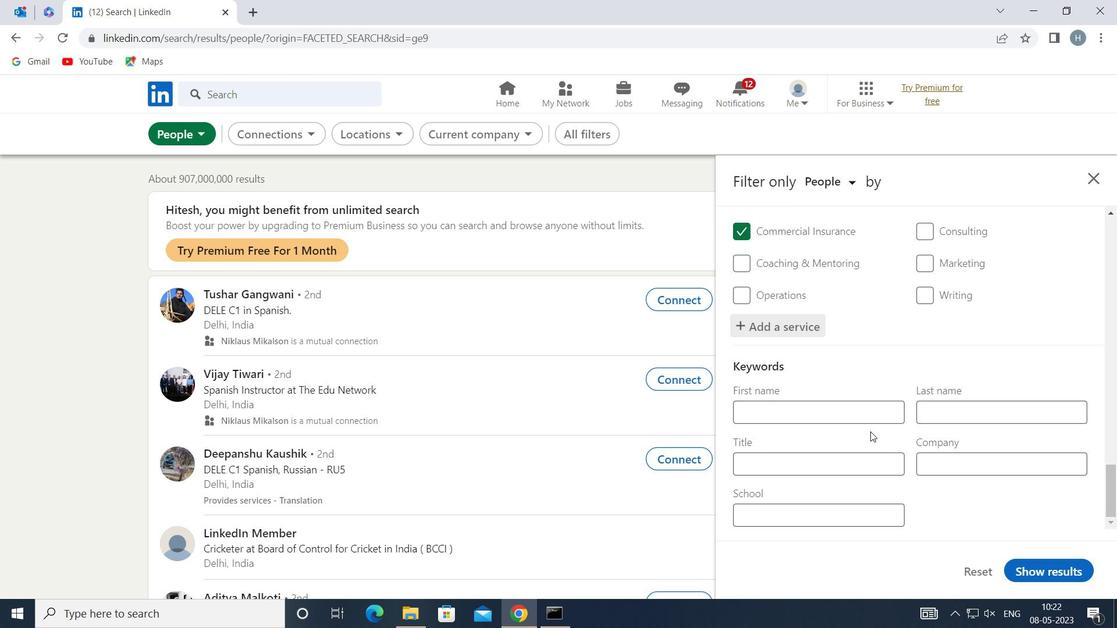 
Action: Mouse moved to (853, 462)
Screenshot: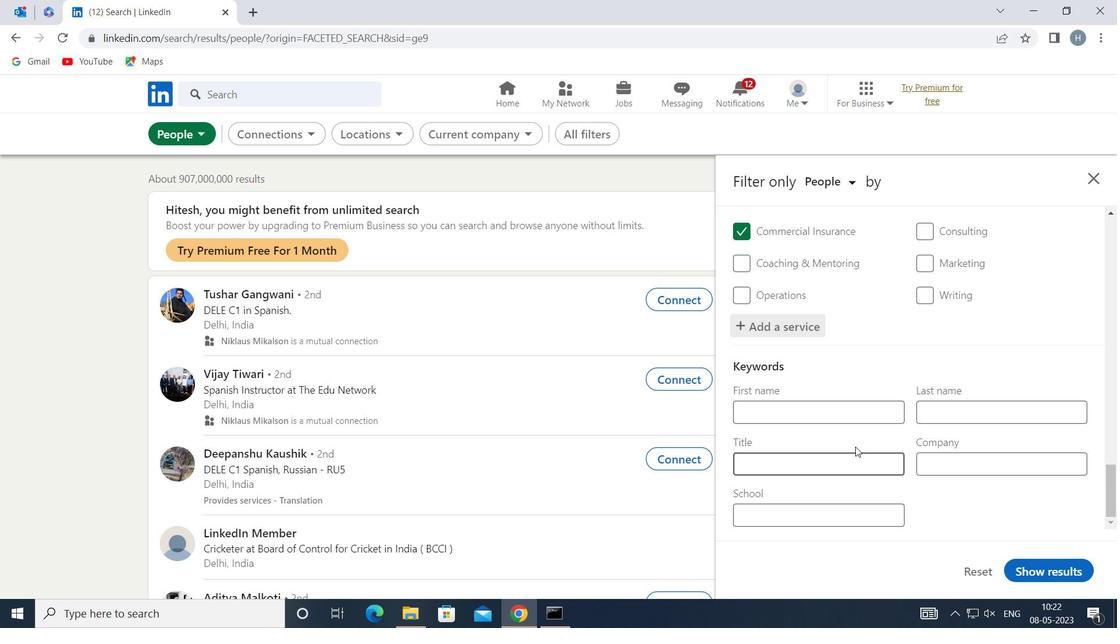 
Action: Mouse pressed left at (853, 462)
Screenshot: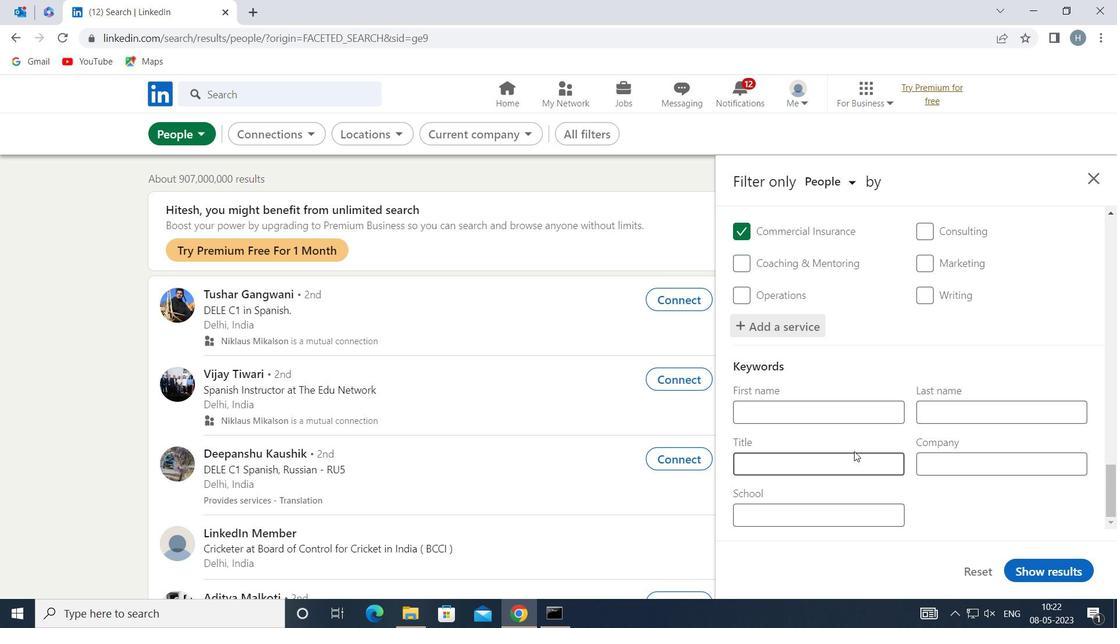 
Action: Mouse moved to (853, 462)
Screenshot: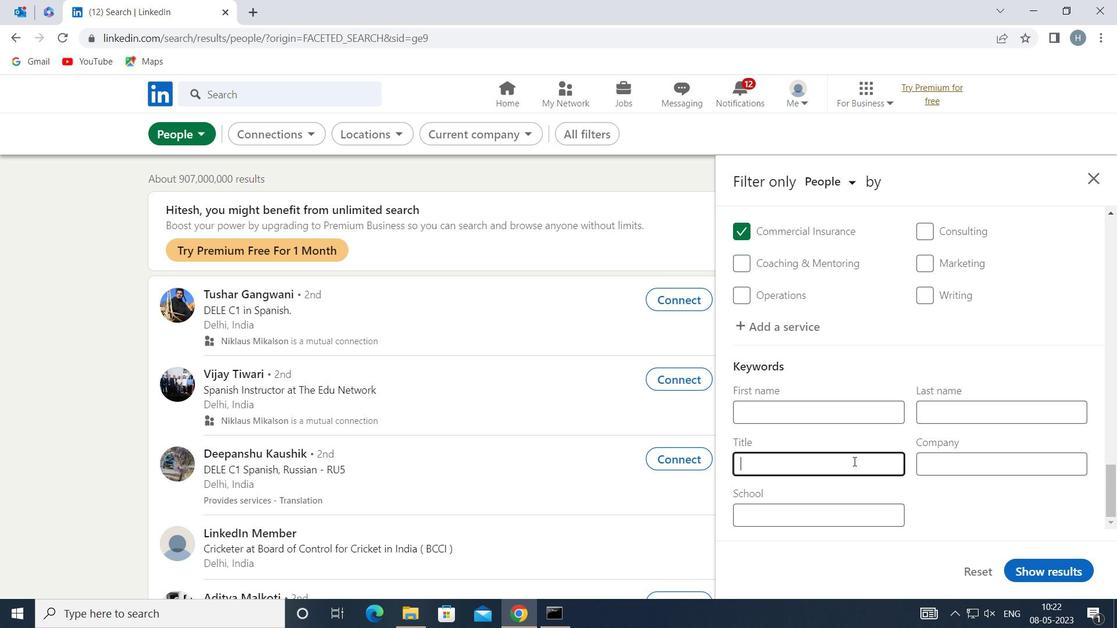 
Action: Key pressed <Key.shift>IRON<Key.space><Key.shift>WORKER
Screenshot: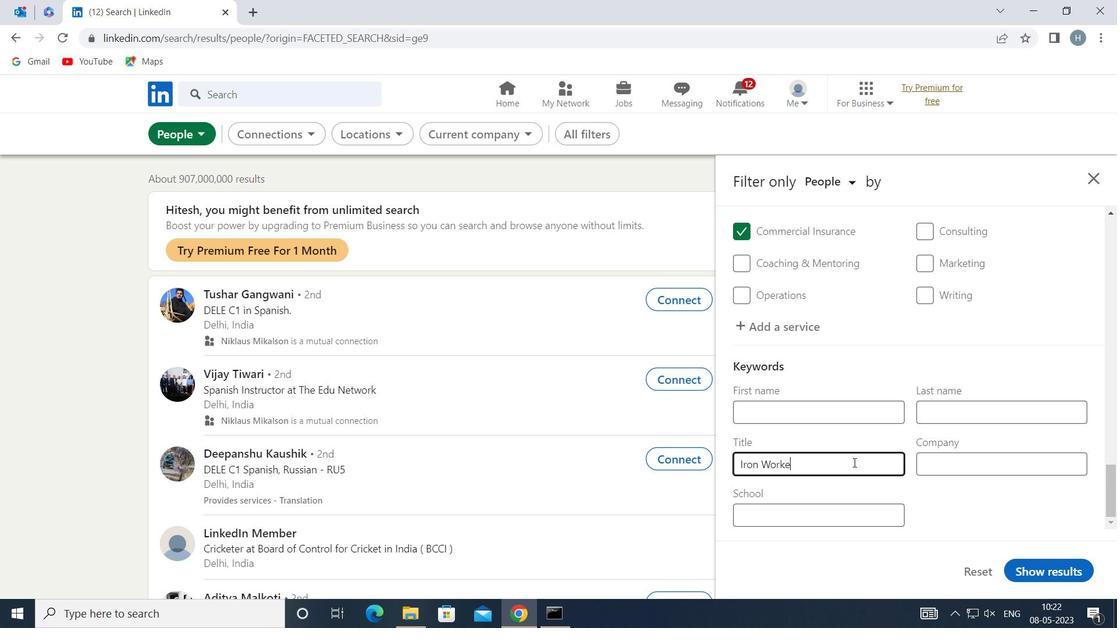
Action: Mouse moved to (1056, 569)
Screenshot: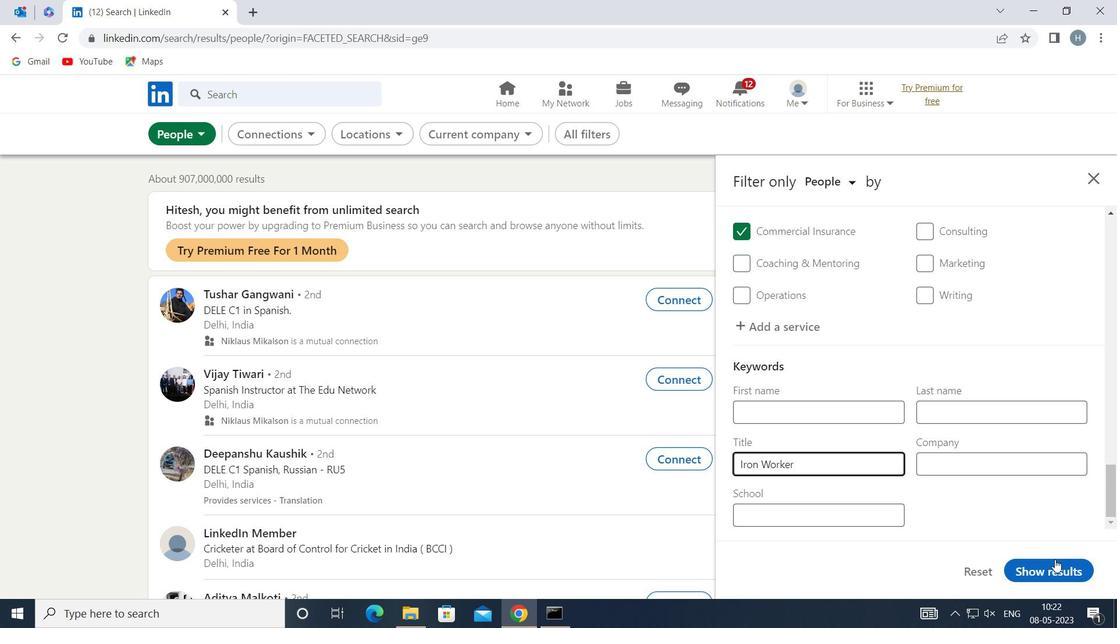 
Action: Mouse pressed left at (1056, 569)
Screenshot: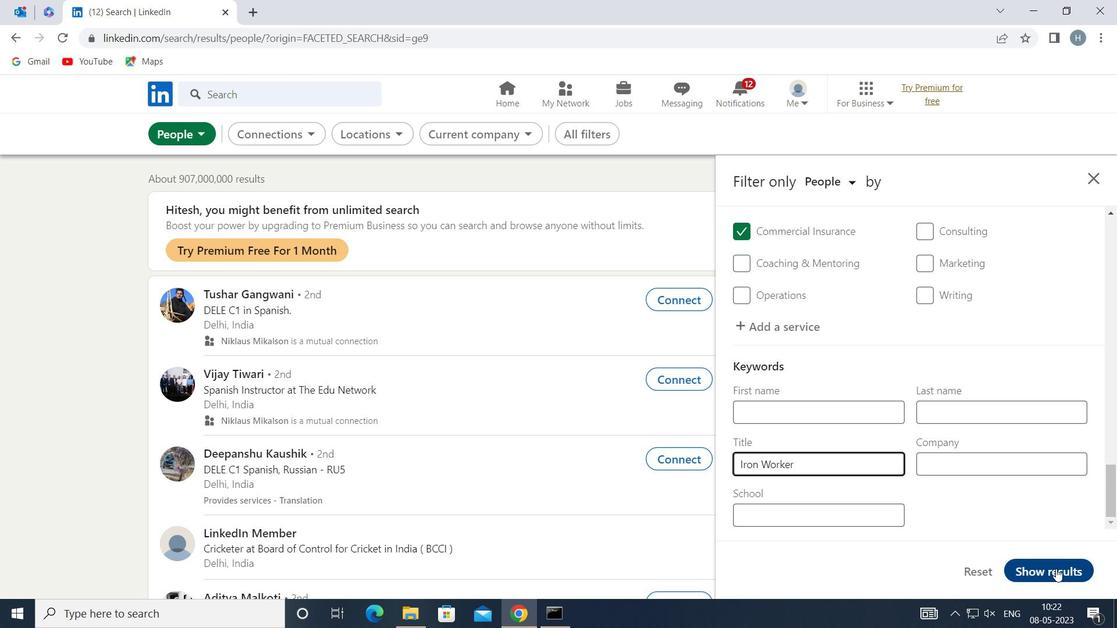 
Action: Mouse moved to (1055, 569)
Screenshot: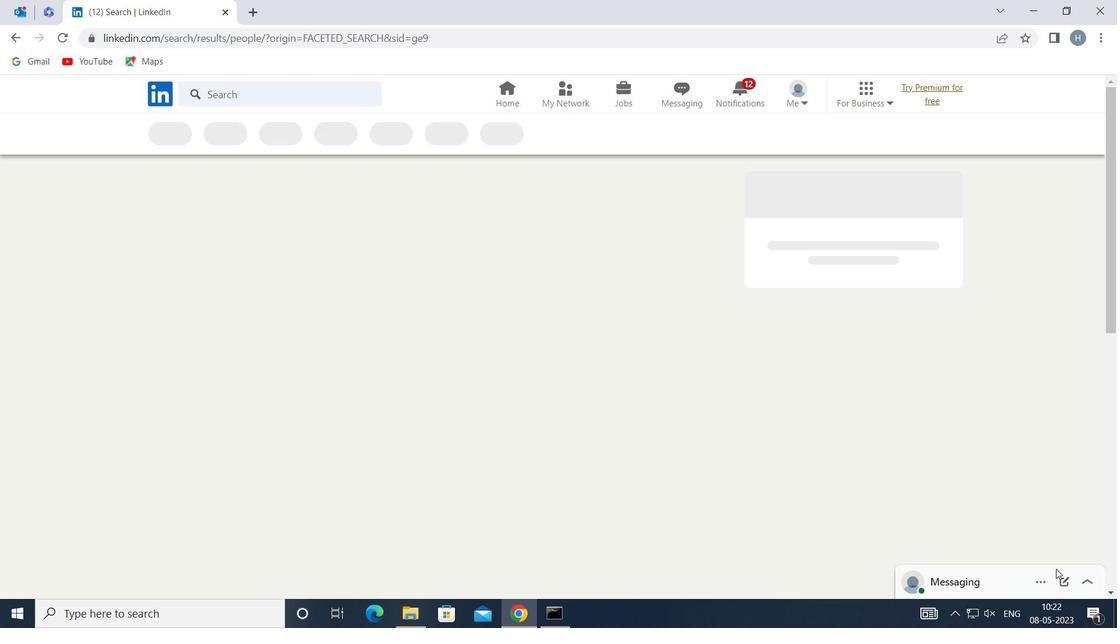 
